 Task: Look for space in Bukit Rambai, Malaysia from 5th July, 2023 to 15th July, 2023 for 9 adults in price range Rs.15000 to Rs.25000. Place can be entire place with 5 bedrooms having 5 beds and 5 bathrooms. Property type can be house, flat, guest house. Booking option can be shelf check-in. Required host language is English.
Action: Mouse moved to (500, 101)
Screenshot: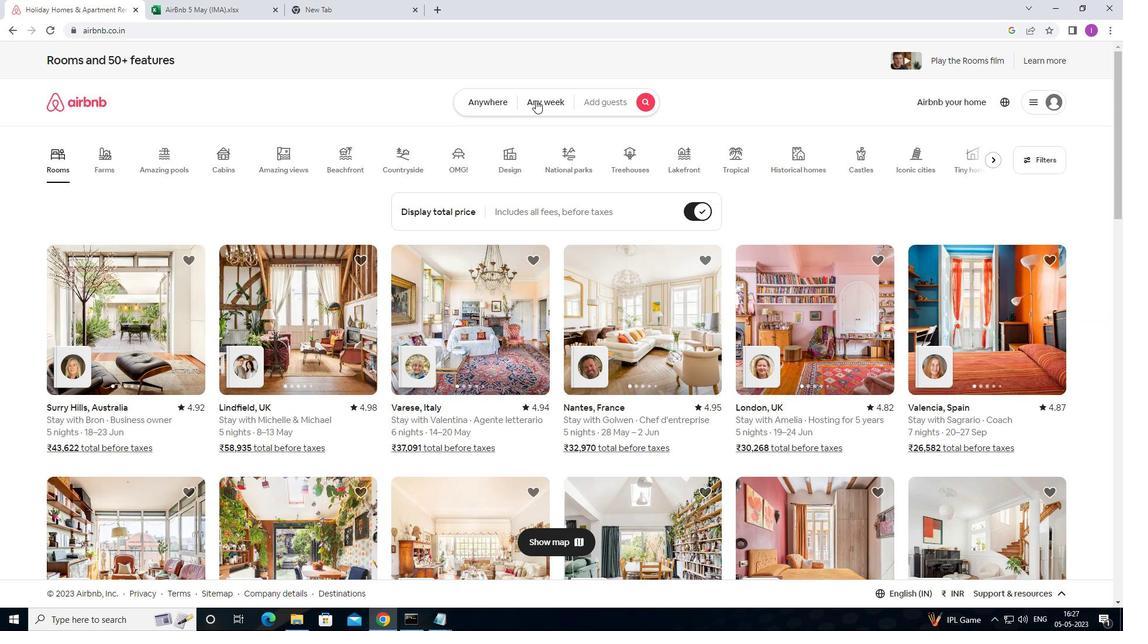 
Action: Mouse pressed left at (500, 101)
Screenshot: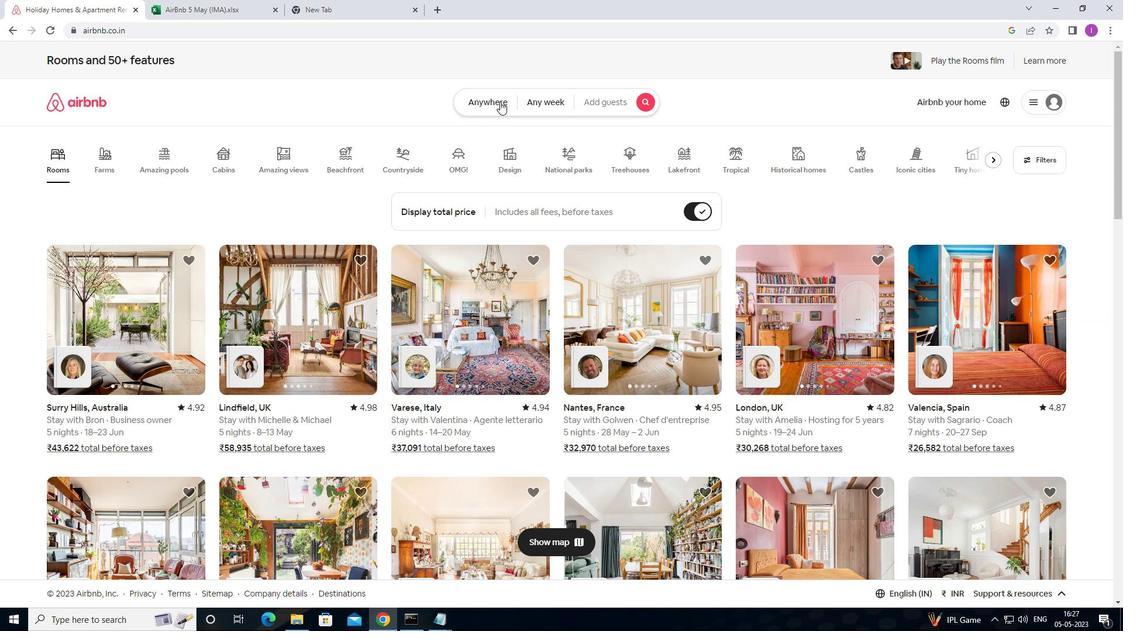 
Action: Mouse moved to (387, 134)
Screenshot: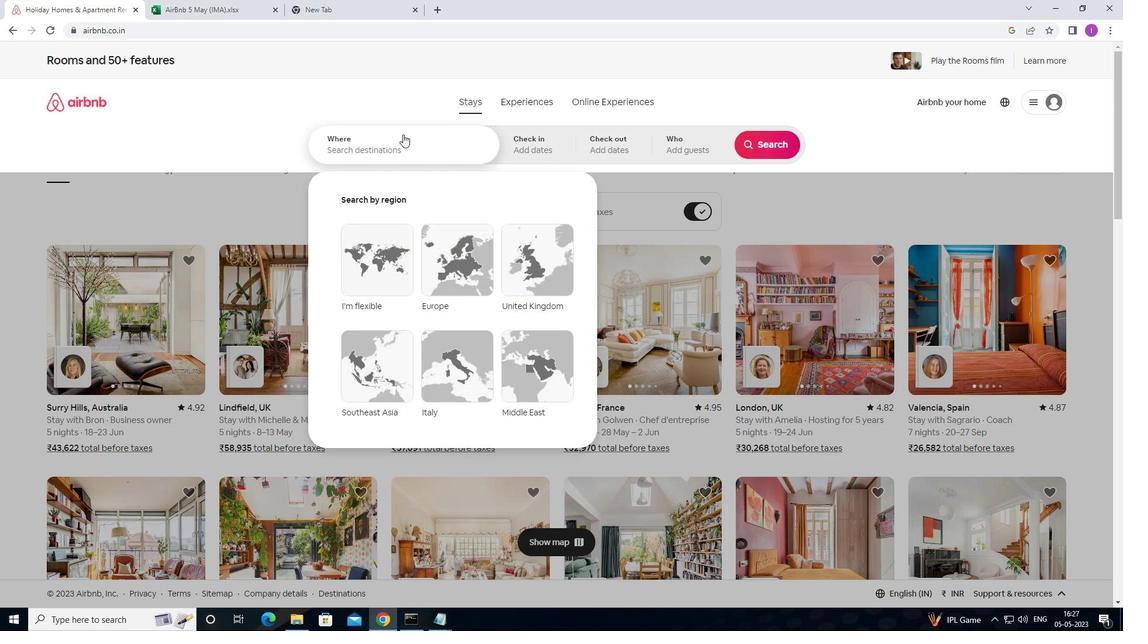 
Action: Mouse pressed left at (387, 134)
Screenshot: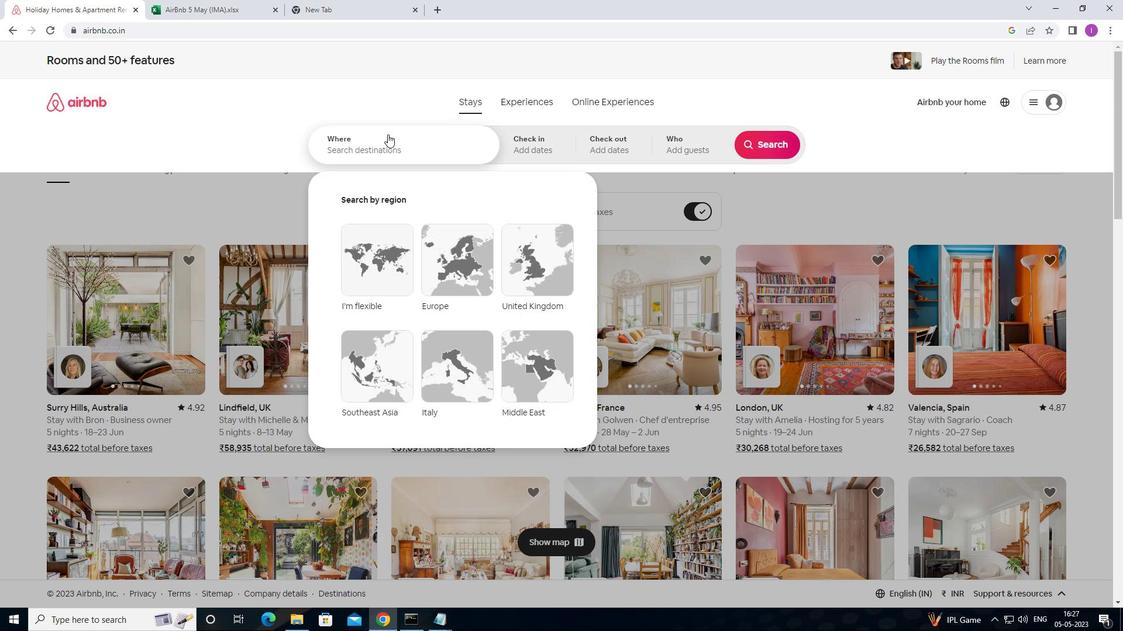 
Action: Mouse moved to (481, 135)
Screenshot: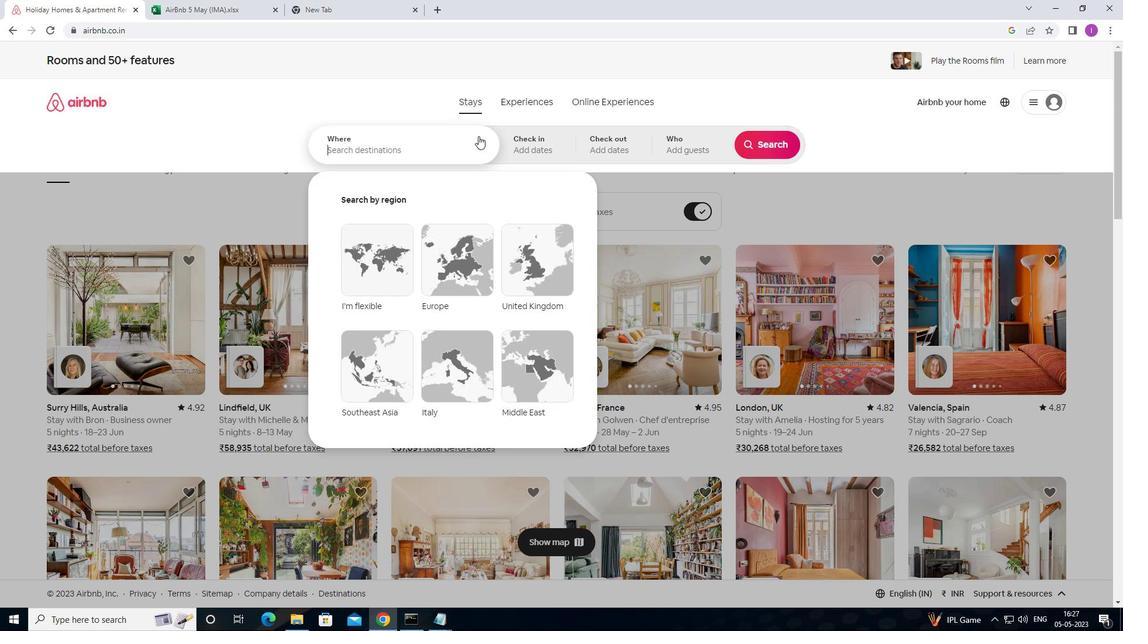 
Action: Key pressed <Key.shift>BUKIT<Key.space><Key.shift><Key.shift><Key.shift><Key.shift><Key.shift><Key.shift><Key.shift><Key.shift><Key.shift>RAMBAI,<Key.shift>MALAYSIA
Screenshot: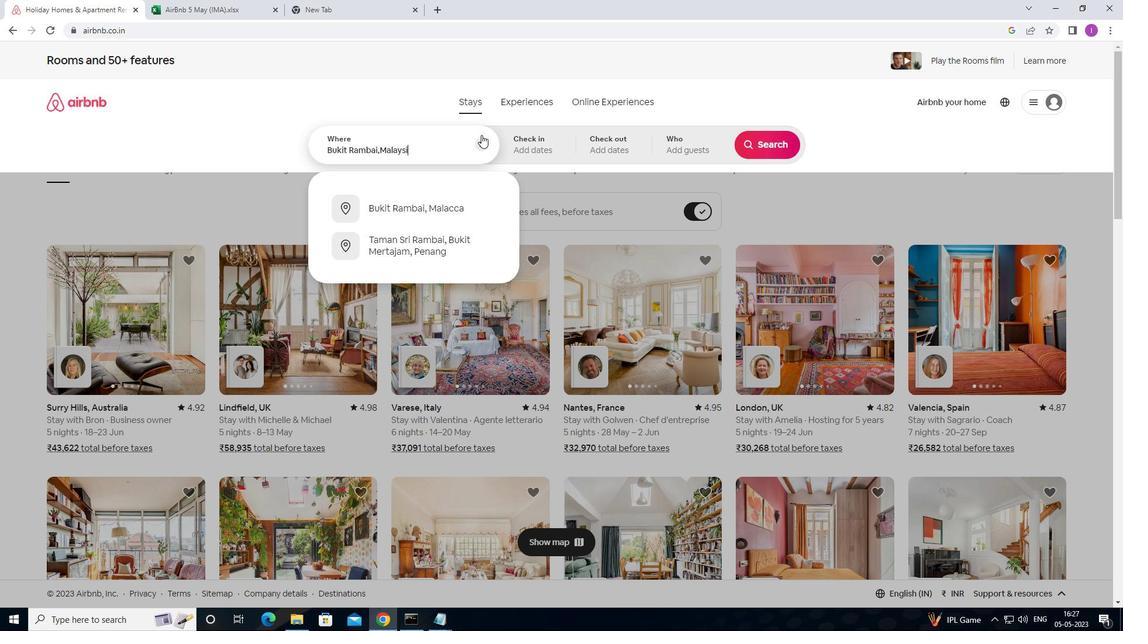 
Action: Mouse moved to (548, 143)
Screenshot: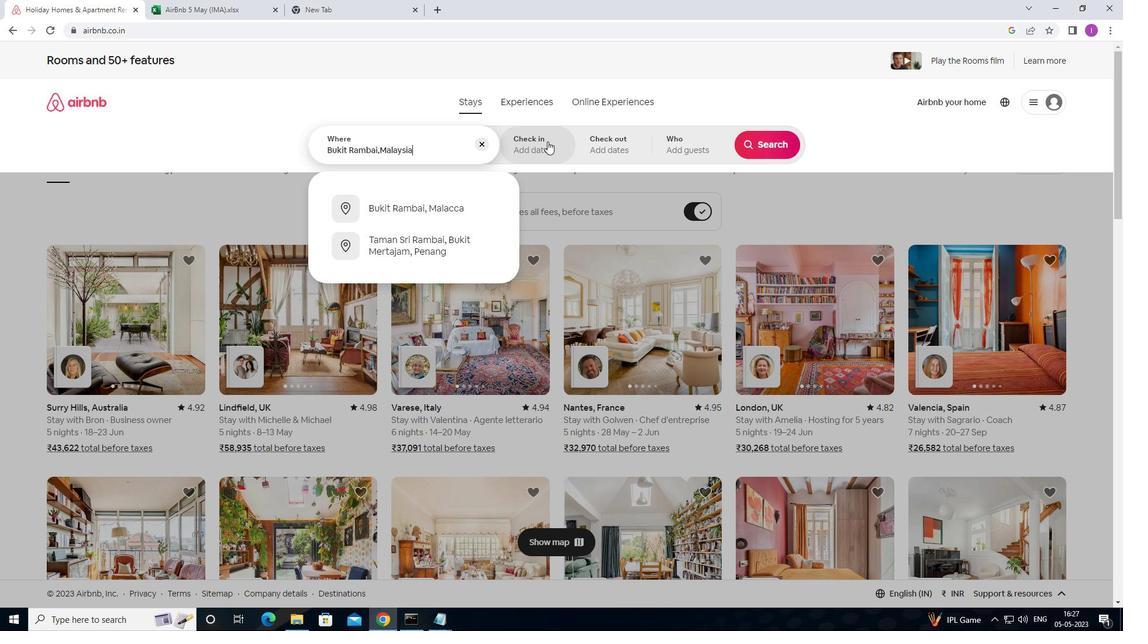 
Action: Mouse pressed left at (548, 143)
Screenshot: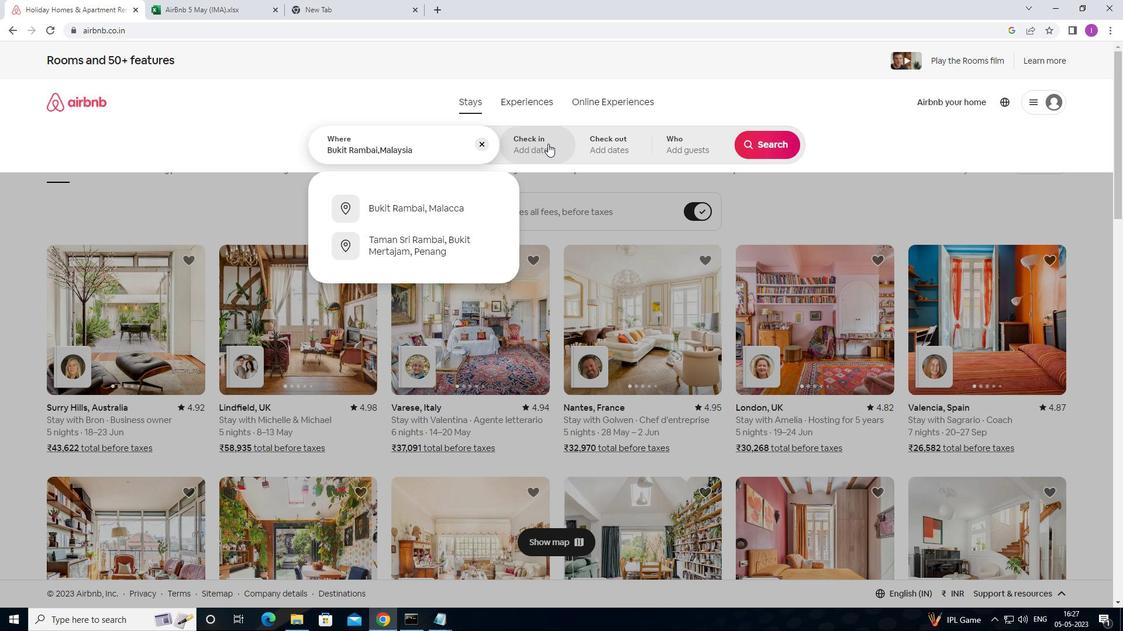 
Action: Mouse moved to (763, 237)
Screenshot: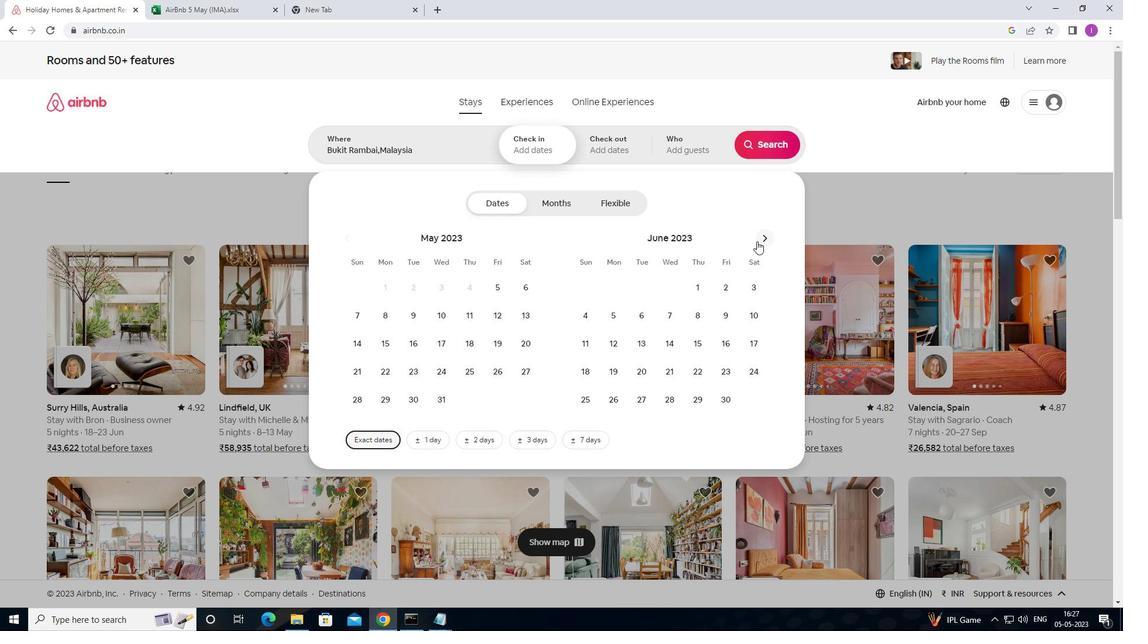 
Action: Mouse pressed left at (763, 237)
Screenshot: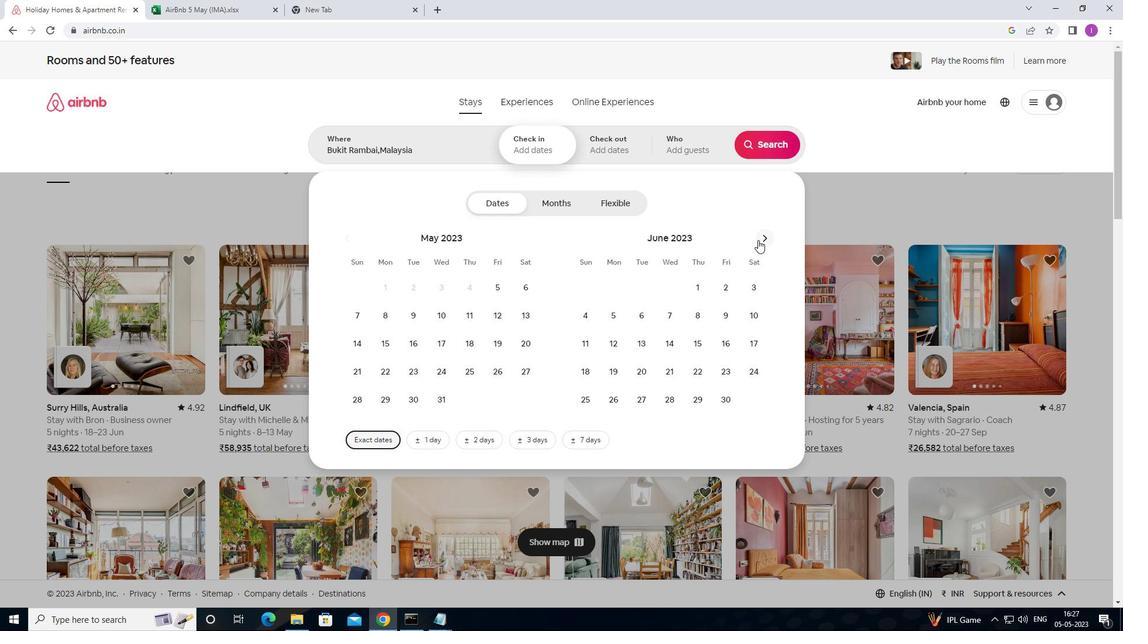 
Action: Mouse moved to (669, 313)
Screenshot: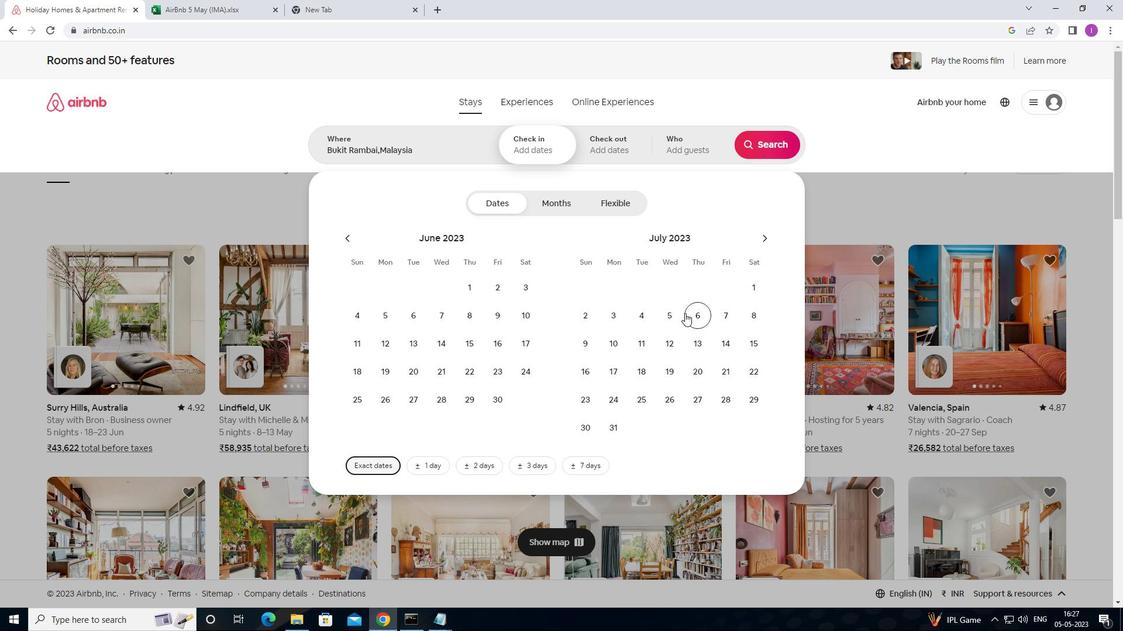 
Action: Mouse pressed left at (669, 313)
Screenshot: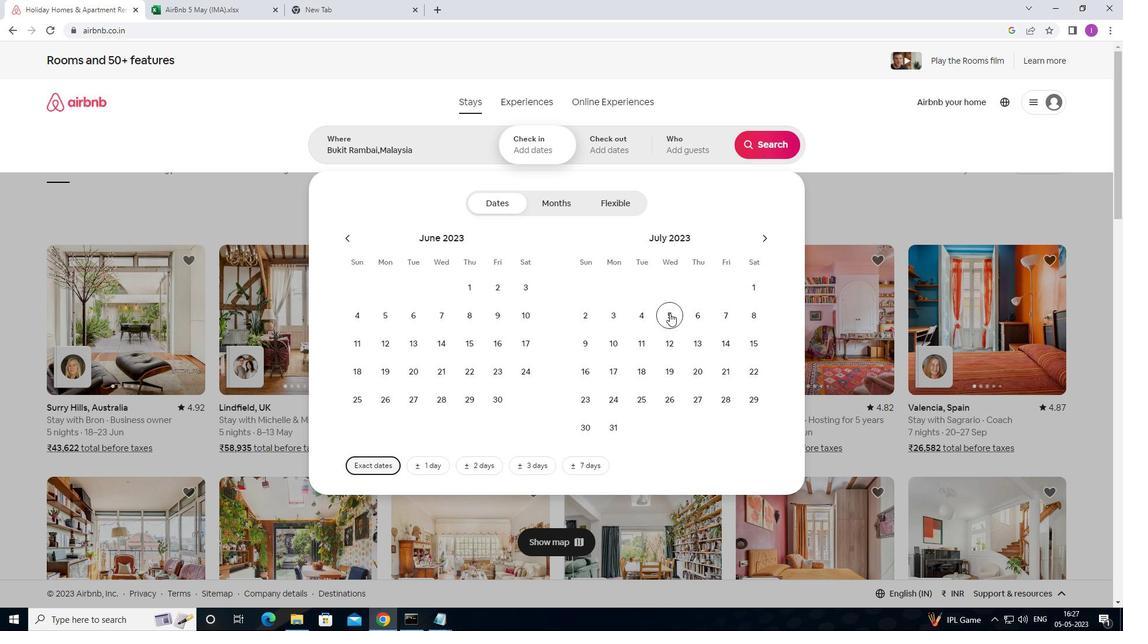 
Action: Mouse moved to (760, 345)
Screenshot: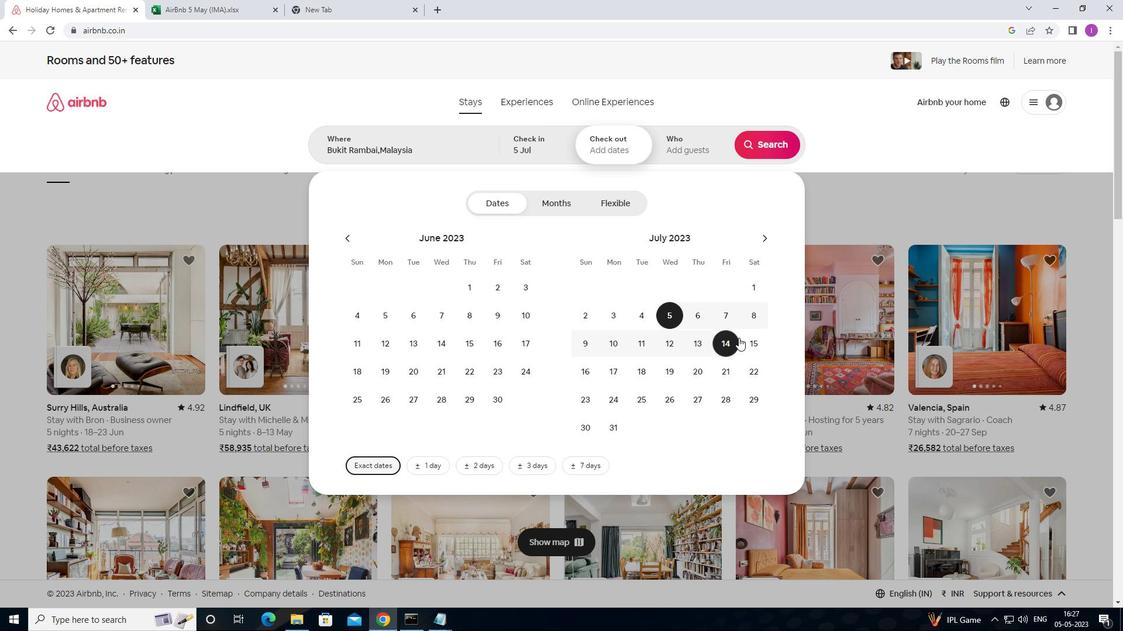 
Action: Mouse pressed left at (760, 345)
Screenshot: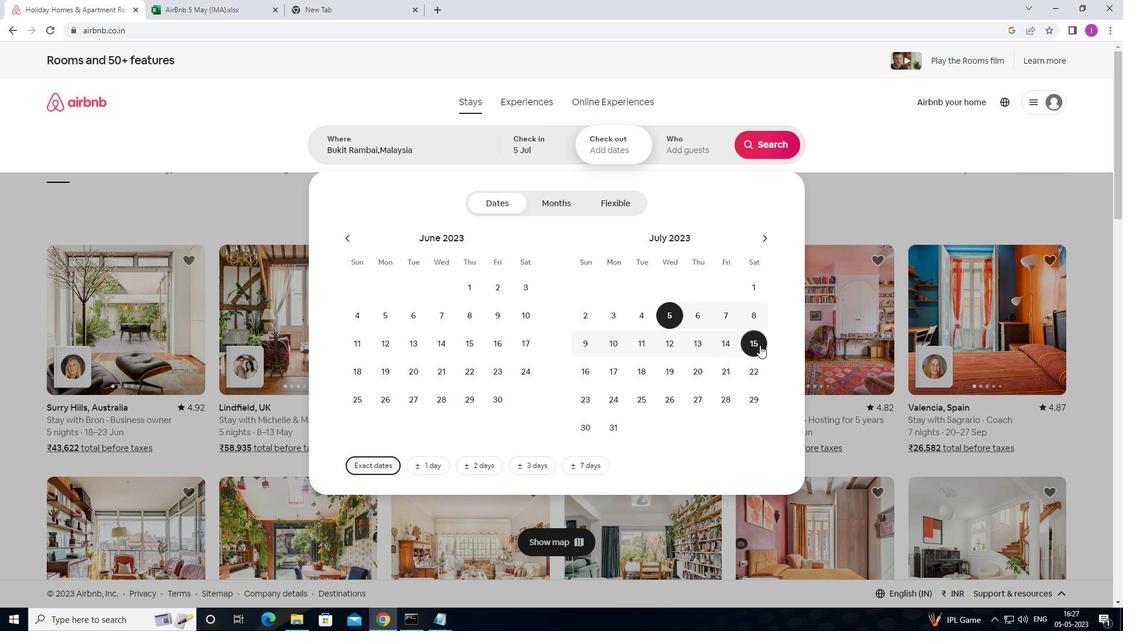 
Action: Mouse moved to (708, 153)
Screenshot: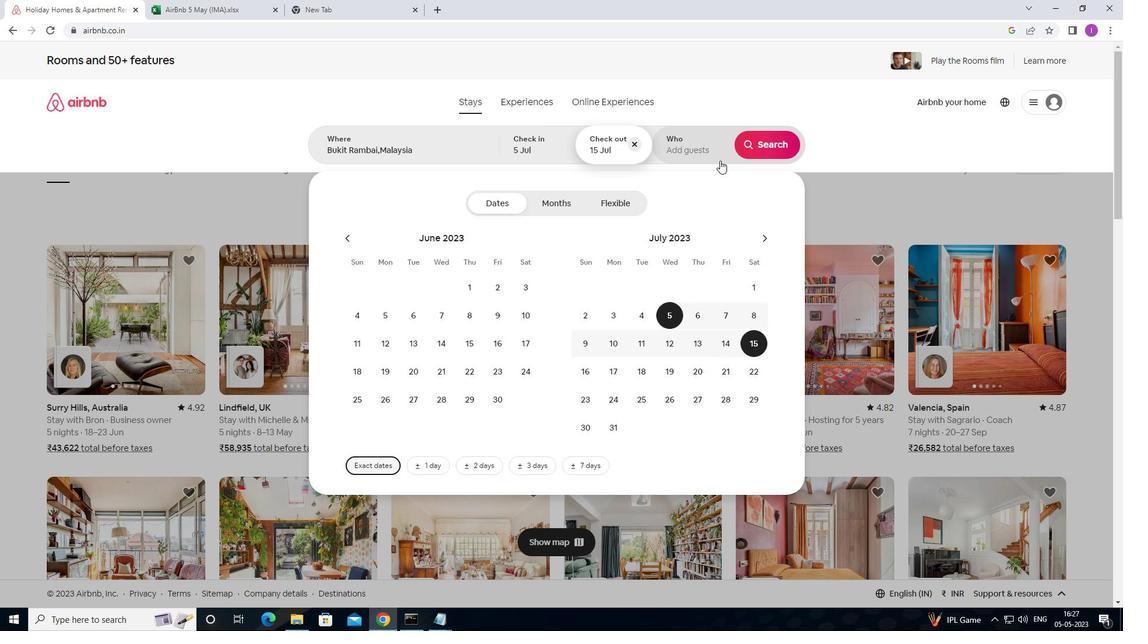 
Action: Mouse pressed left at (708, 153)
Screenshot: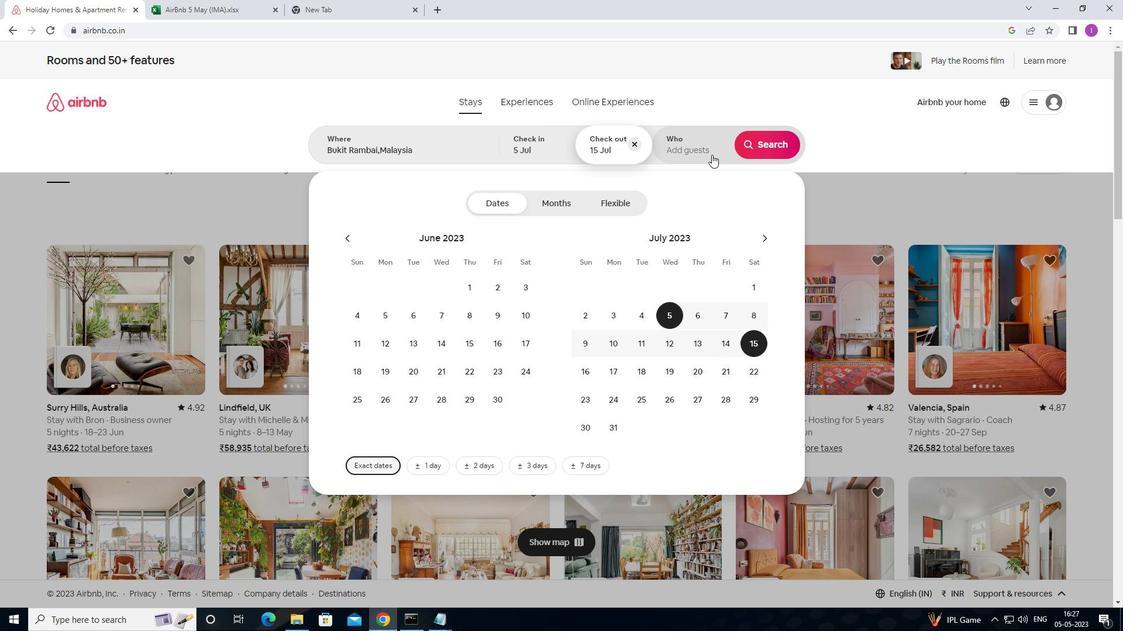 
Action: Mouse moved to (774, 204)
Screenshot: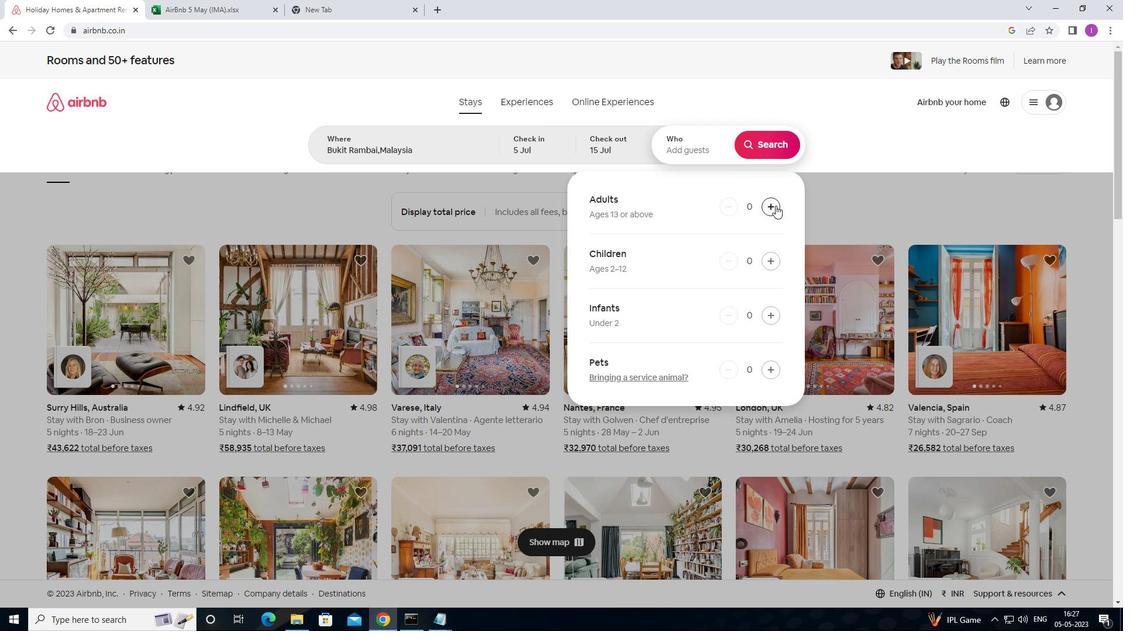 
Action: Mouse pressed left at (774, 204)
Screenshot: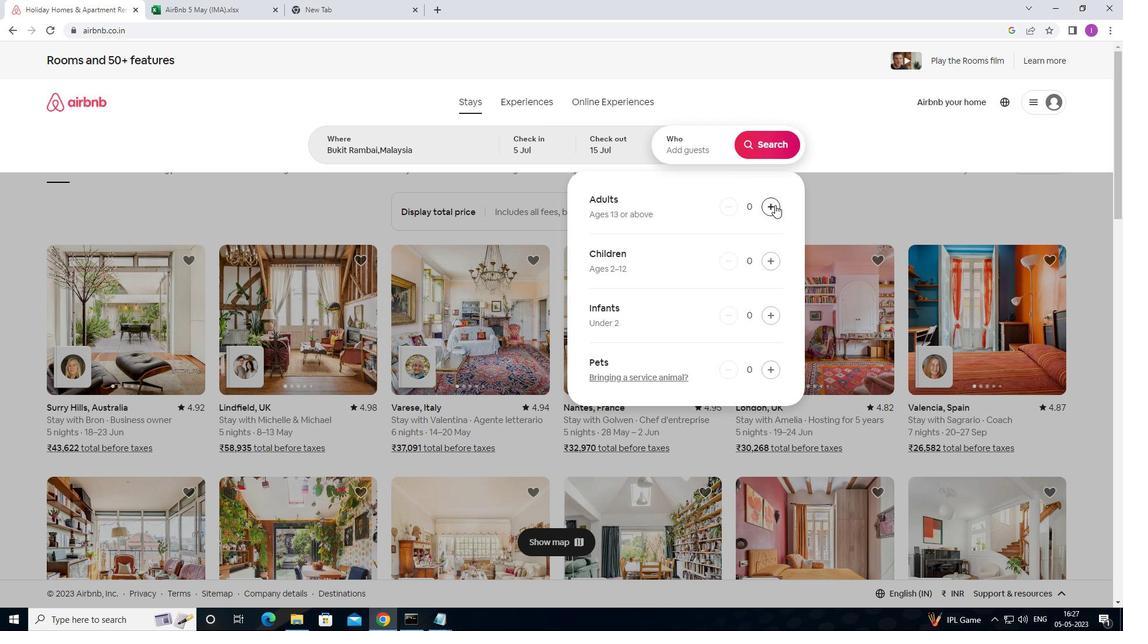 
Action: Mouse pressed left at (774, 204)
Screenshot: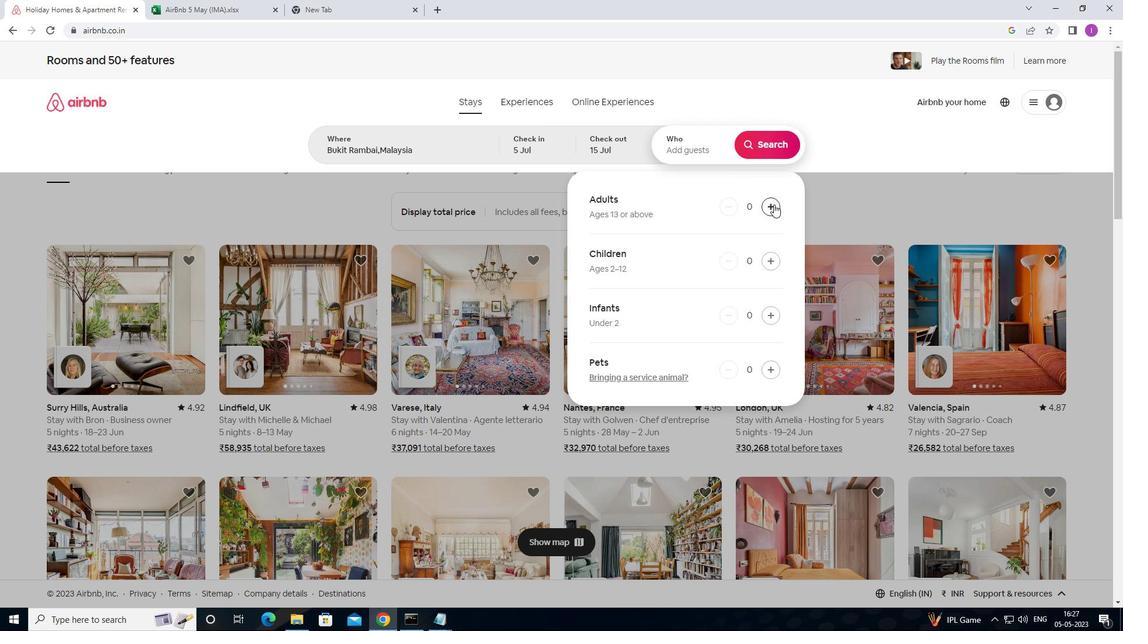 
Action: Mouse pressed left at (774, 204)
Screenshot: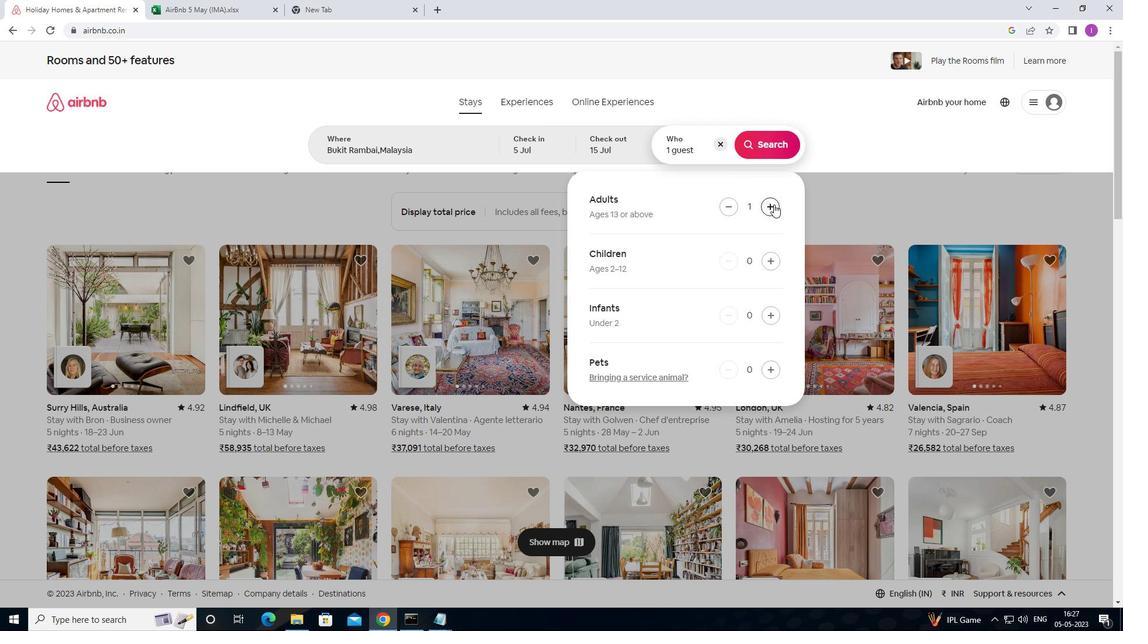 
Action: Mouse pressed left at (774, 204)
Screenshot: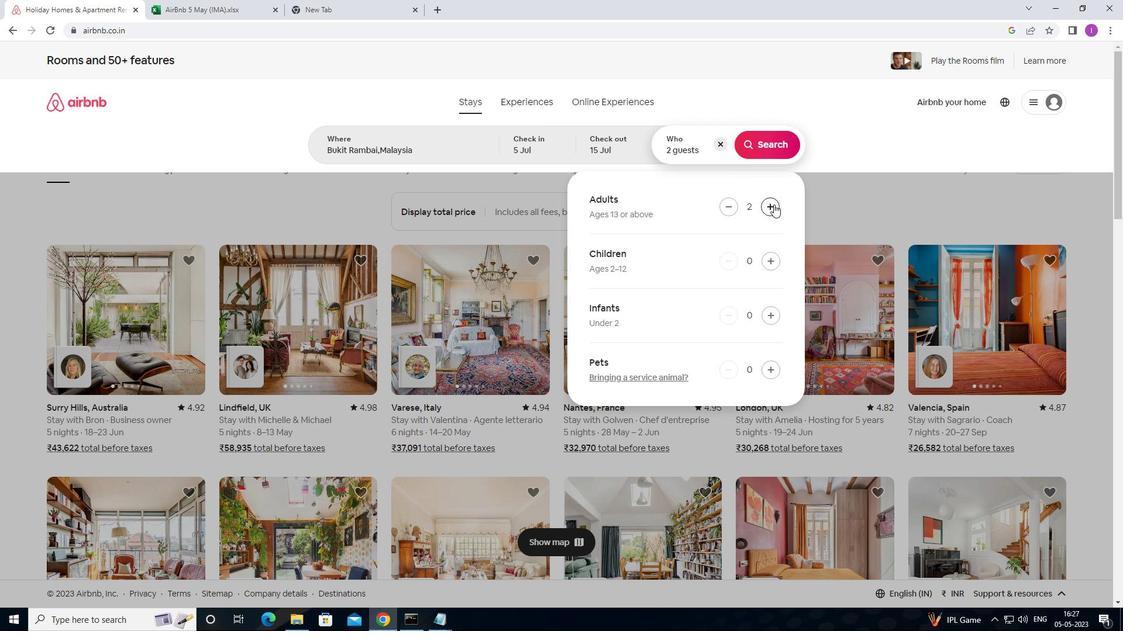 
Action: Mouse moved to (773, 204)
Screenshot: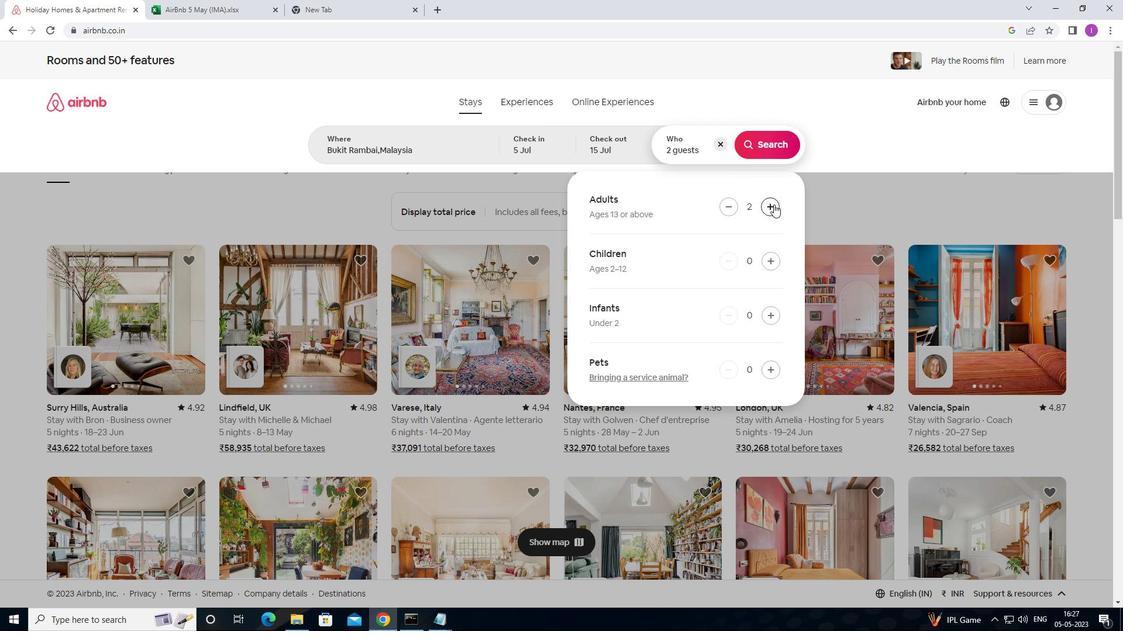 
Action: Mouse pressed left at (773, 204)
Screenshot: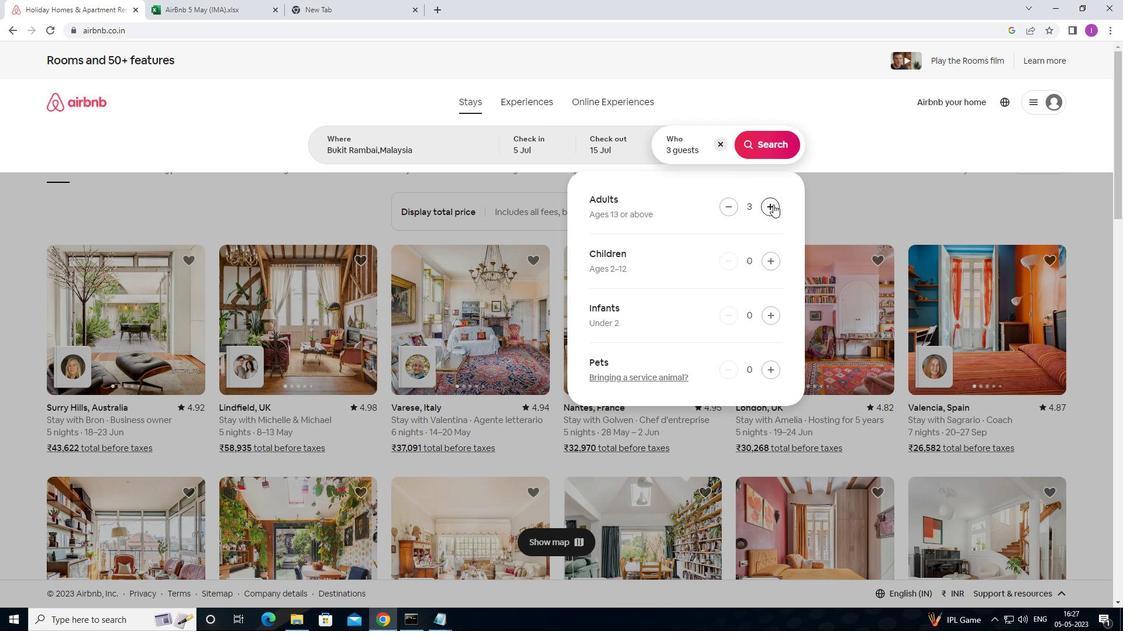 
Action: Mouse pressed left at (773, 204)
Screenshot: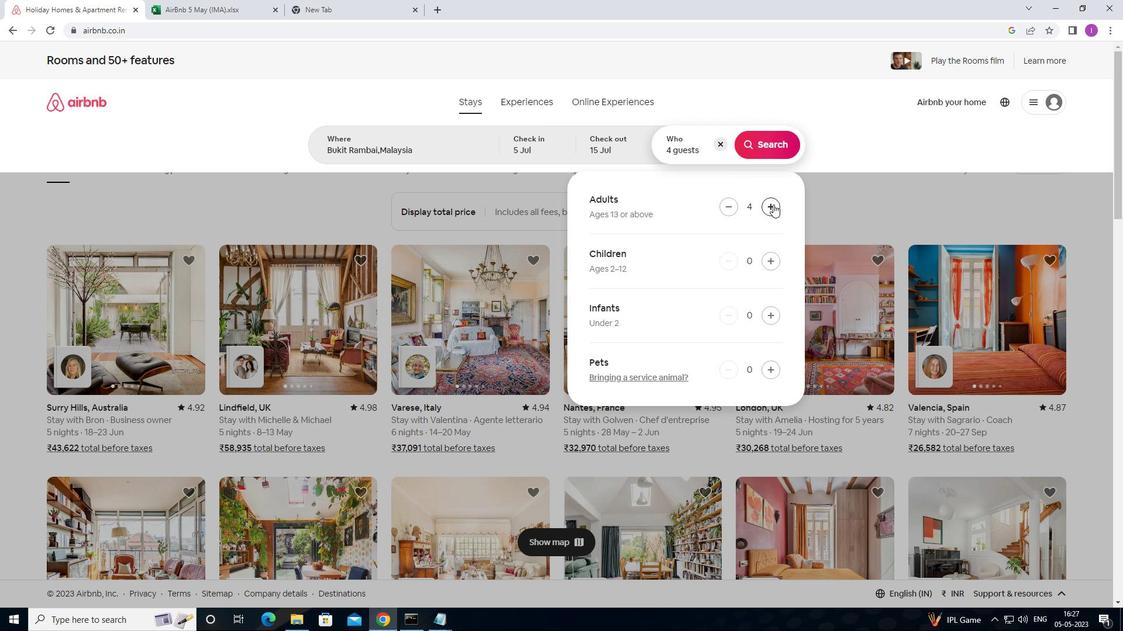 
Action: Mouse pressed left at (773, 204)
Screenshot: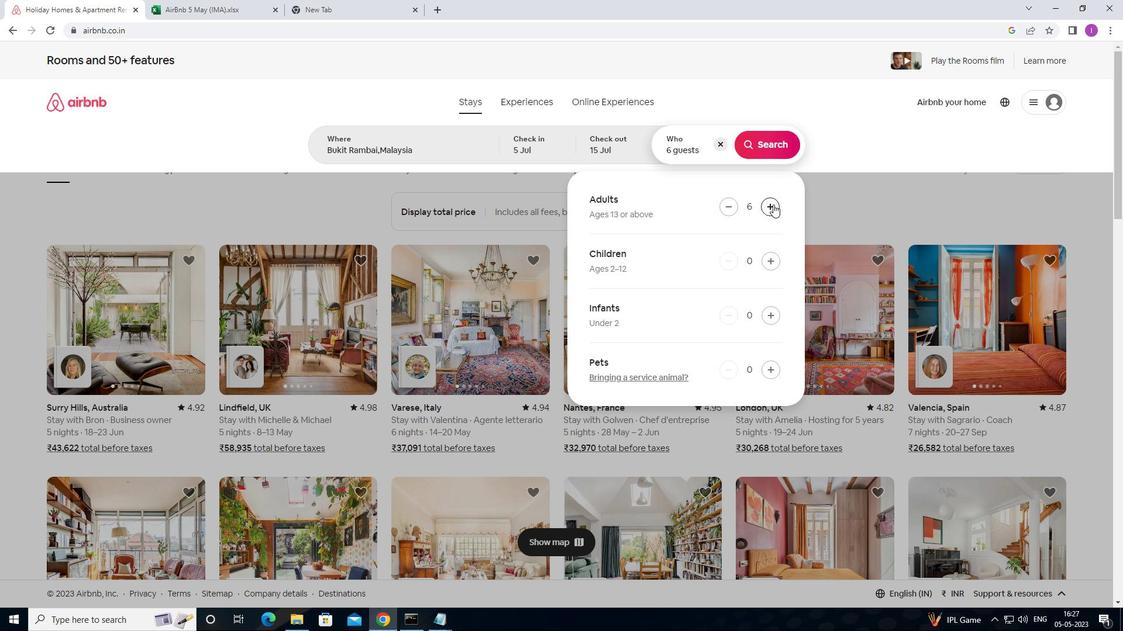 
Action: Mouse pressed left at (773, 204)
Screenshot: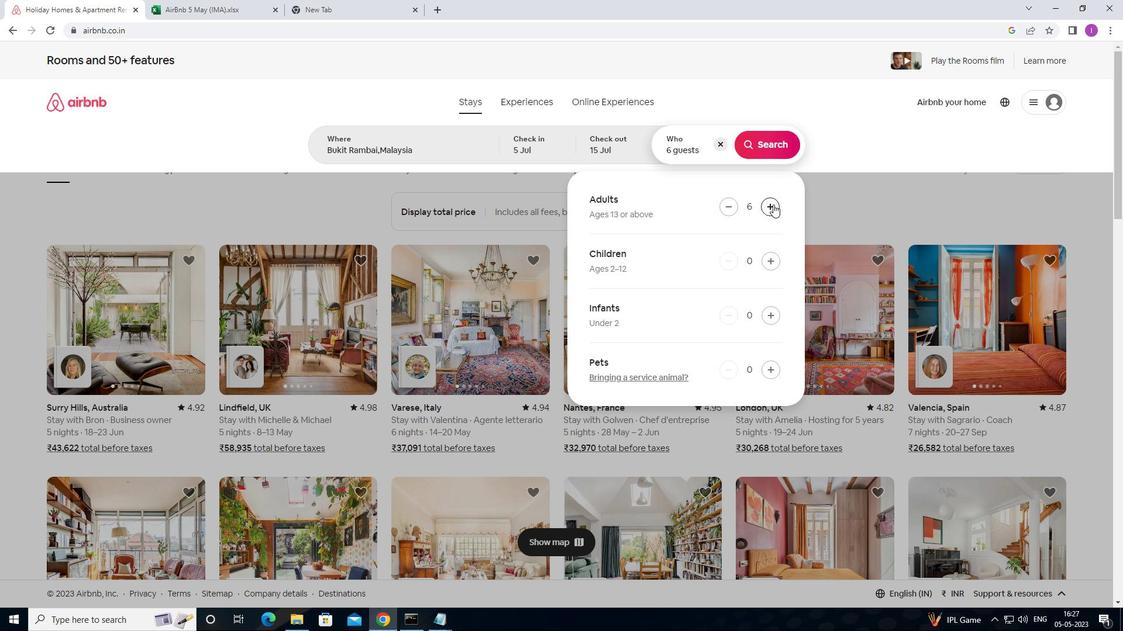 
Action: Mouse pressed left at (773, 204)
Screenshot: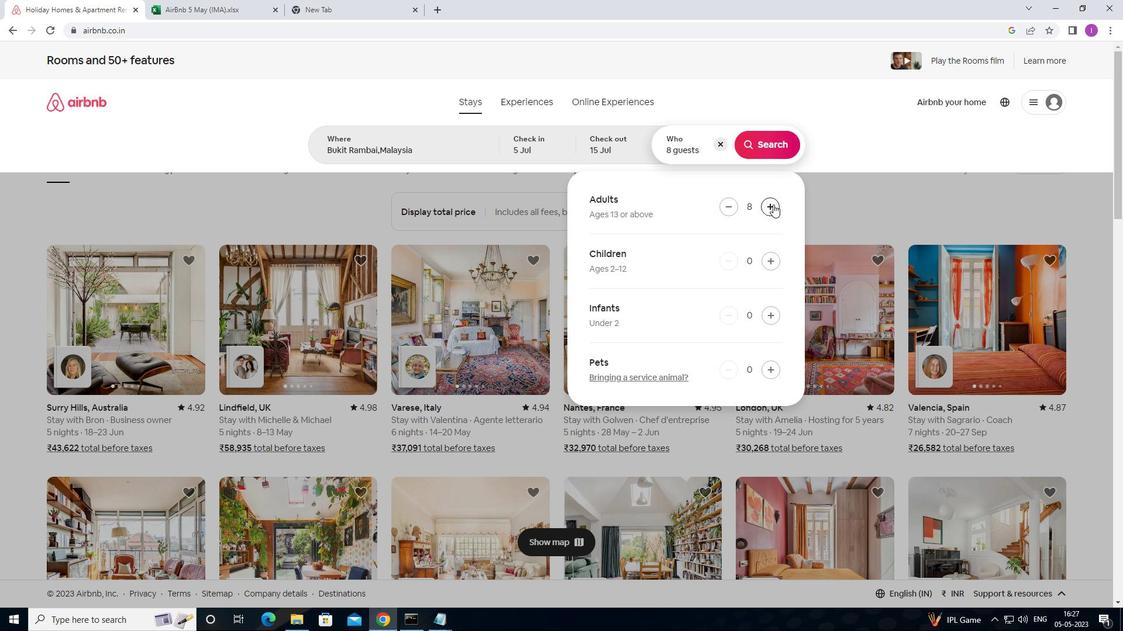 
Action: Mouse moved to (763, 147)
Screenshot: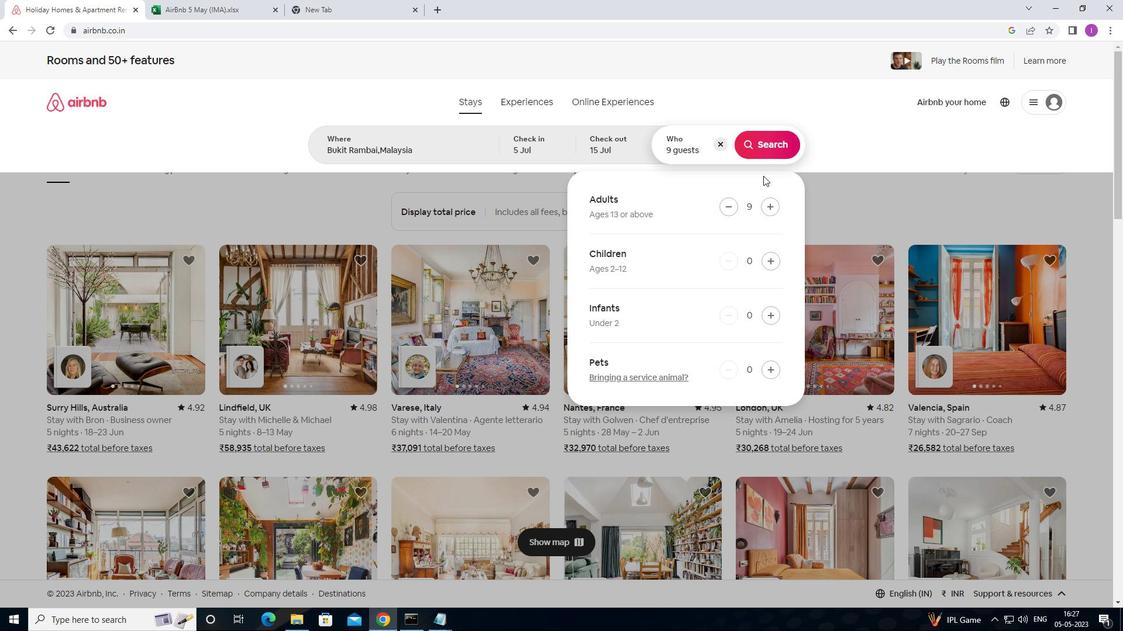 
Action: Mouse pressed left at (763, 147)
Screenshot: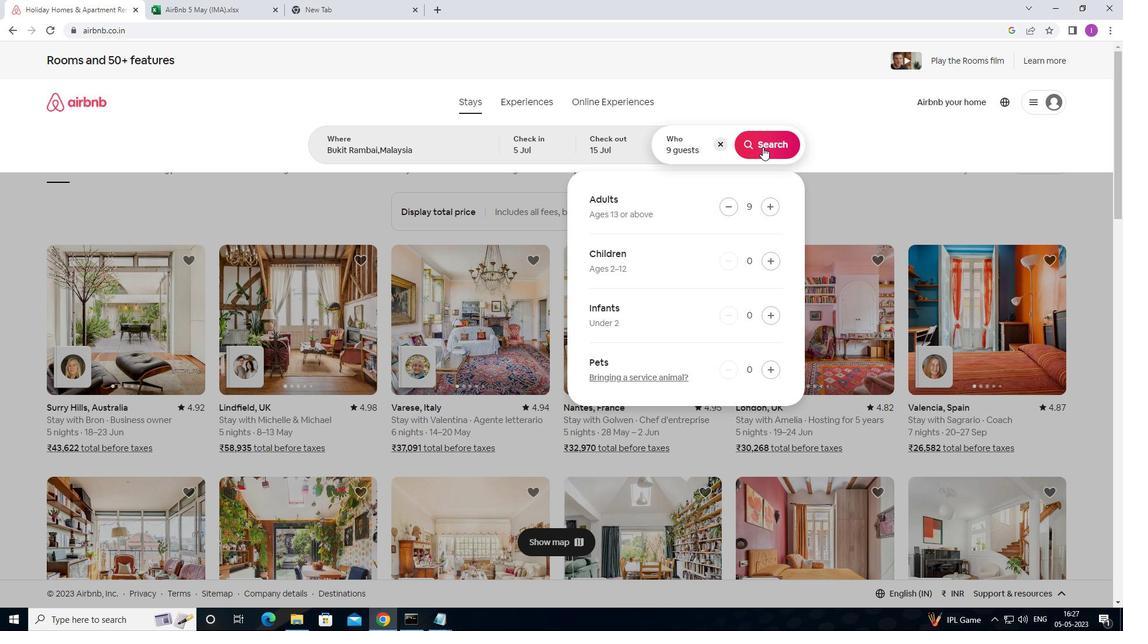 
Action: Mouse moved to (1081, 110)
Screenshot: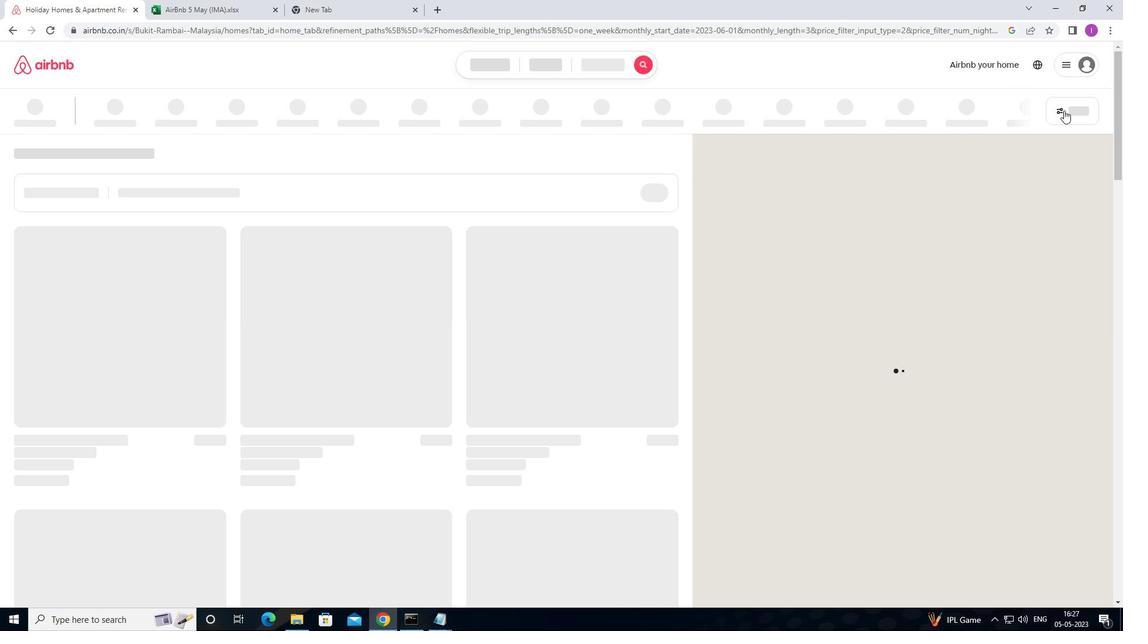 
Action: Mouse pressed left at (1081, 110)
Screenshot: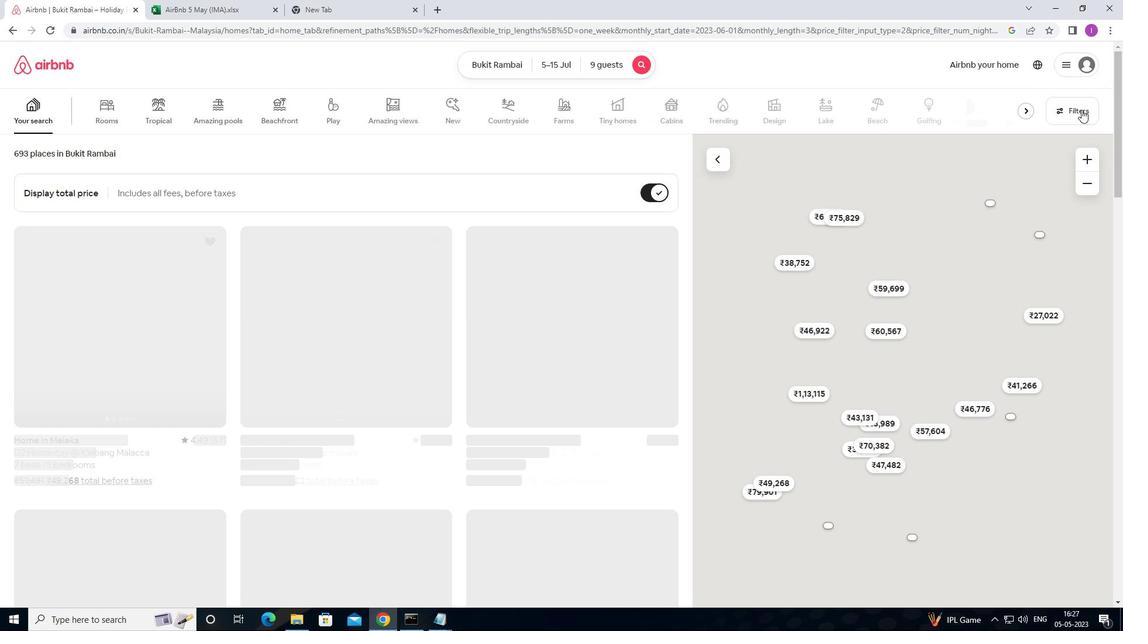 
Action: Mouse moved to (410, 399)
Screenshot: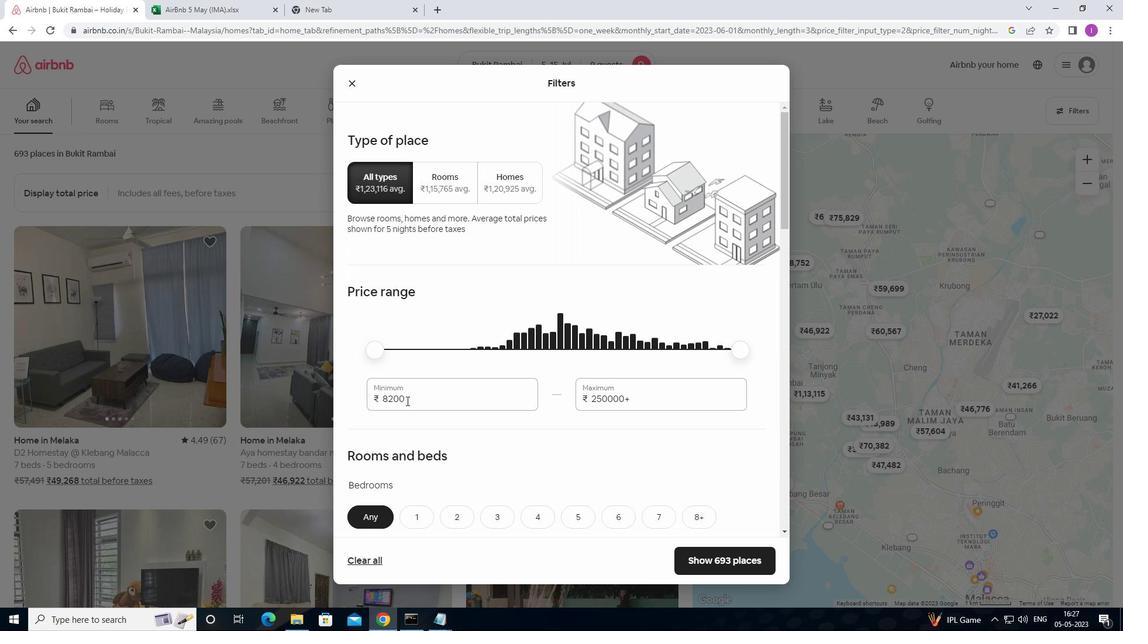
Action: Mouse pressed left at (410, 399)
Screenshot: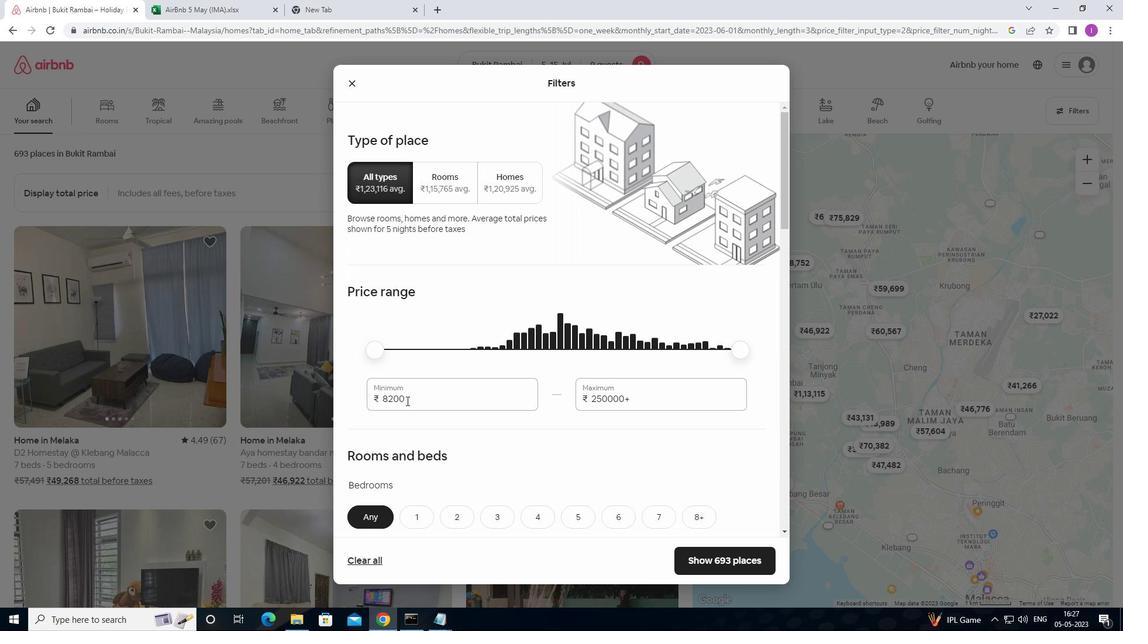 
Action: Mouse moved to (494, 392)
Screenshot: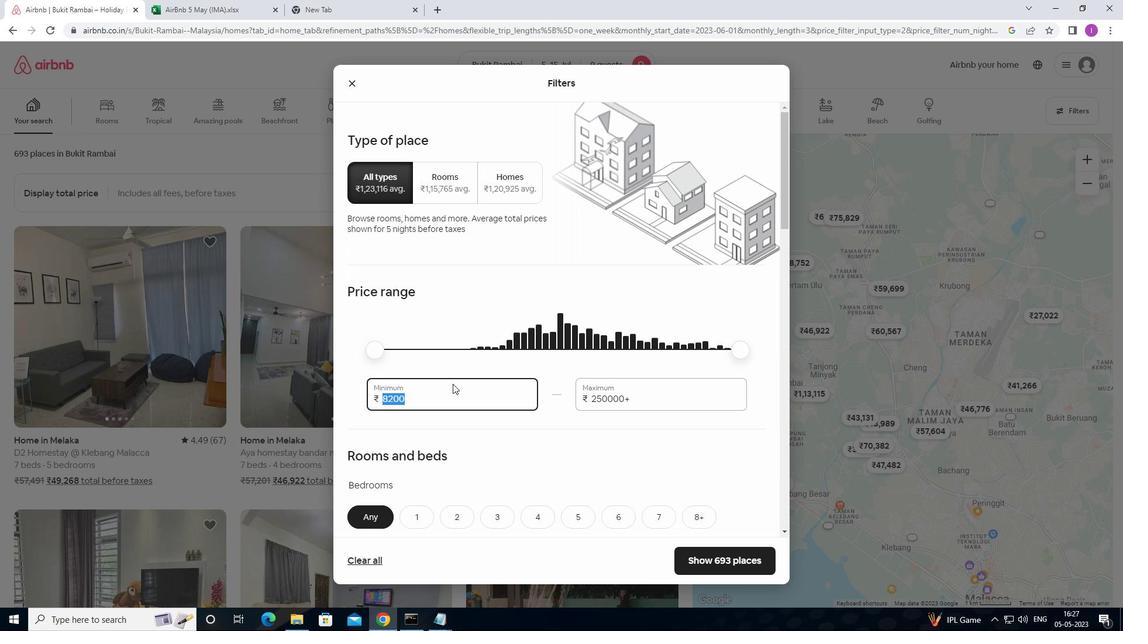 
Action: Key pressed 15000
Screenshot: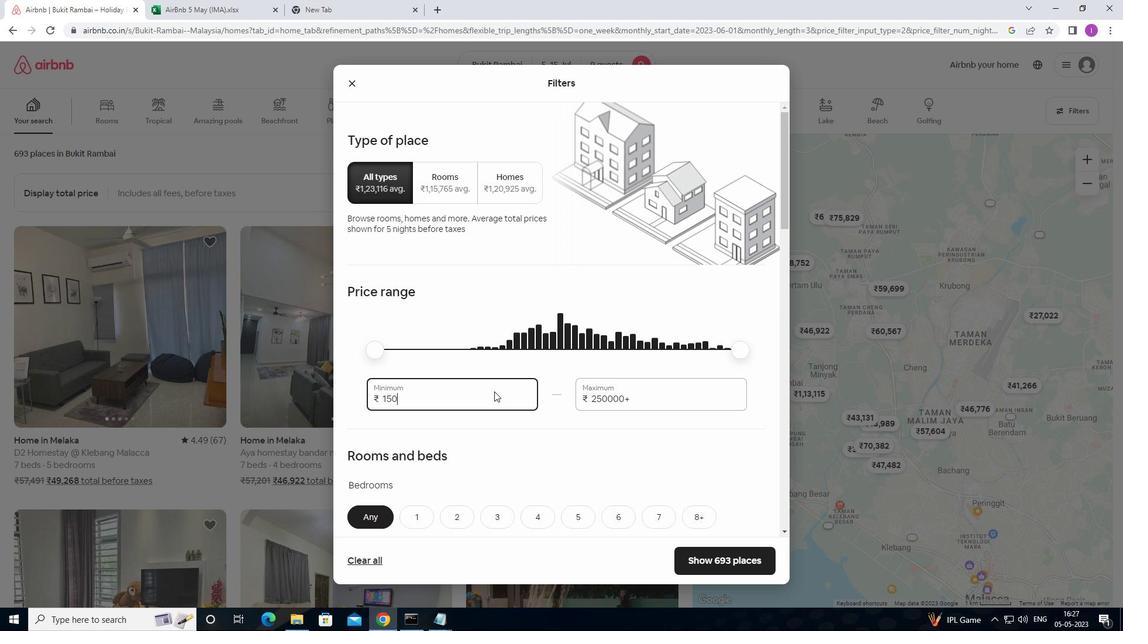 
Action: Mouse moved to (648, 401)
Screenshot: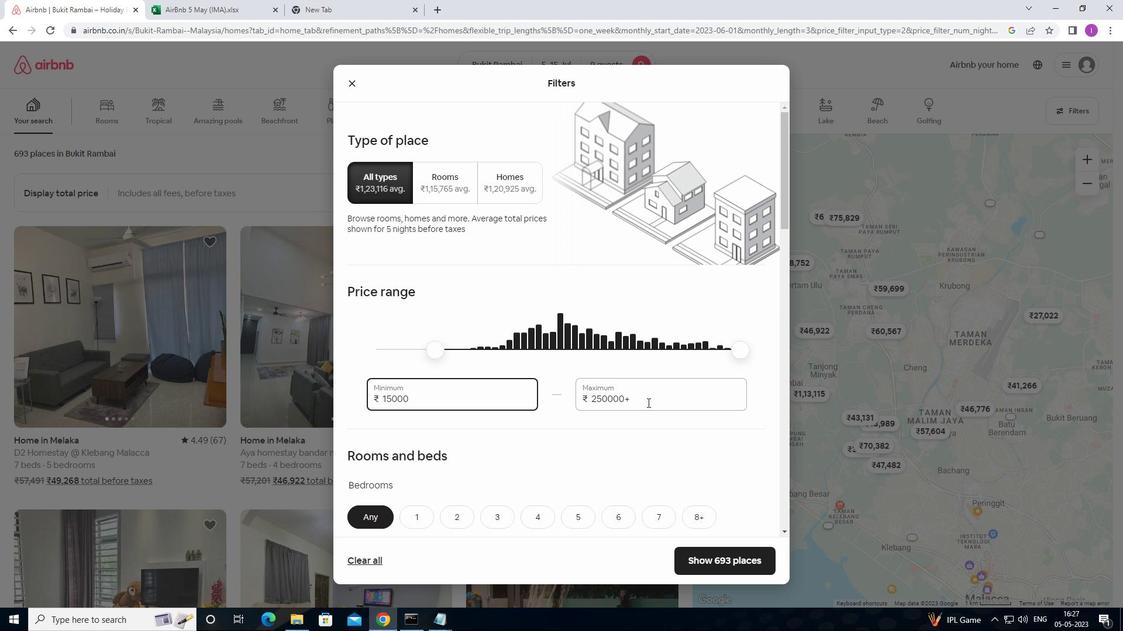 
Action: Mouse pressed left at (648, 401)
Screenshot: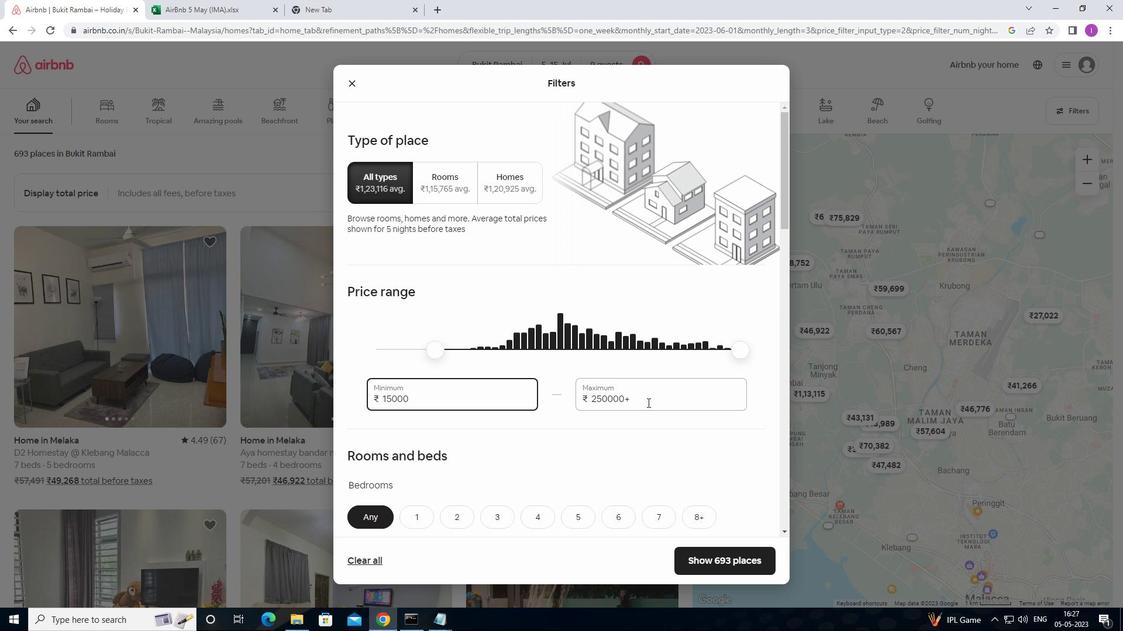 
Action: Mouse moved to (575, 406)
Screenshot: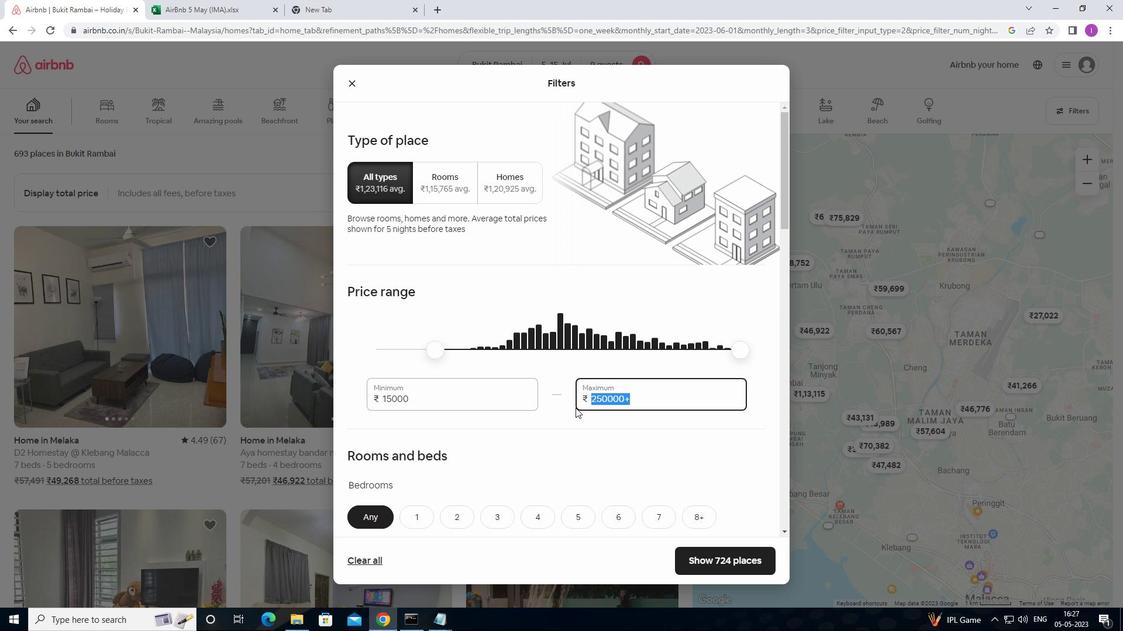 
Action: Key pressed 2500
Screenshot: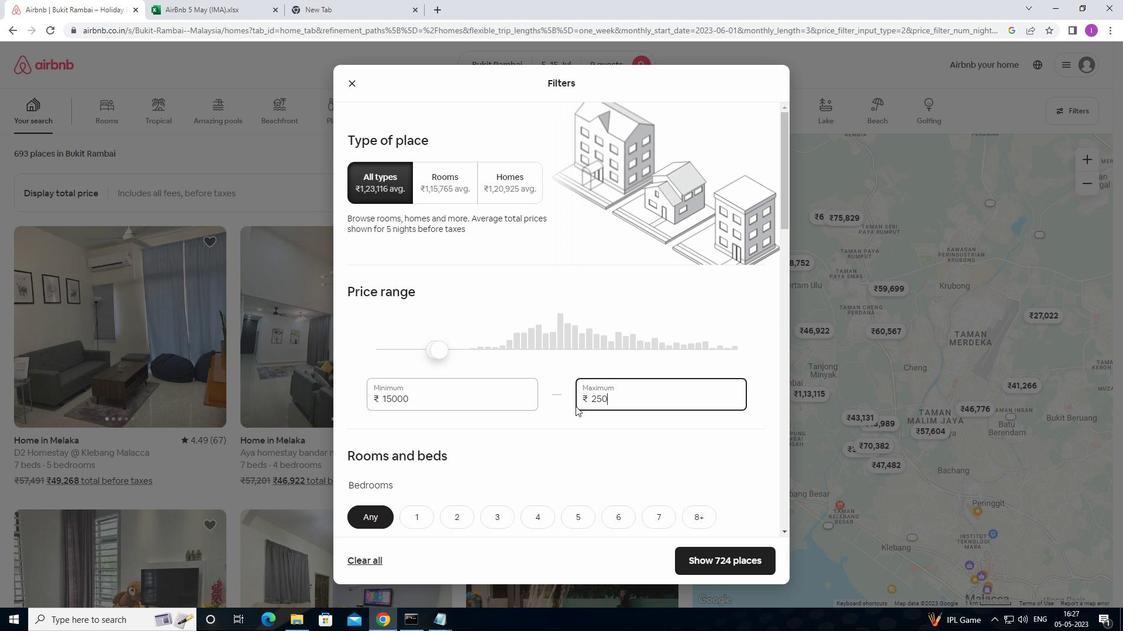 
Action: Mouse moved to (575, 405)
Screenshot: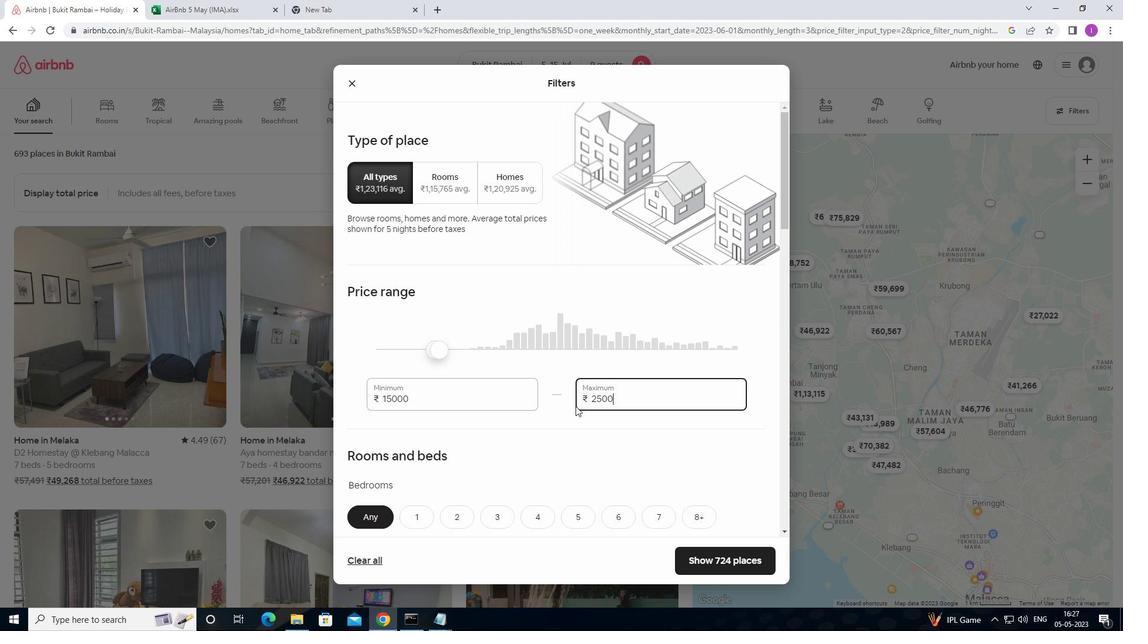 
Action: Key pressed 0
Screenshot: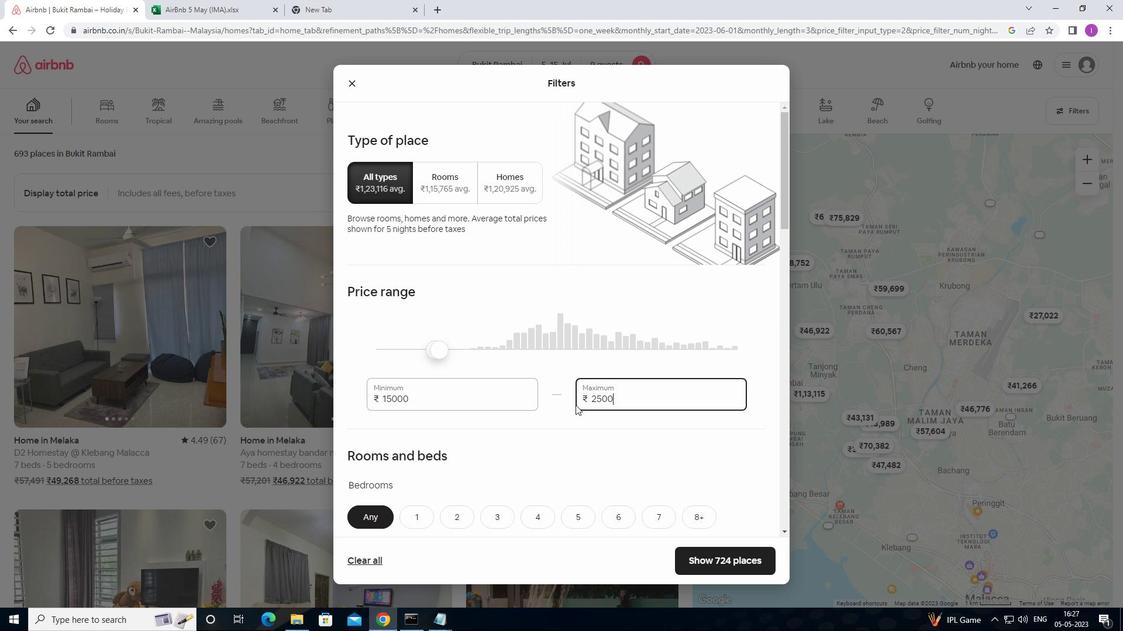 
Action: Mouse moved to (593, 423)
Screenshot: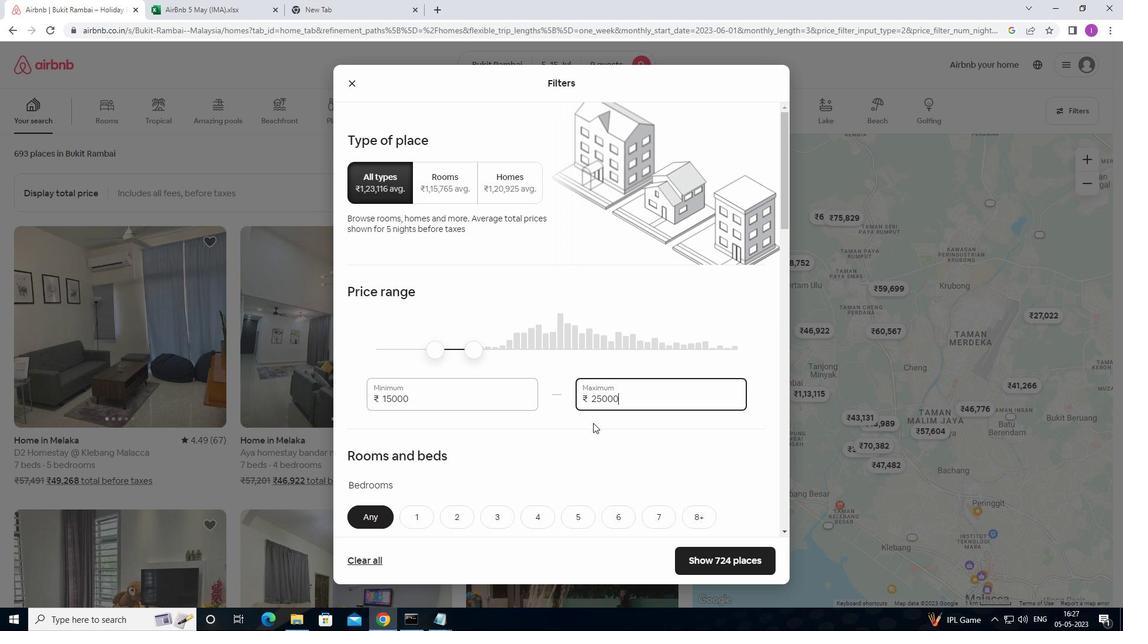 
Action: Mouse scrolled (593, 423) with delta (0, 0)
Screenshot: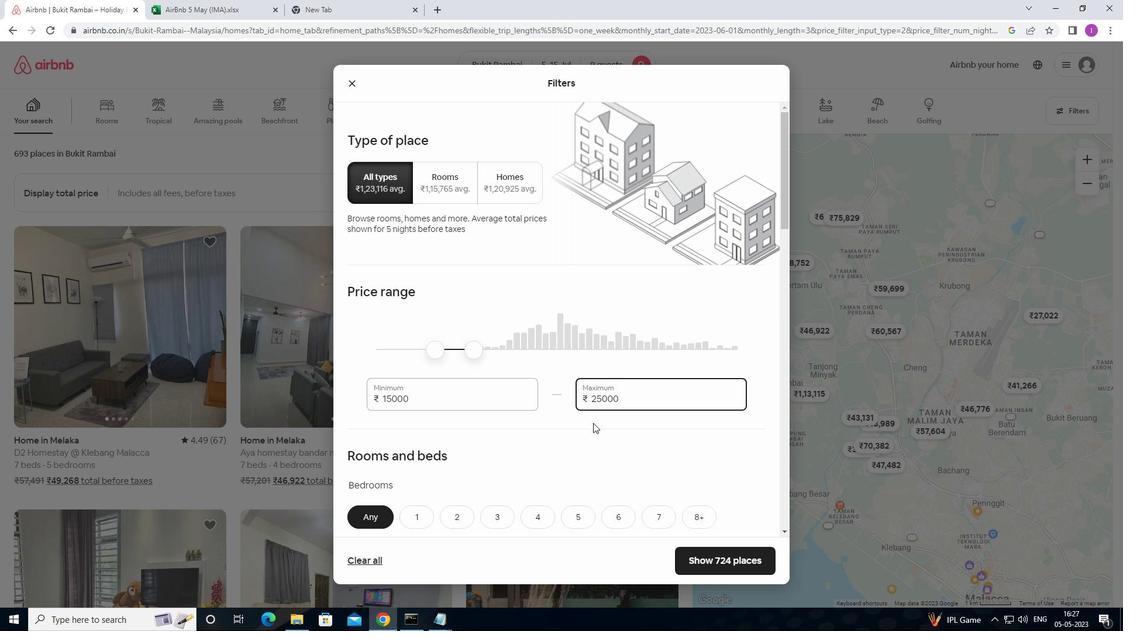 
Action: Mouse scrolled (593, 423) with delta (0, 0)
Screenshot: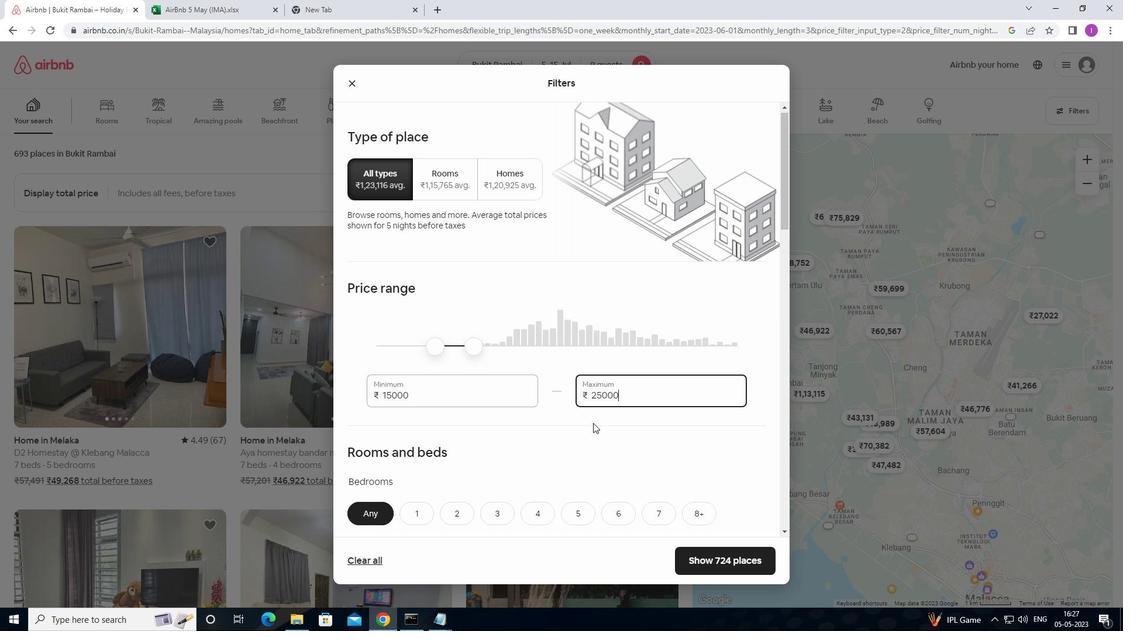
Action: Mouse moved to (577, 397)
Screenshot: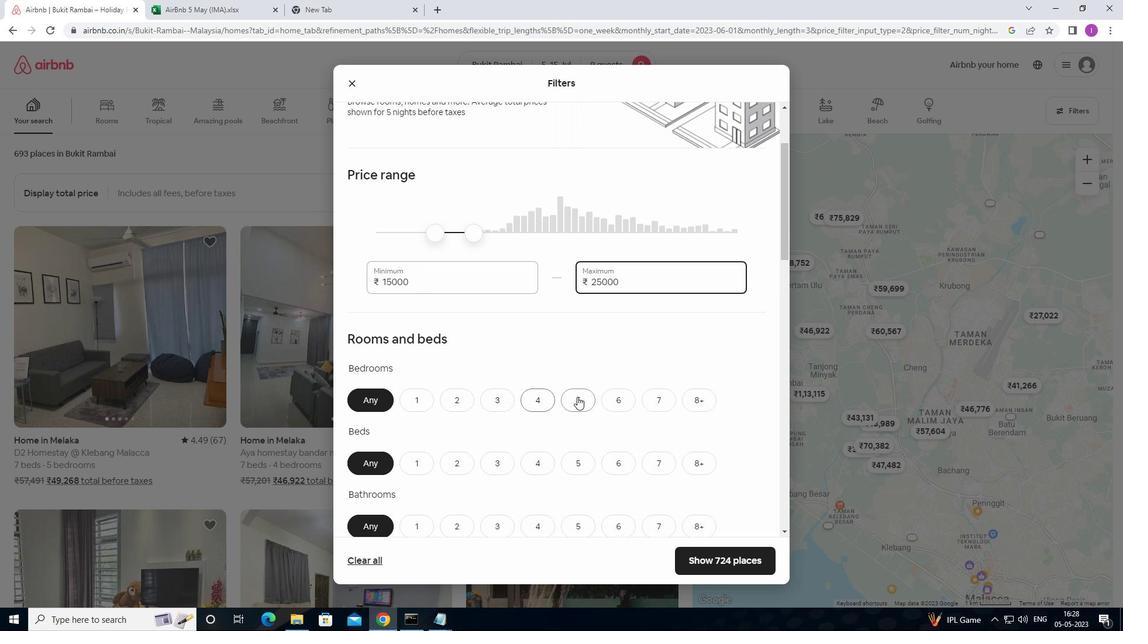 
Action: Mouse pressed left at (577, 397)
Screenshot: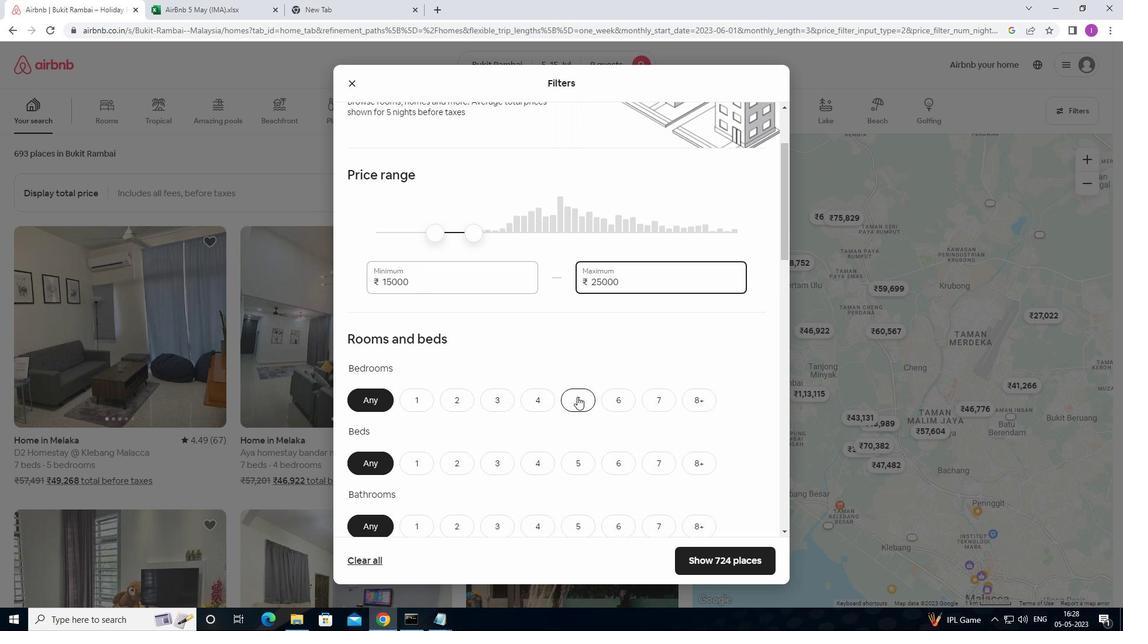 
Action: Mouse moved to (576, 423)
Screenshot: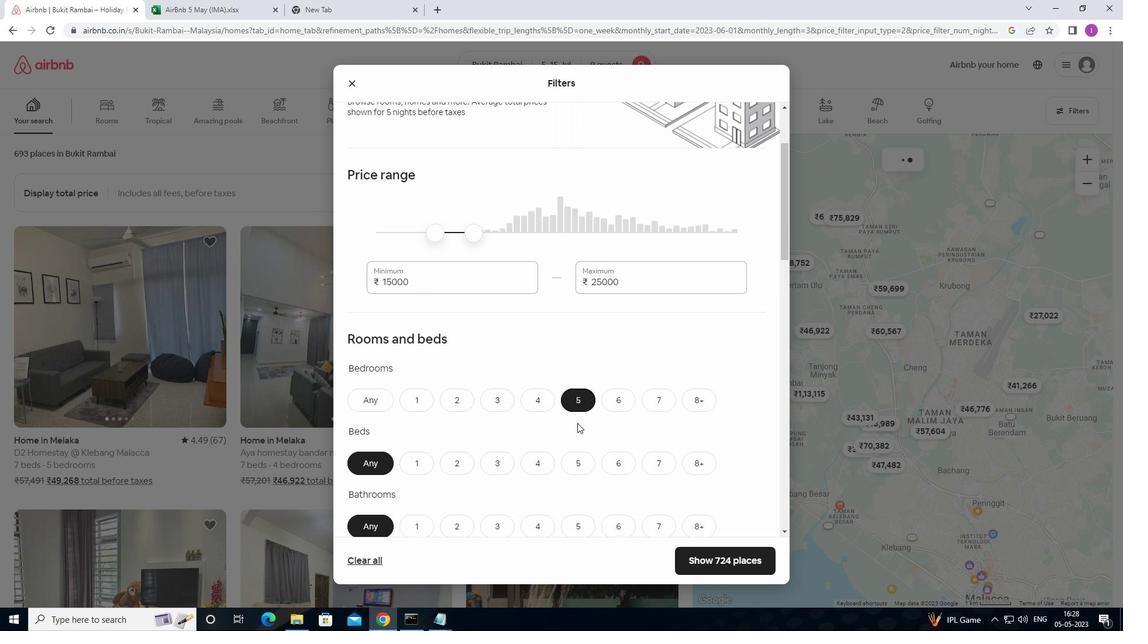 
Action: Mouse scrolled (576, 423) with delta (0, 0)
Screenshot: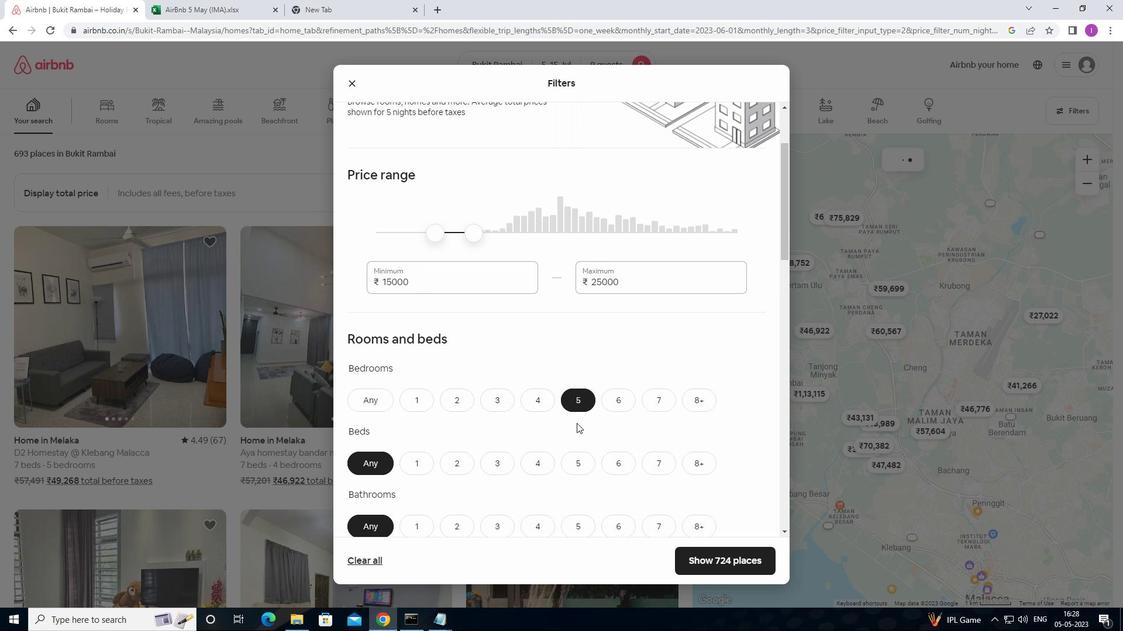 
Action: Mouse scrolled (576, 423) with delta (0, 0)
Screenshot: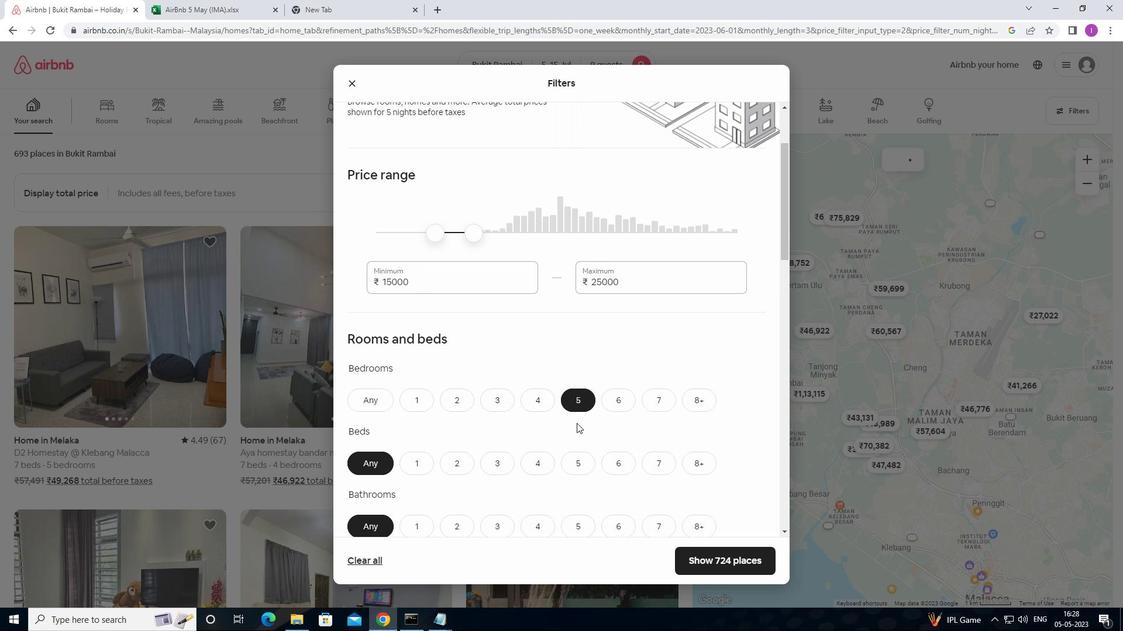 
Action: Mouse moved to (574, 352)
Screenshot: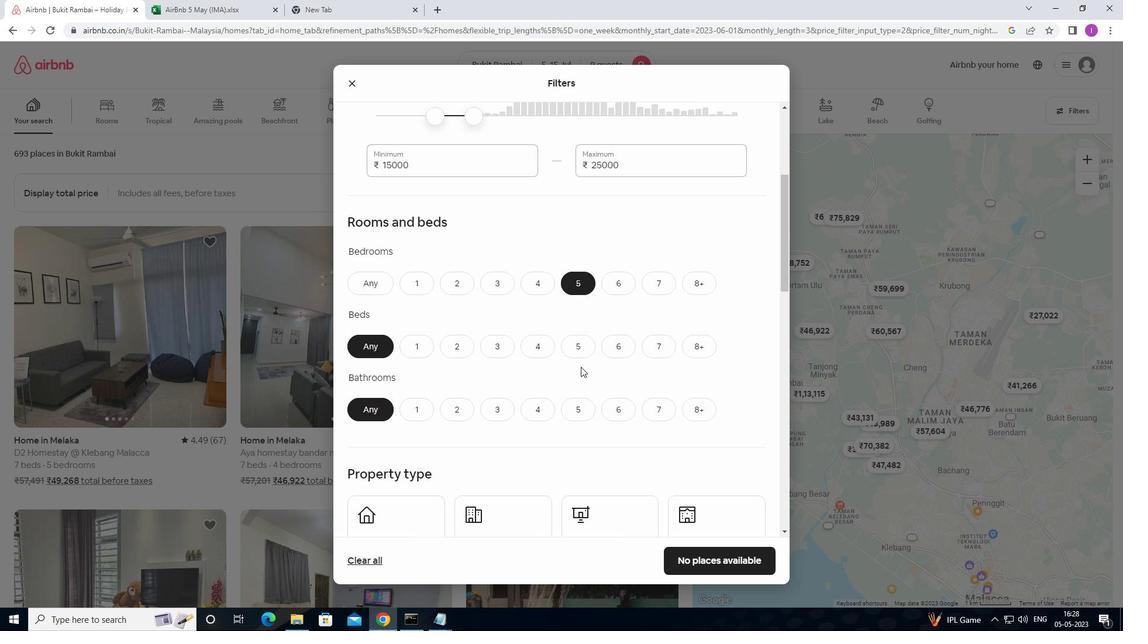 
Action: Mouse pressed left at (574, 352)
Screenshot: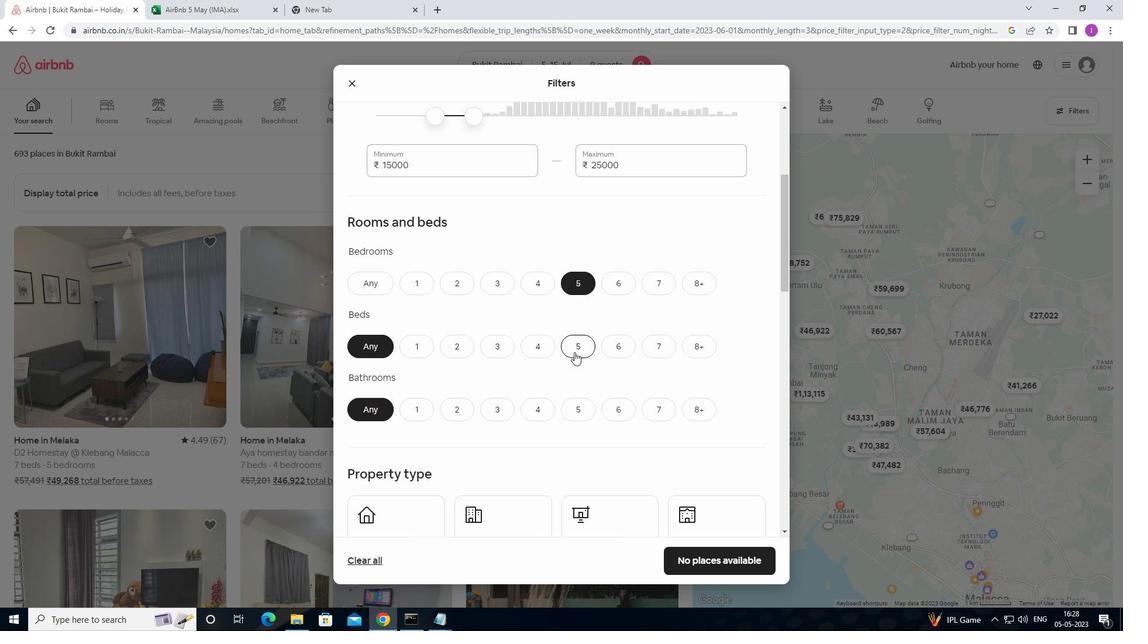 
Action: Mouse moved to (573, 399)
Screenshot: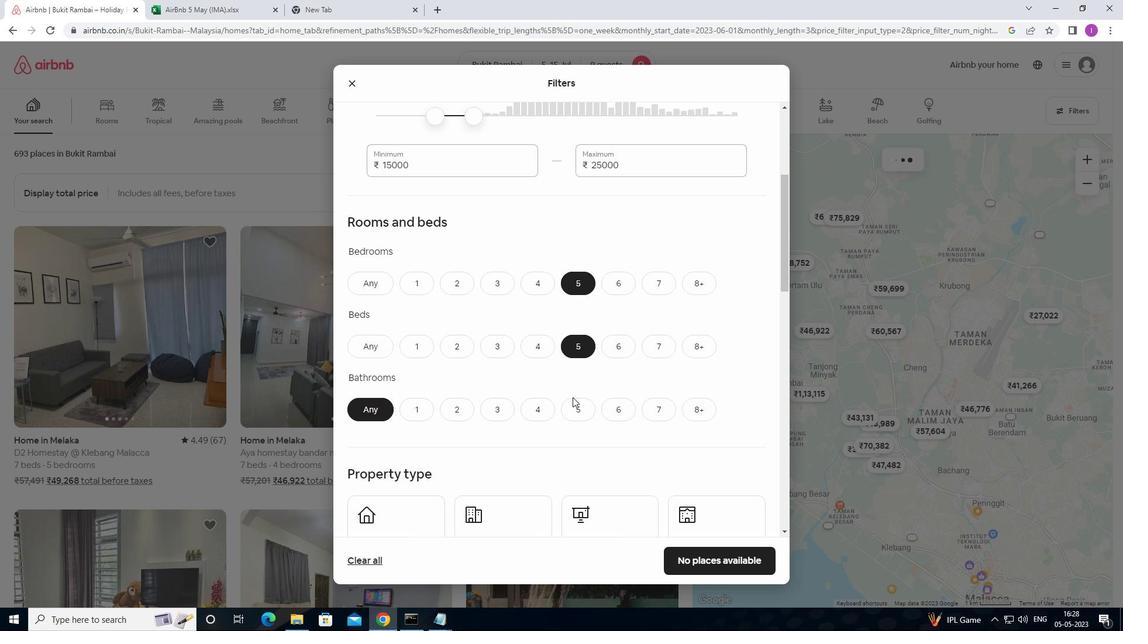 
Action: Mouse pressed left at (573, 399)
Screenshot: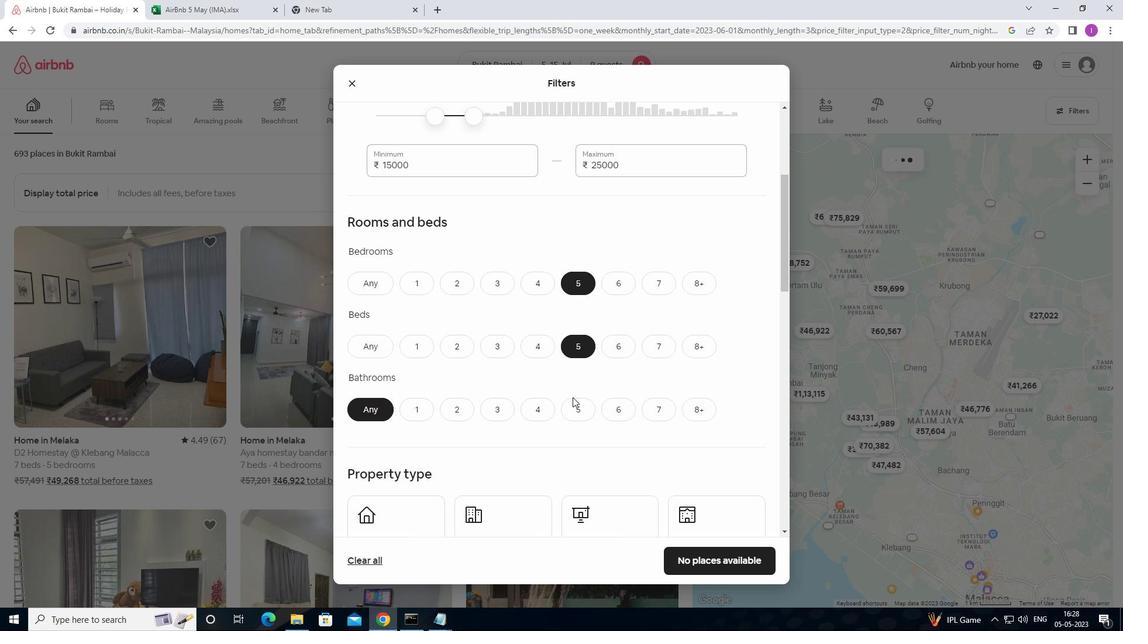 
Action: Mouse moved to (490, 457)
Screenshot: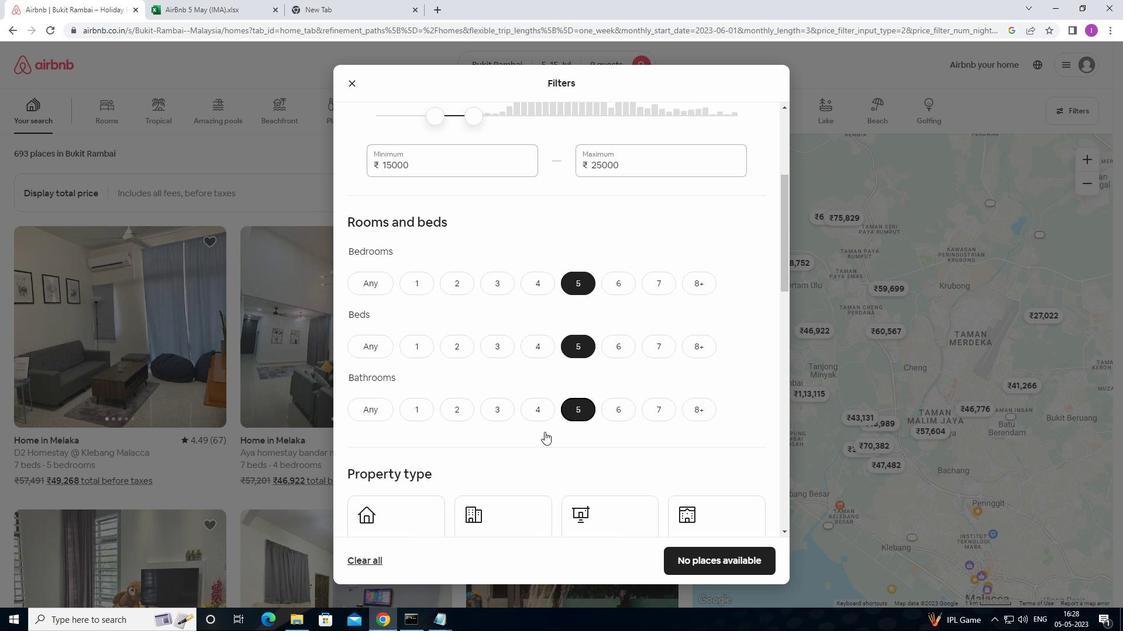 
Action: Mouse scrolled (490, 456) with delta (0, 0)
Screenshot: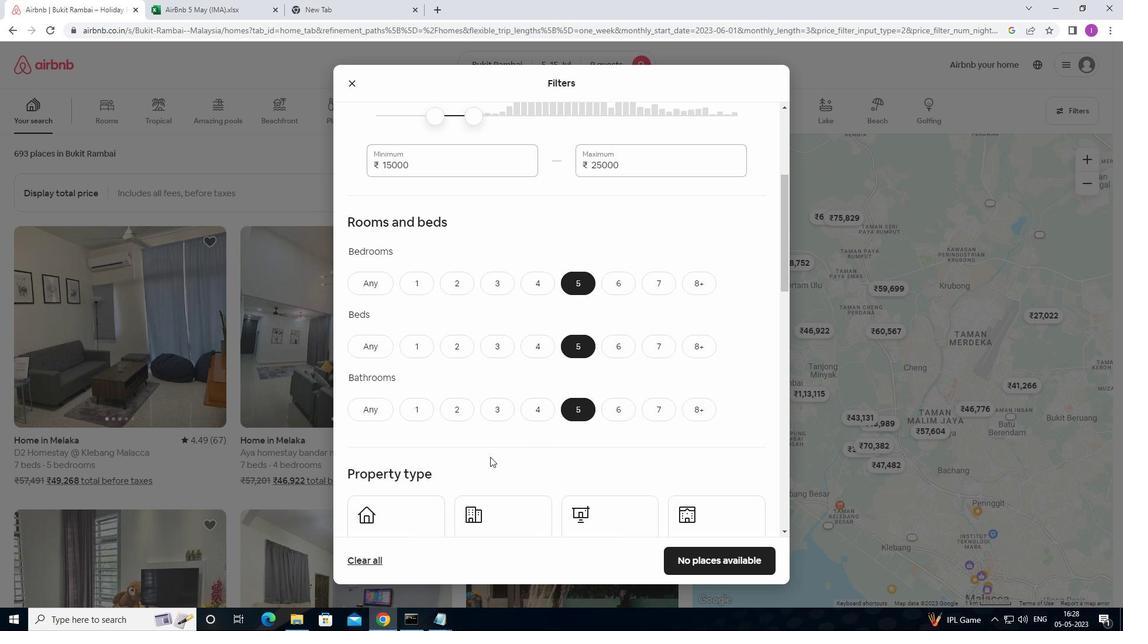 
Action: Mouse scrolled (490, 456) with delta (0, 0)
Screenshot: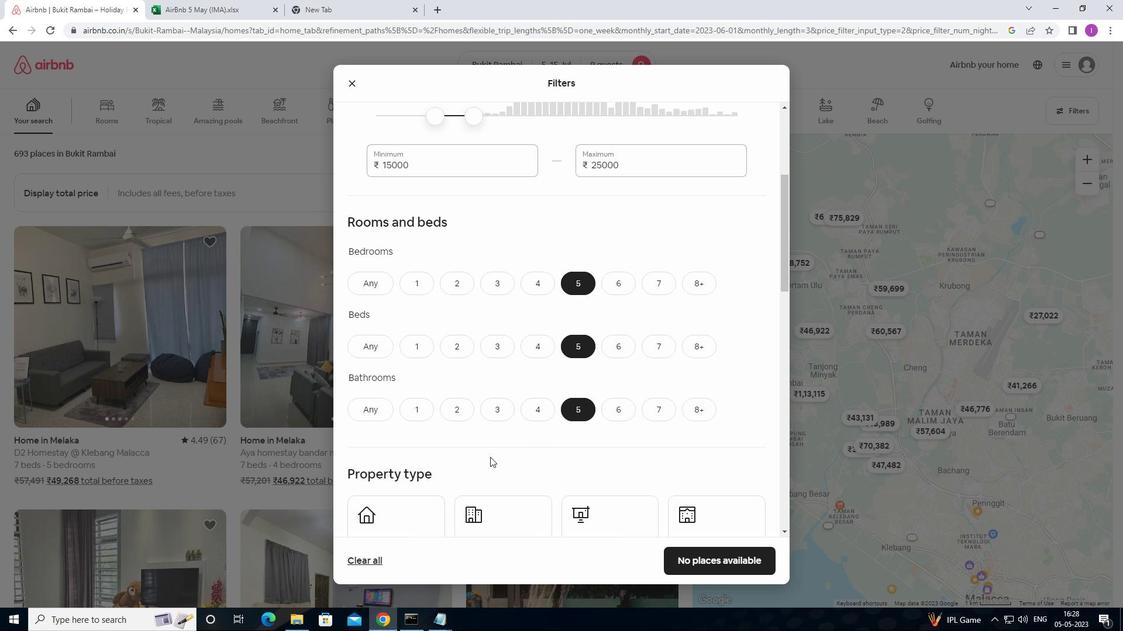 
Action: Mouse moved to (410, 411)
Screenshot: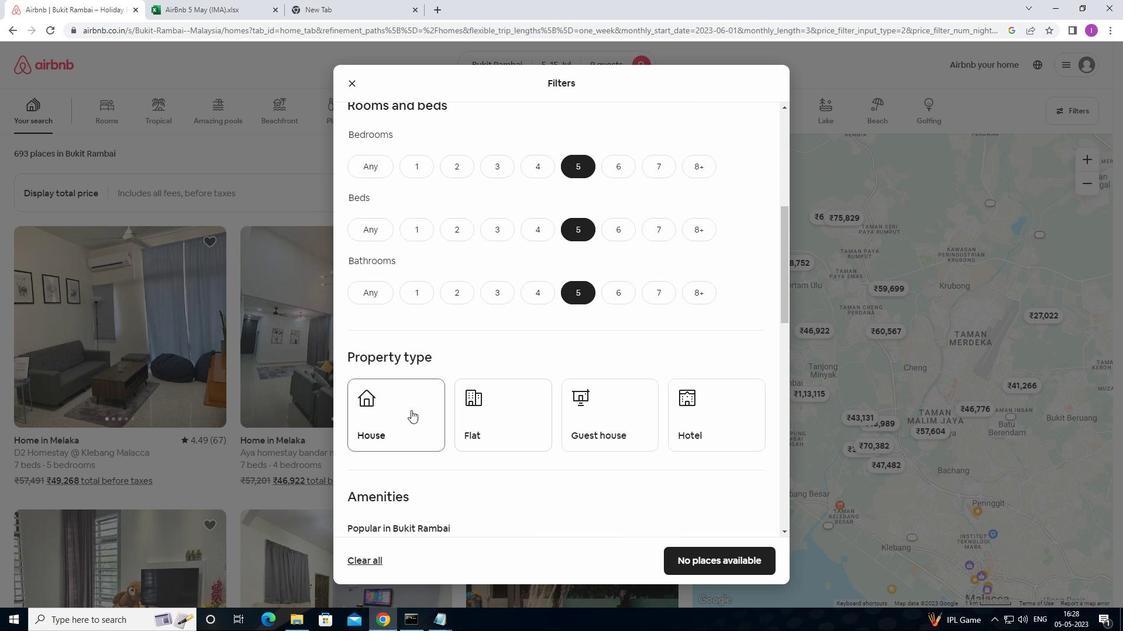 
Action: Mouse pressed left at (410, 411)
Screenshot: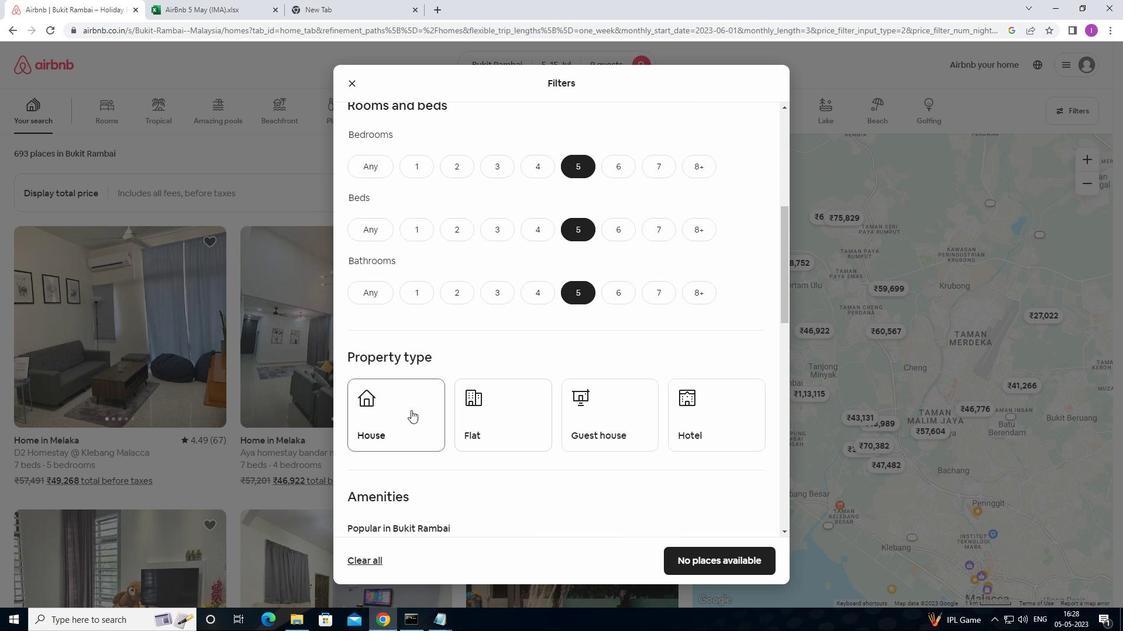 
Action: Mouse moved to (540, 428)
Screenshot: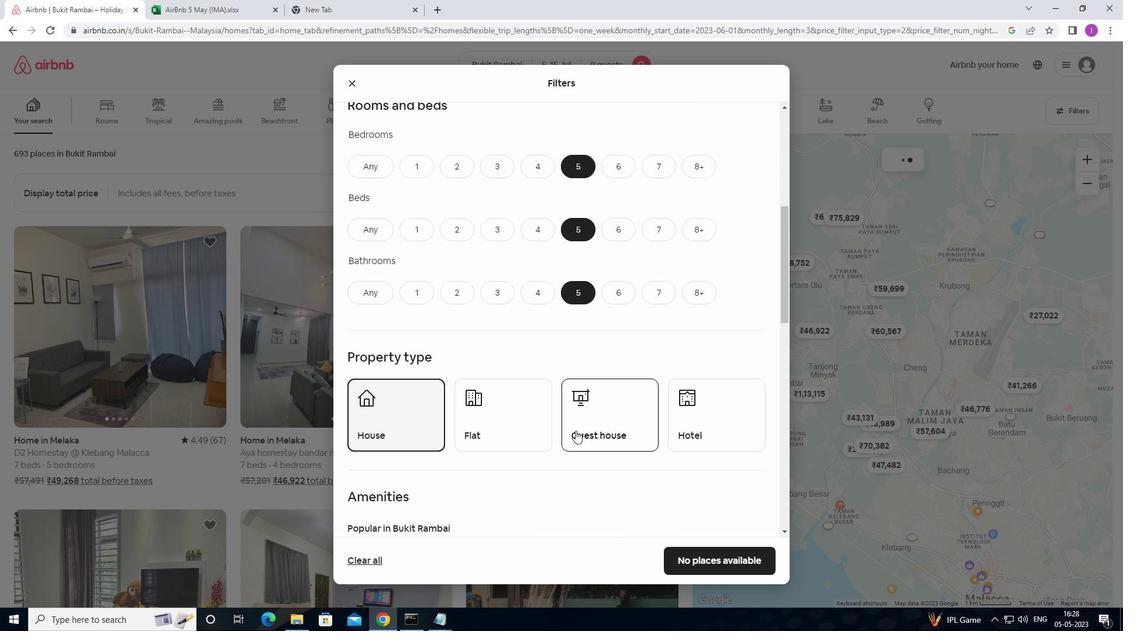 
Action: Mouse pressed left at (540, 428)
Screenshot: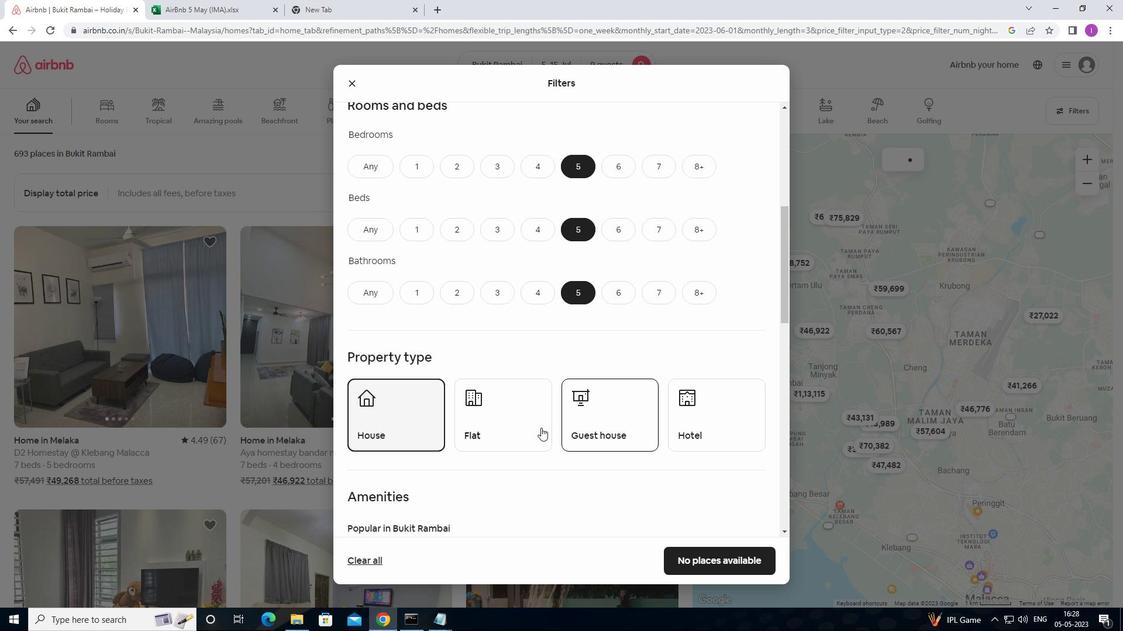 
Action: Mouse moved to (633, 428)
Screenshot: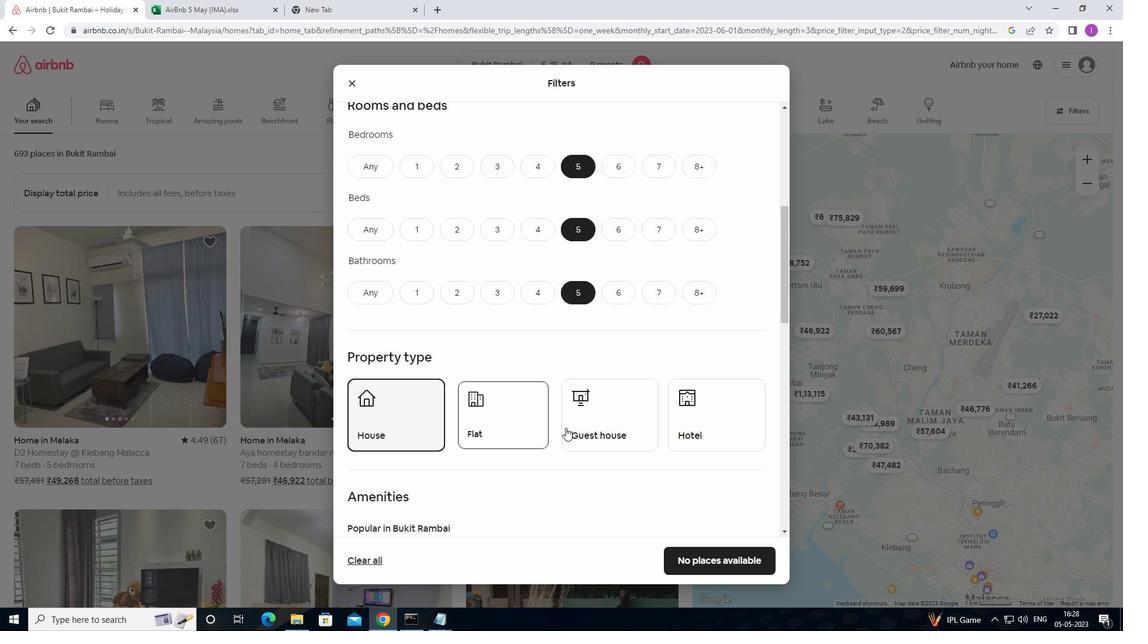 
Action: Mouse pressed left at (633, 428)
Screenshot: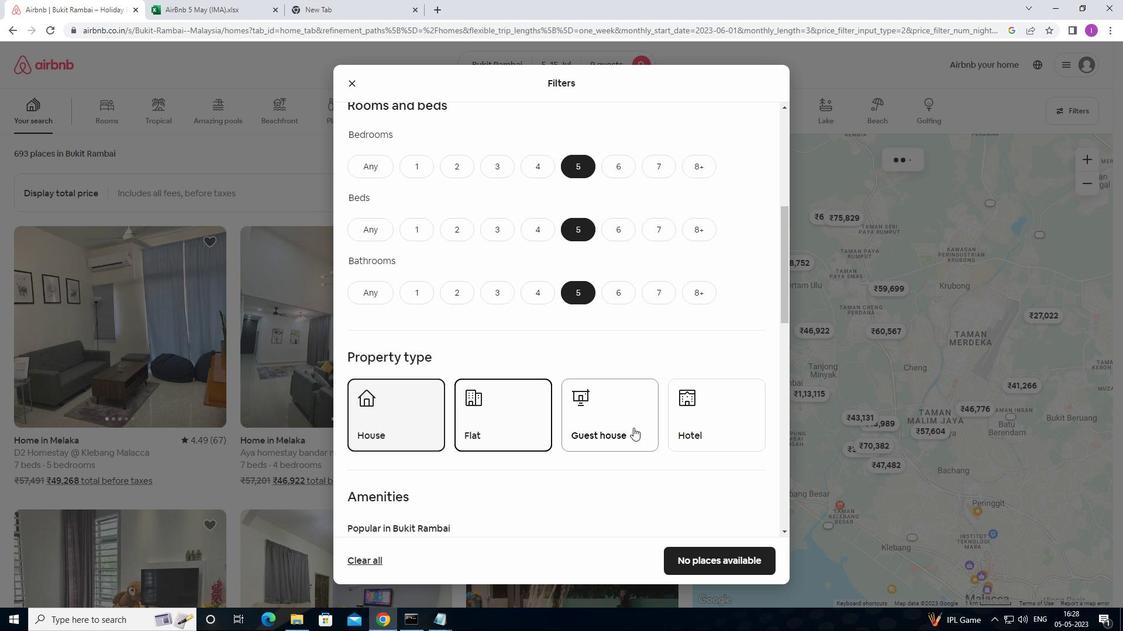 
Action: Mouse moved to (544, 487)
Screenshot: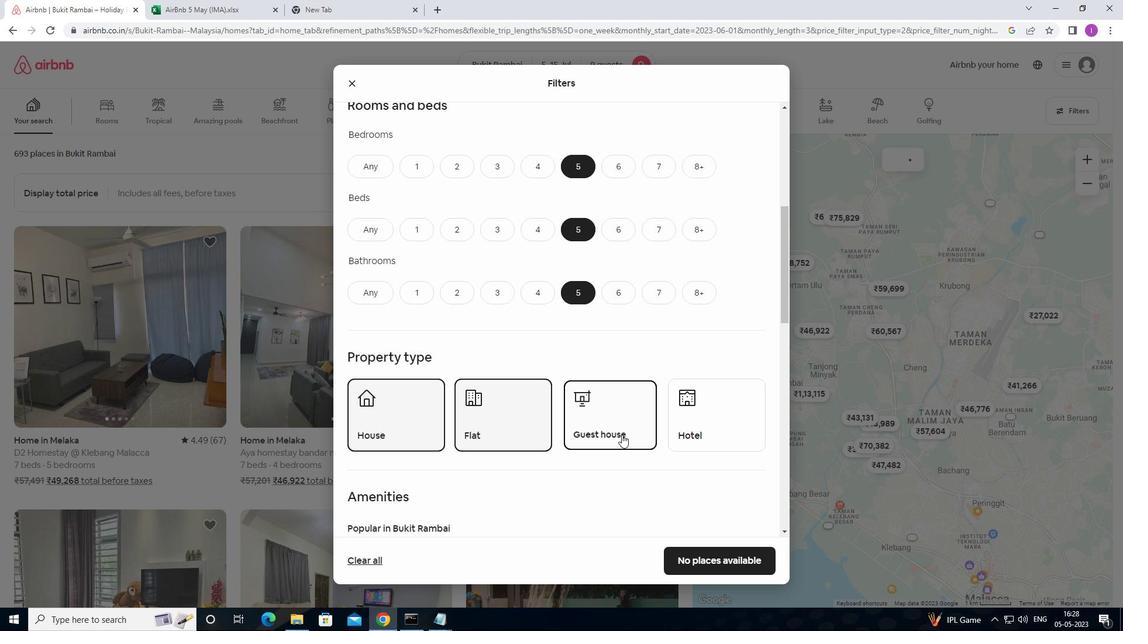 
Action: Mouse scrolled (544, 486) with delta (0, 0)
Screenshot: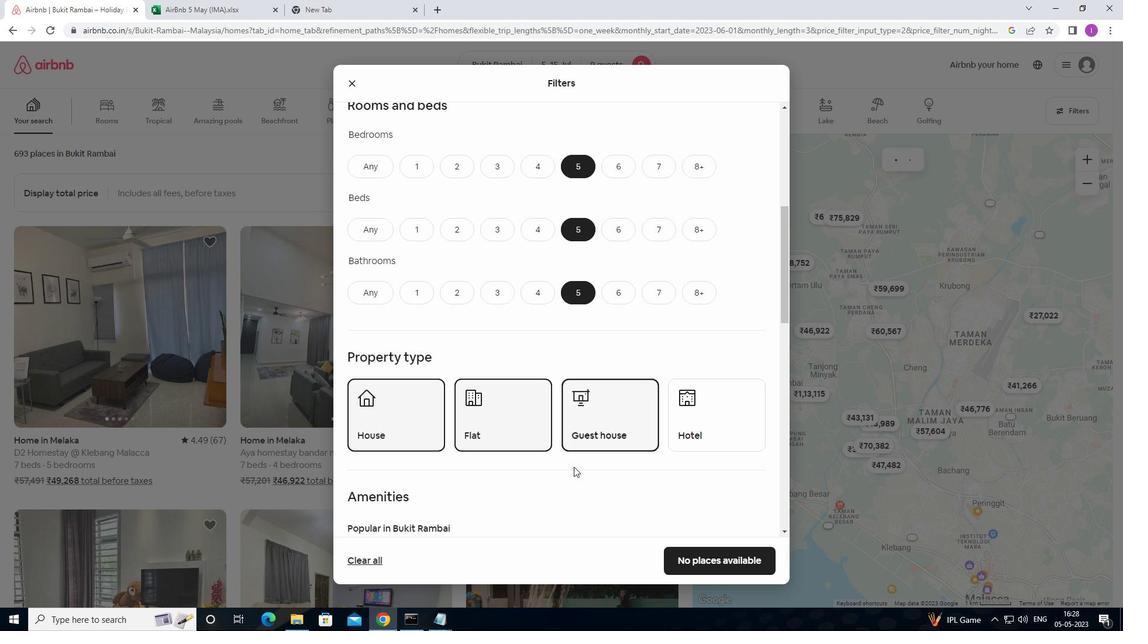 
Action: Mouse scrolled (544, 486) with delta (0, 0)
Screenshot: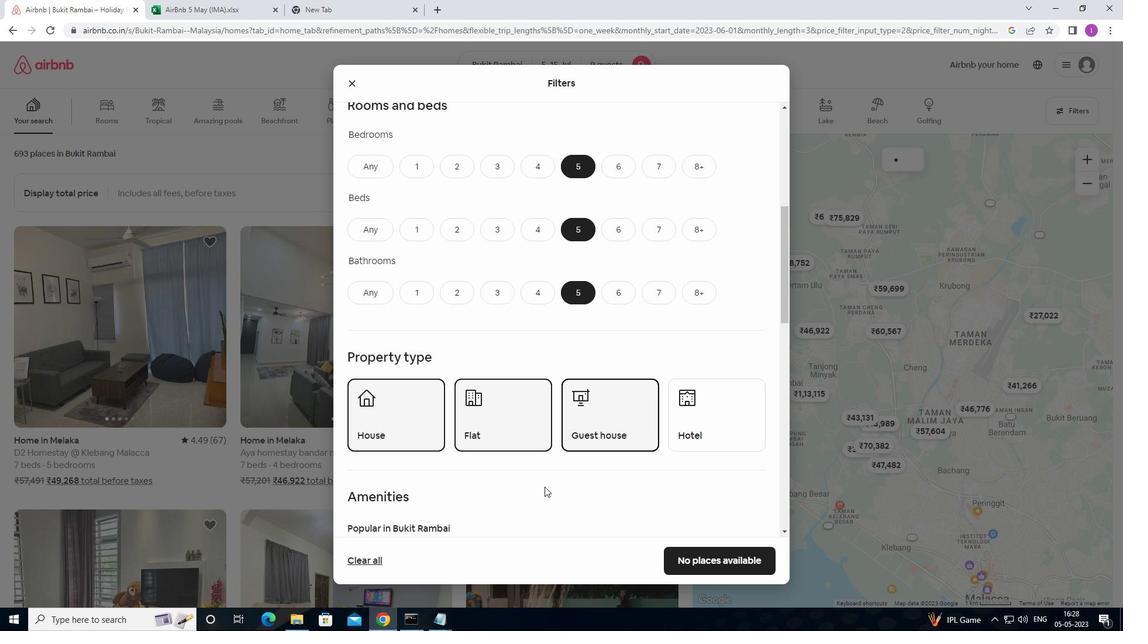 
Action: Mouse scrolled (544, 486) with delta (0, 0)
Screenshot: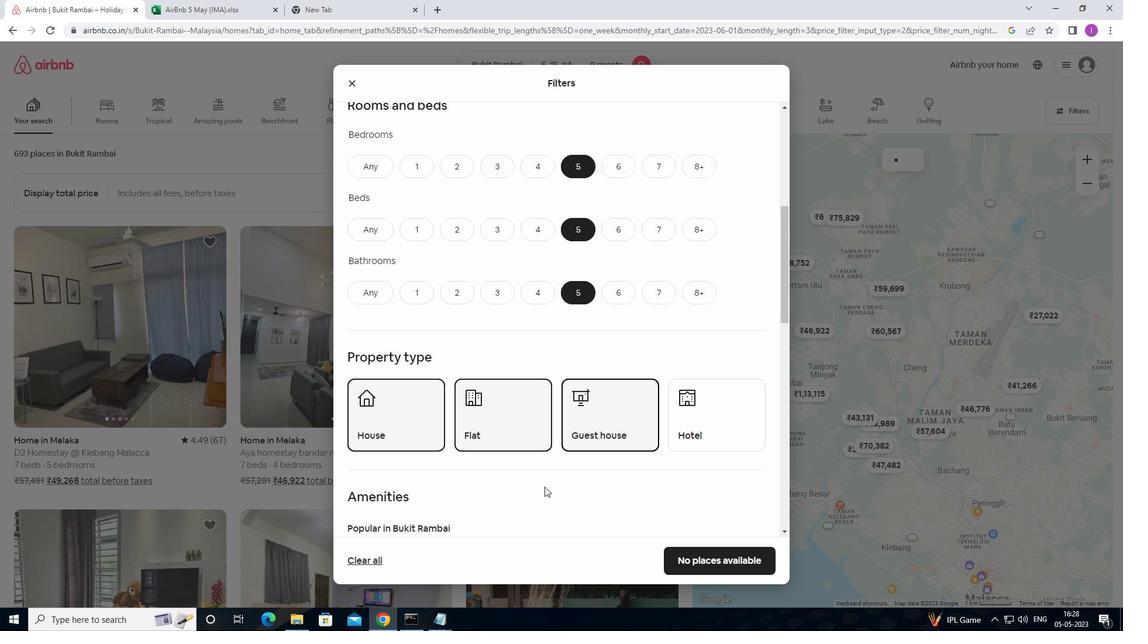 
Action: Mouse moved to (544, 487)
Screenshot: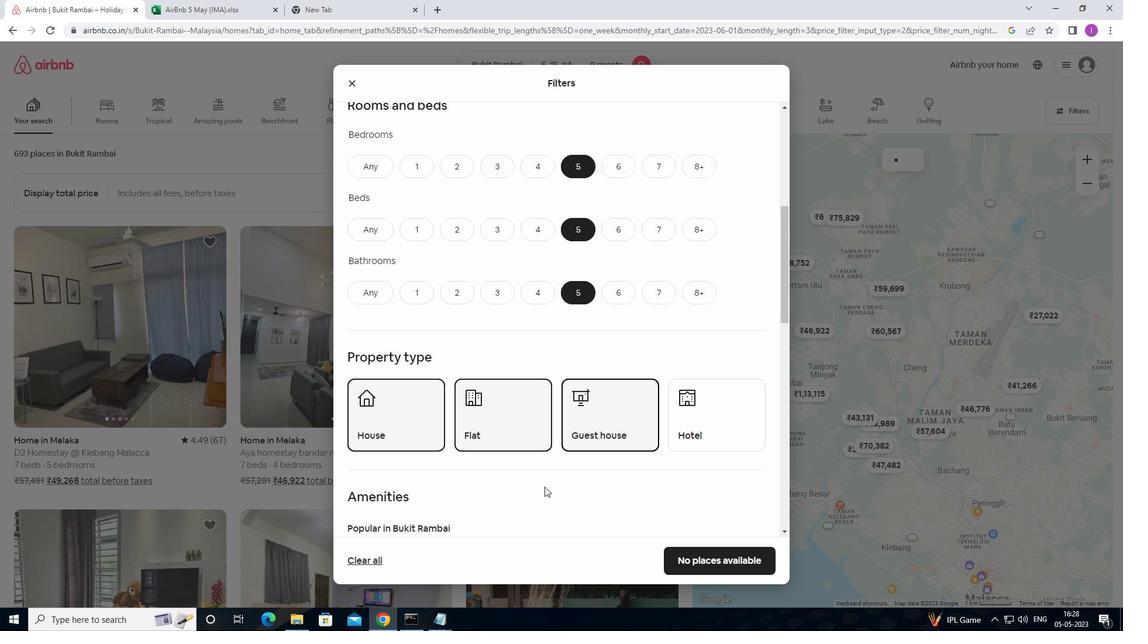 
Action: Mouse scrolled (544, 487) with delta (0, 0)
Screenshot: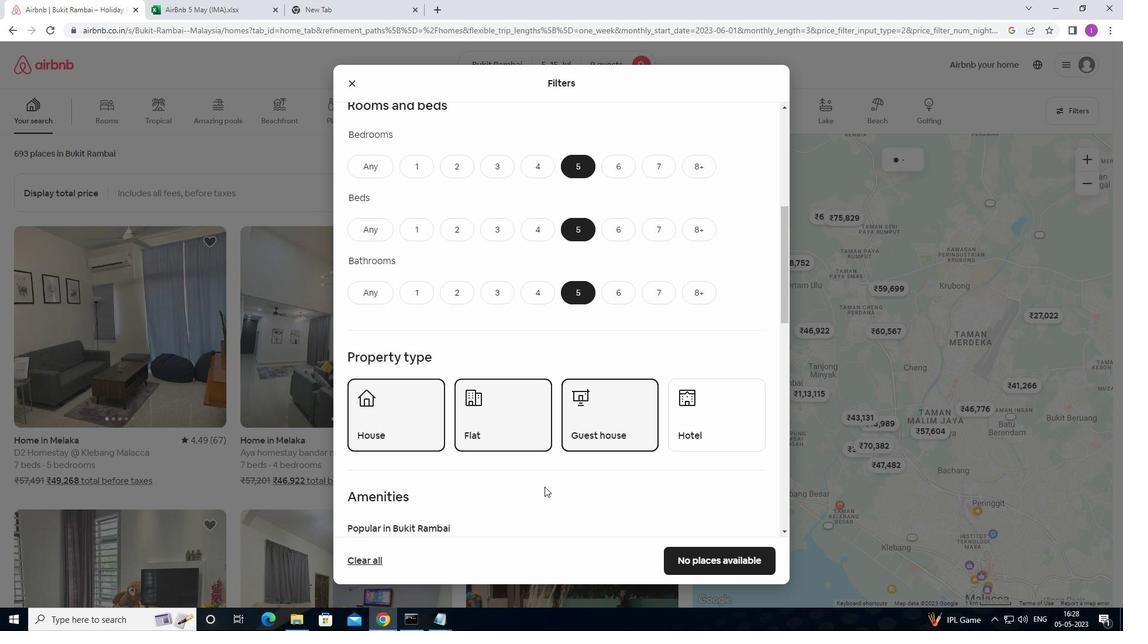 
Action: Mouse scrolled (544, 487) with delta (0, 0)
Screenshot: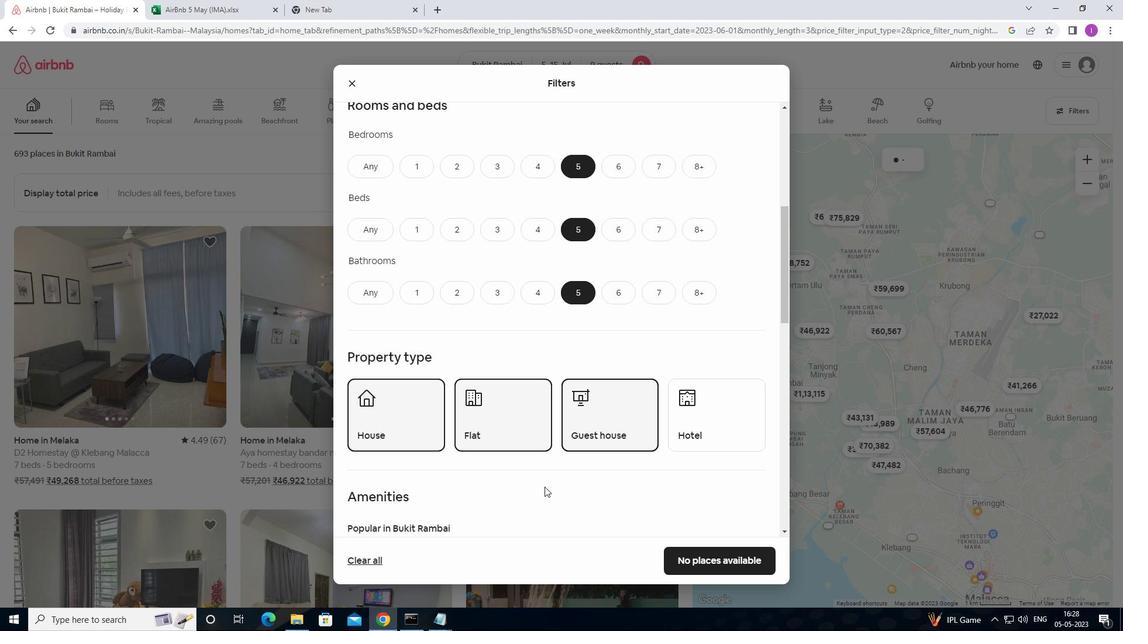 
Action: Mouse moved to (565, 468)
Screenshot: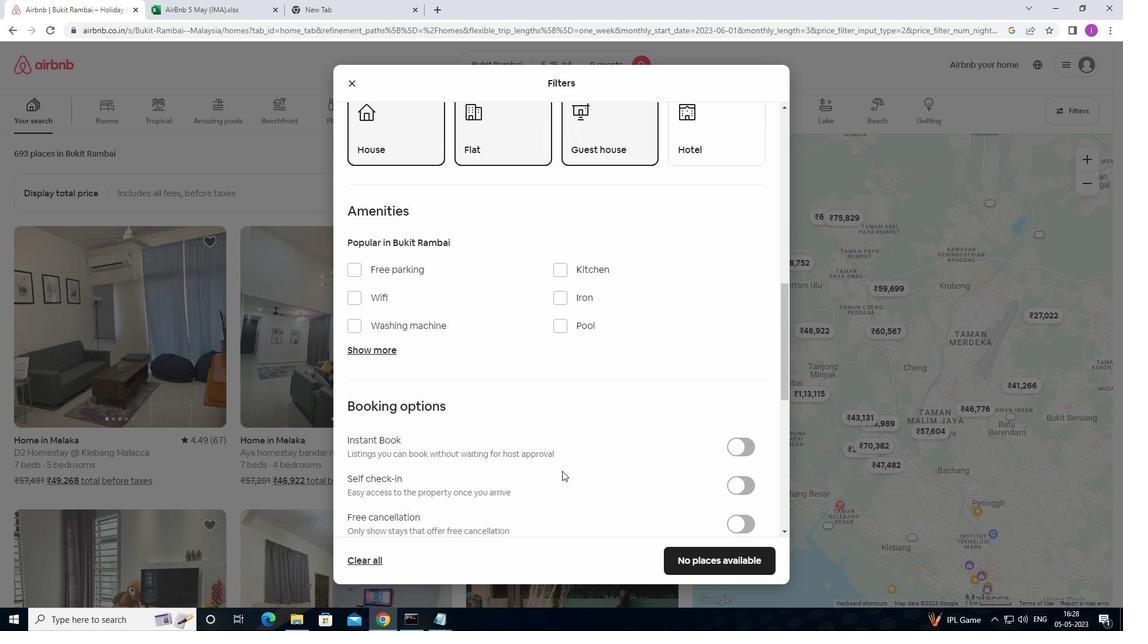
Action: Mouse scrolled (565, 468) with delta (0, 0)
Screenshot: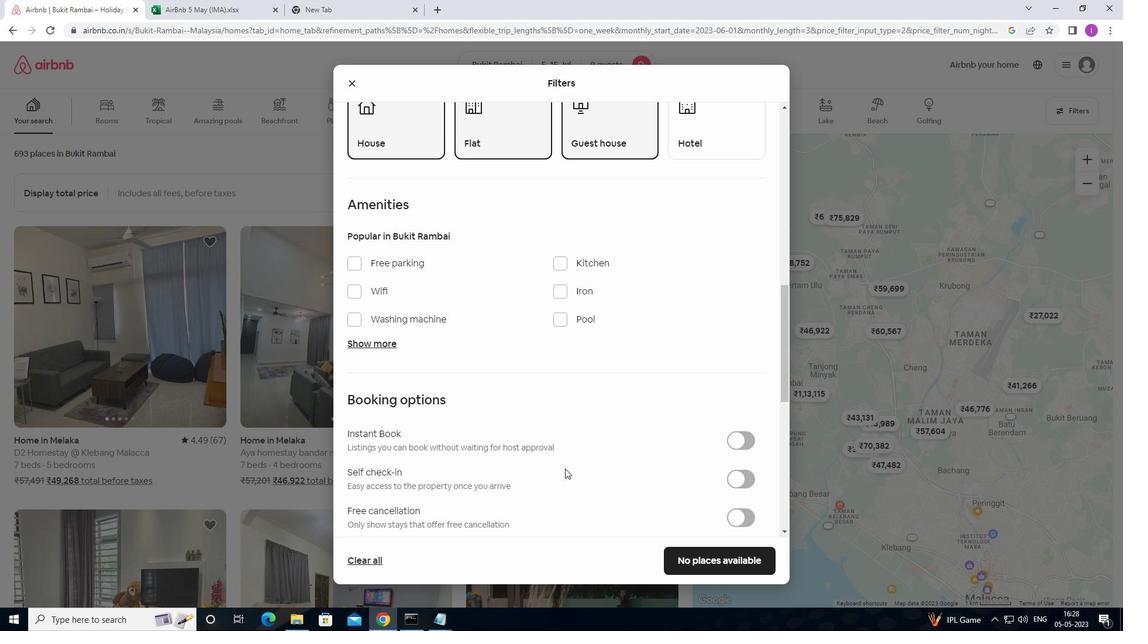 
Action: Mouse scrolled (565, 468) with delta (0, 0)
Screenshot: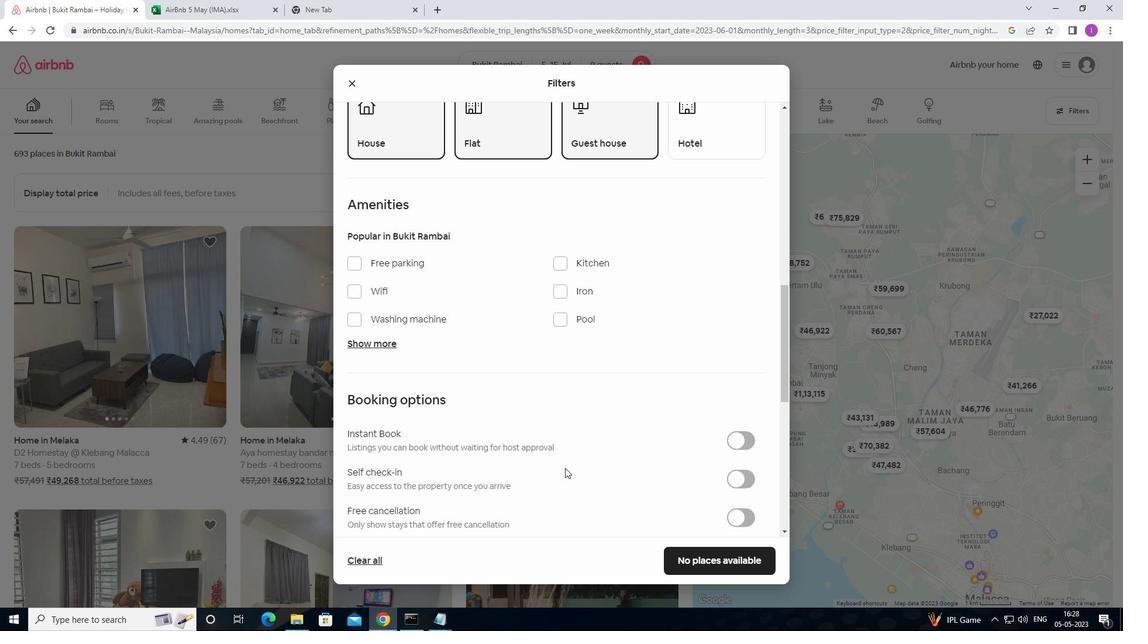 
Action: Mouse moved to (640, 377)
Screenshot: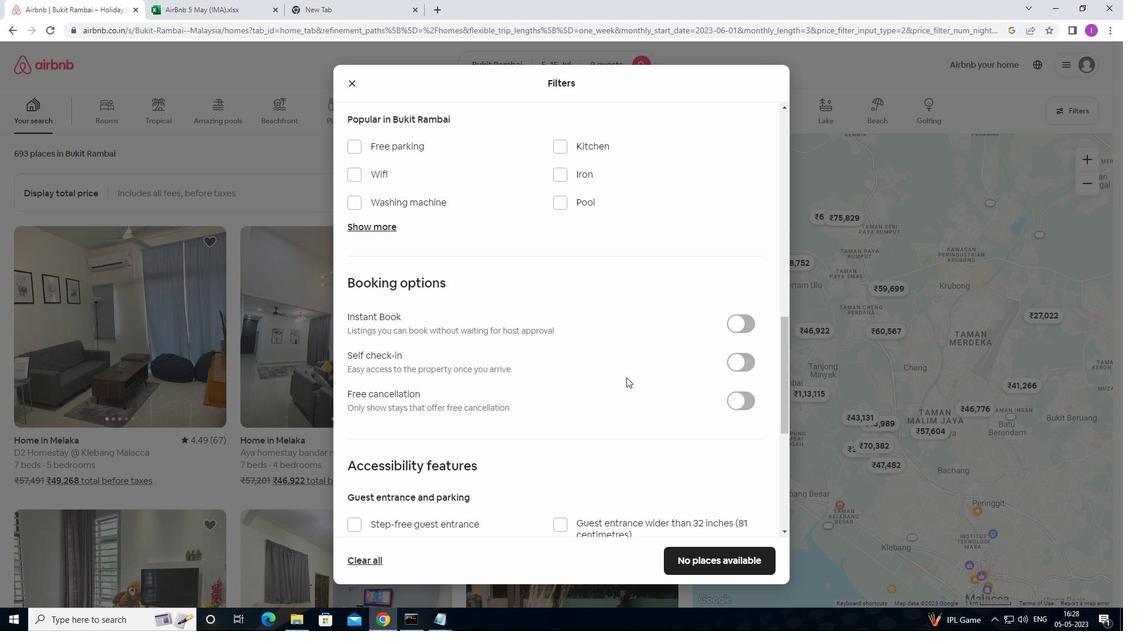 
Action: Mouse scrolled (640, 377) with delta (0, 0)
Screenshot: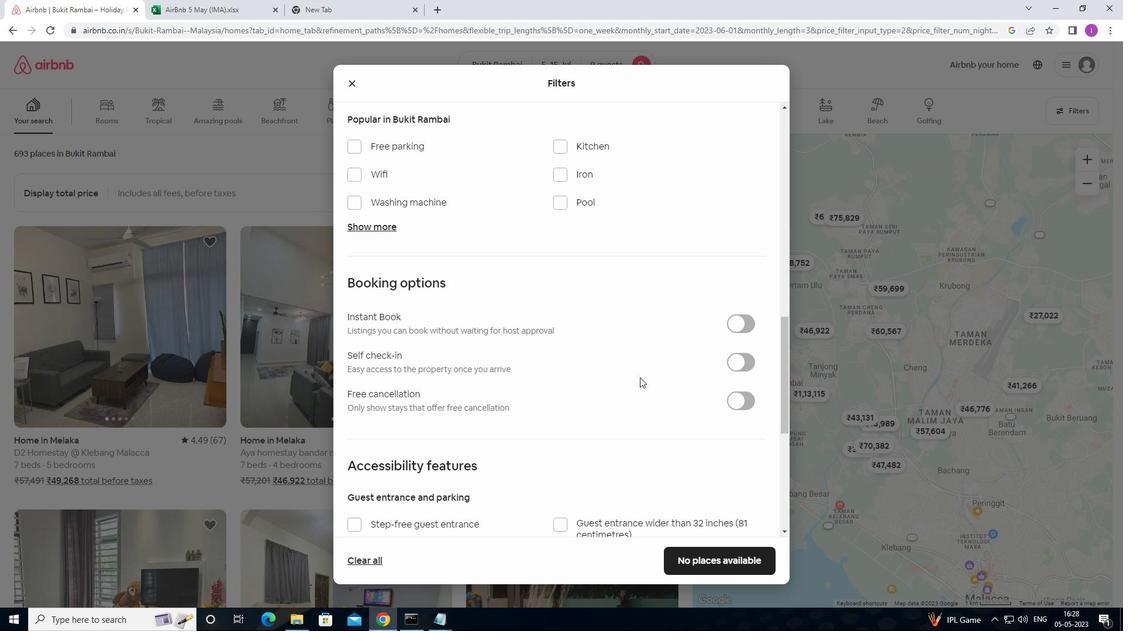 
Action: Mouse moved to (745, 301)
Screenshot: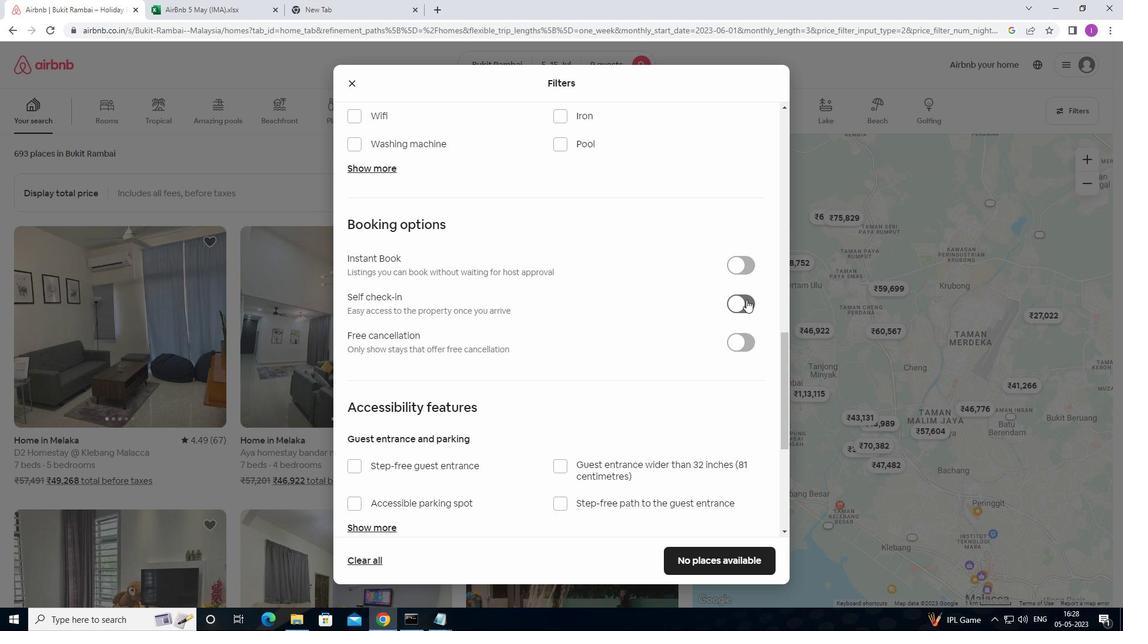 
Action: Mouse pressed left at (745, 301)
Screenshot: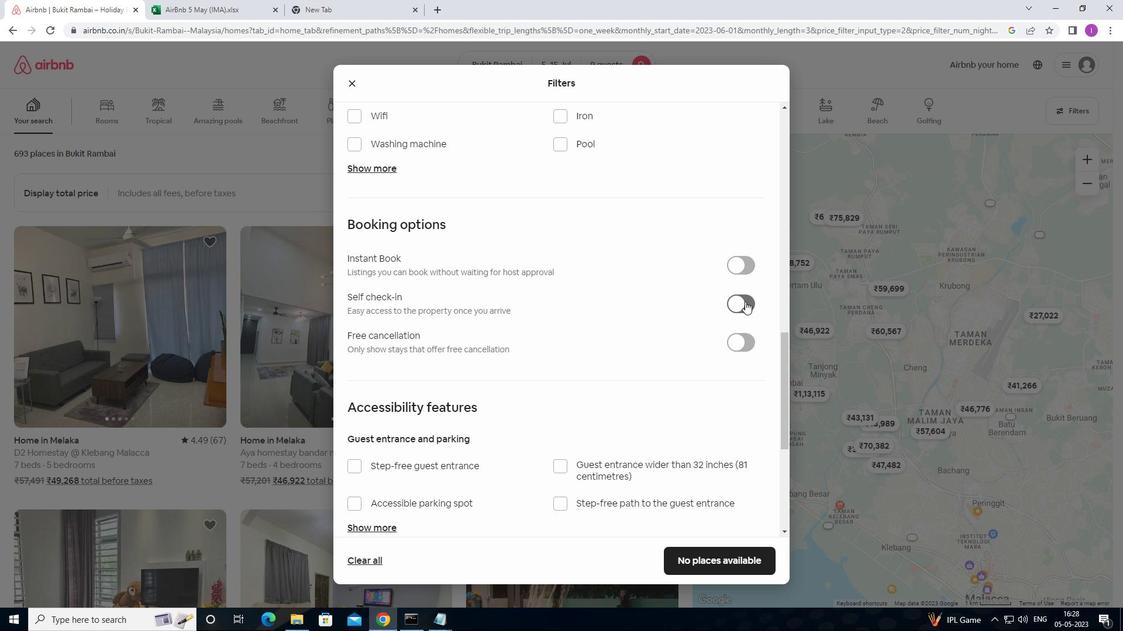 
Action: Mouse moved to (542, 410)
Screenshot: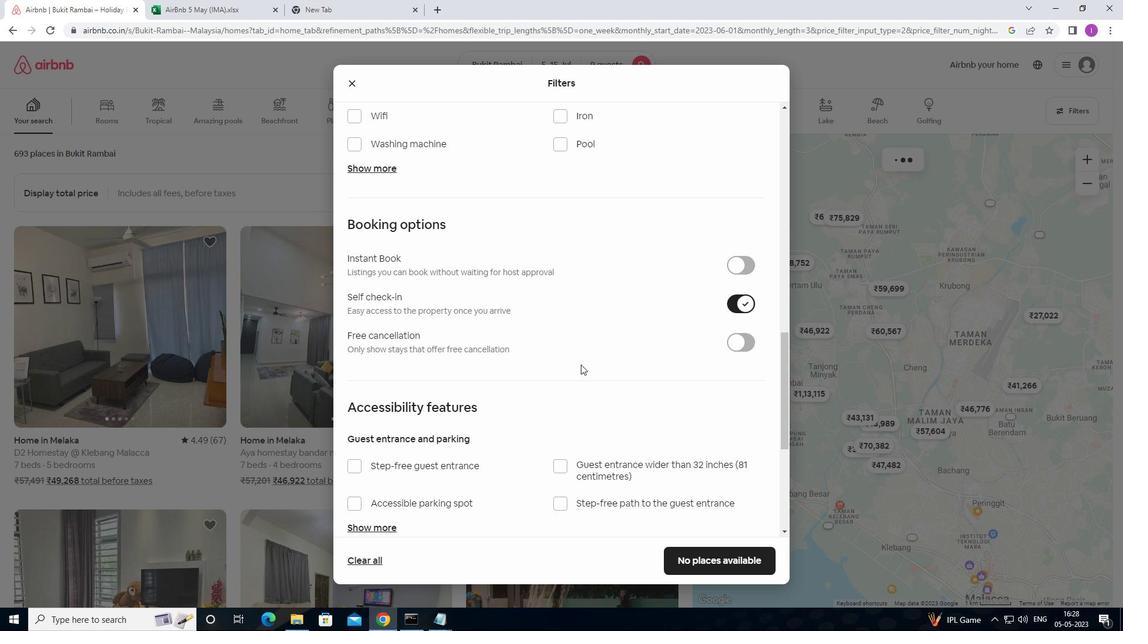 
Action: Mouse scrolled (542, 410) with delta (0, 0)
Screenshot: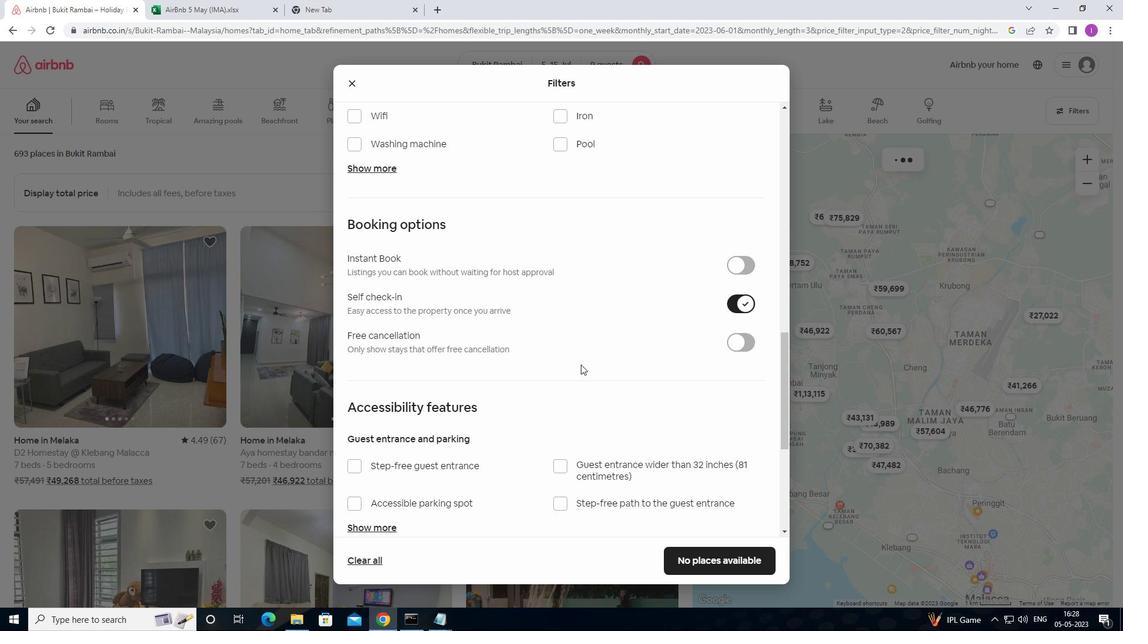
Action: Mouse moved to (541, 420)
Screenshot: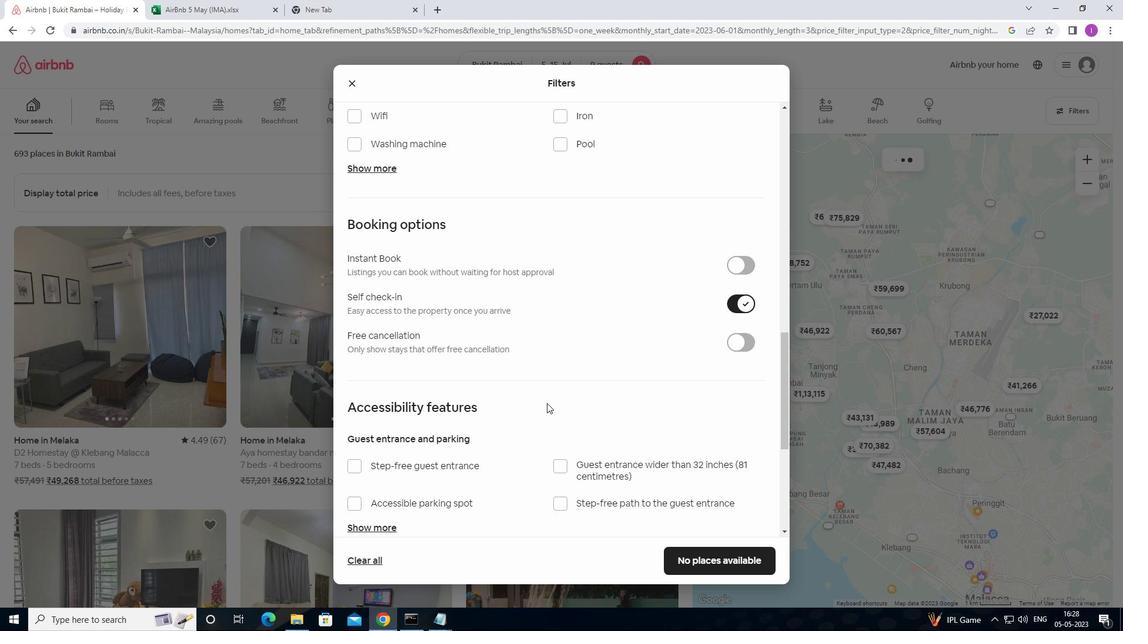 
Action: Mouse scrolled (541, 420) with delta (0, 0)
Screenshot: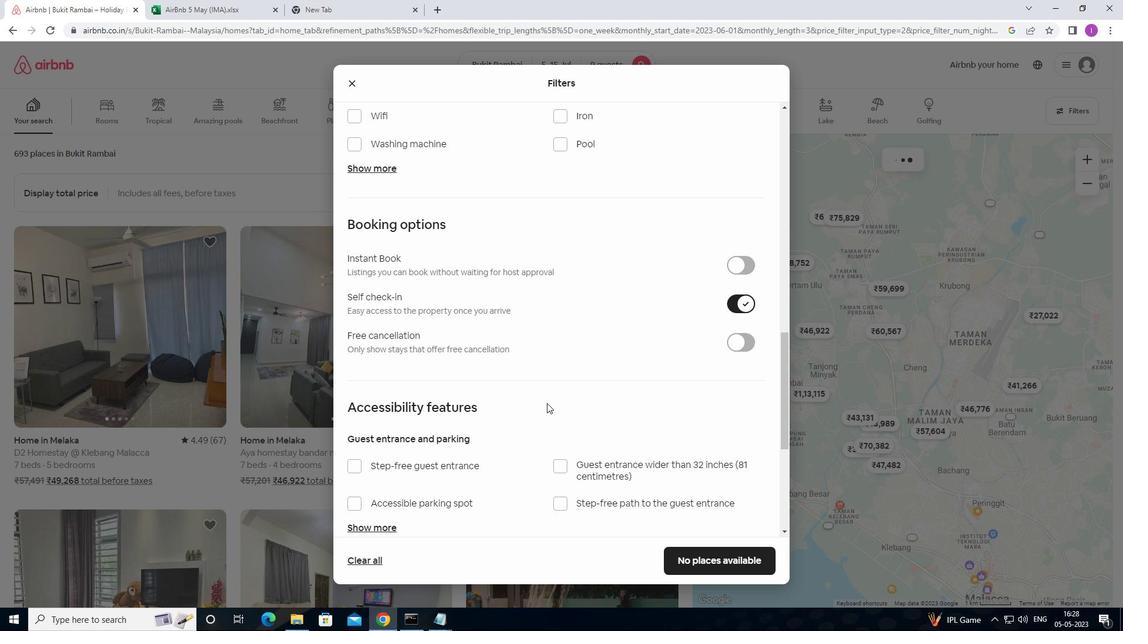 
Action: Mouse moved to (541, 422)
Screenshot: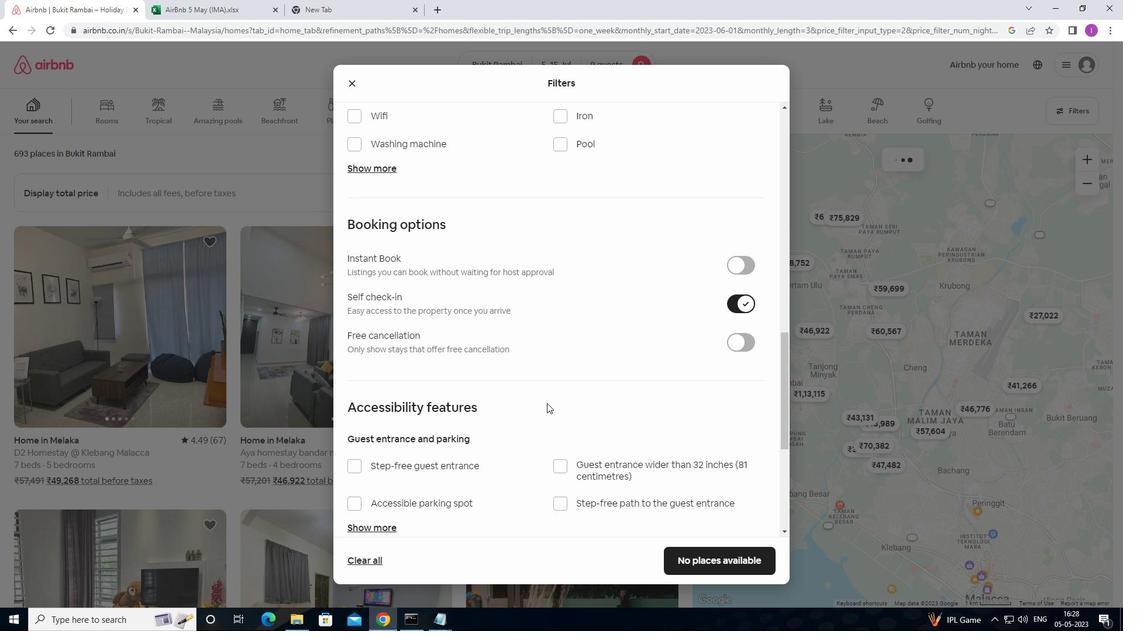 
Action: Mouse scrolled (541, 421) with delta (0, 0)
Screenshot: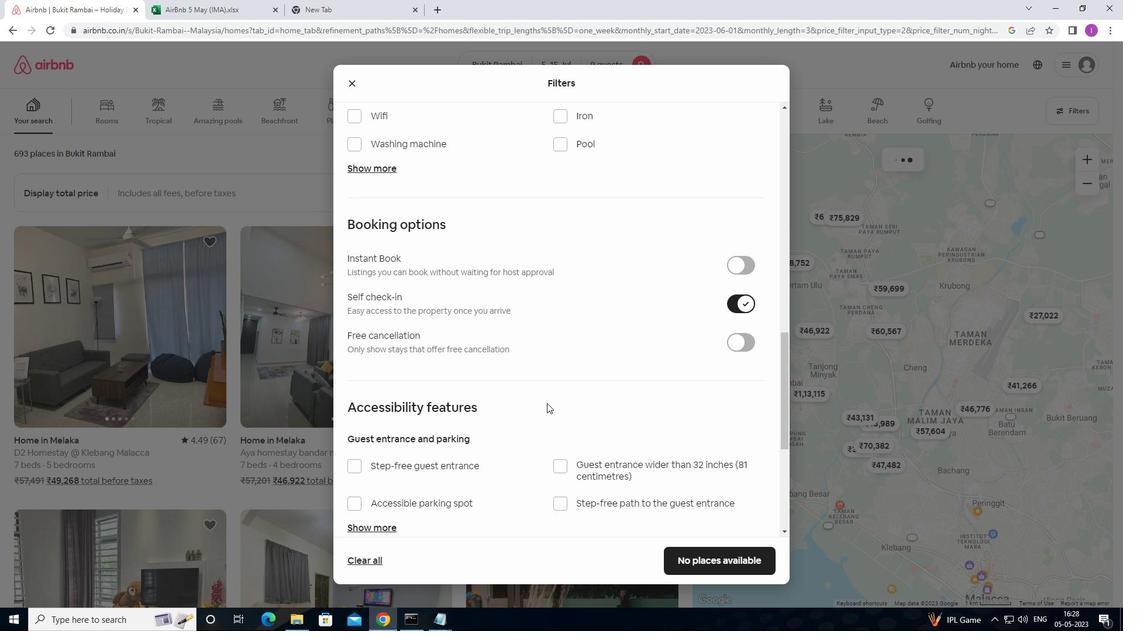 
Action: Mouse moved to (541, 424)
Screenshot: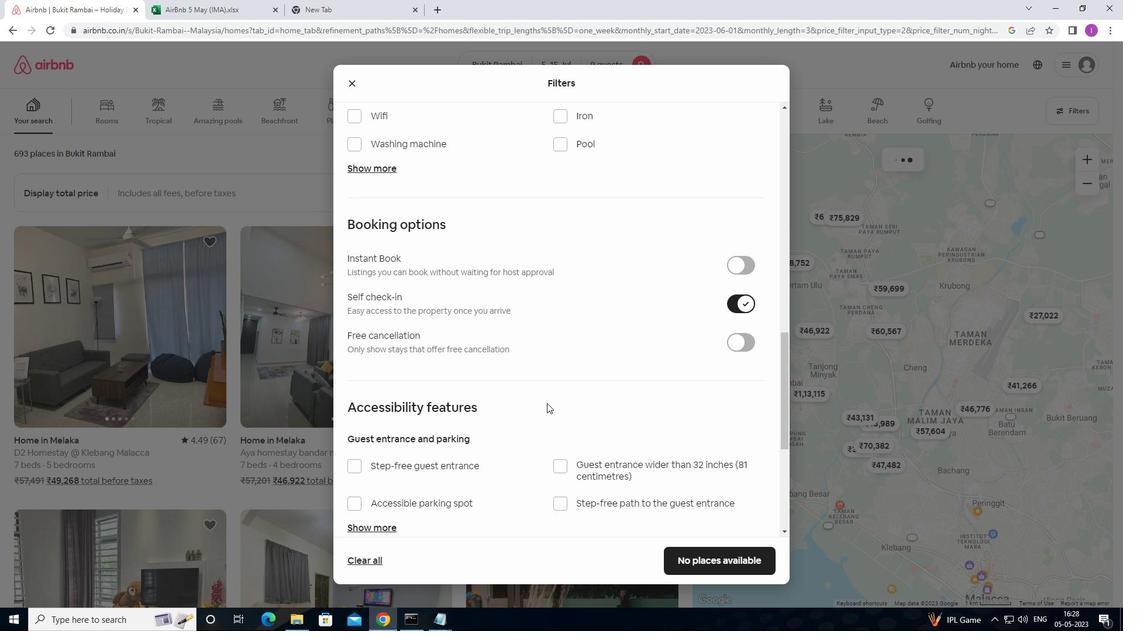 
Action: Mouse scrolled (541, 423) with delta (0, 0)
Screenshot: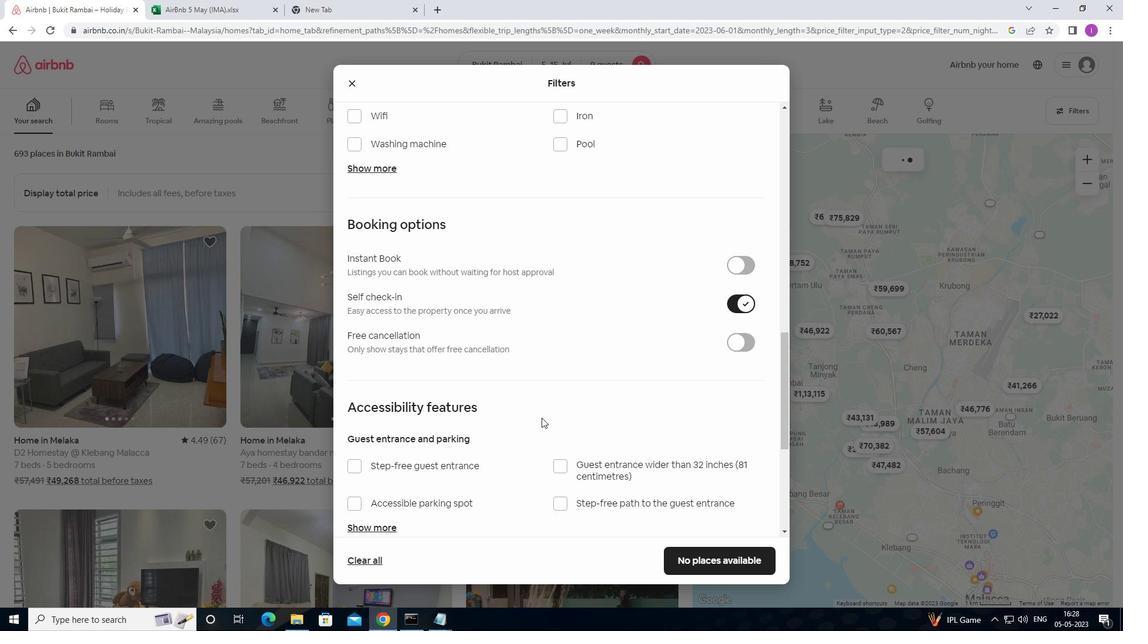 
Action: Mouse moved to (541, 424)
Screenshot: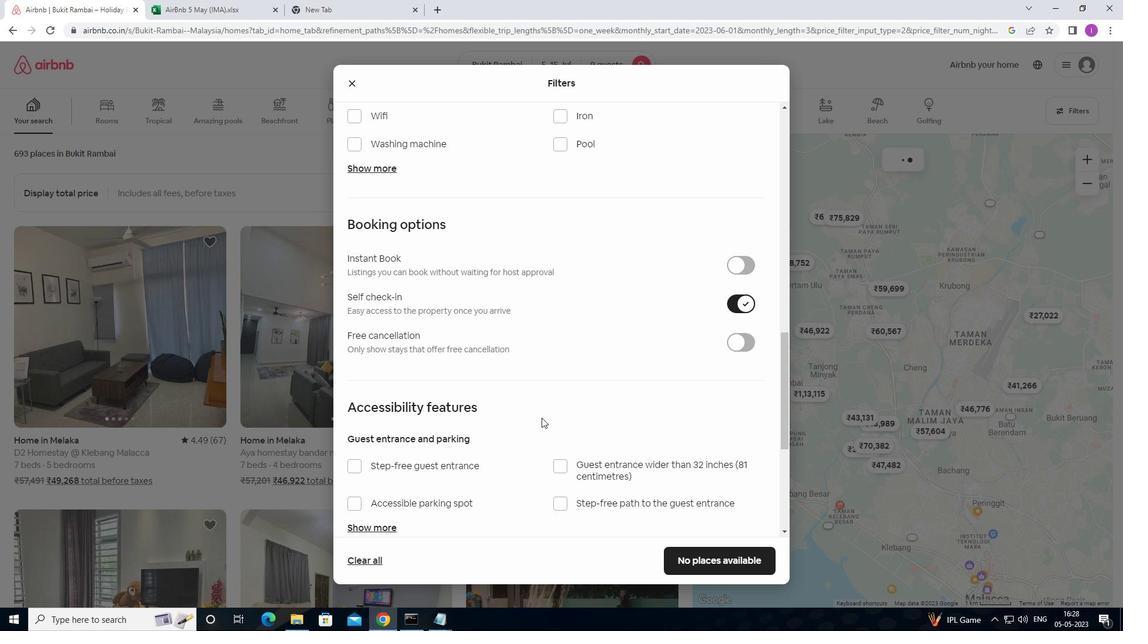 
Action: Mouse scrolled (541, 424) with delta (0, 0)
Screenshot: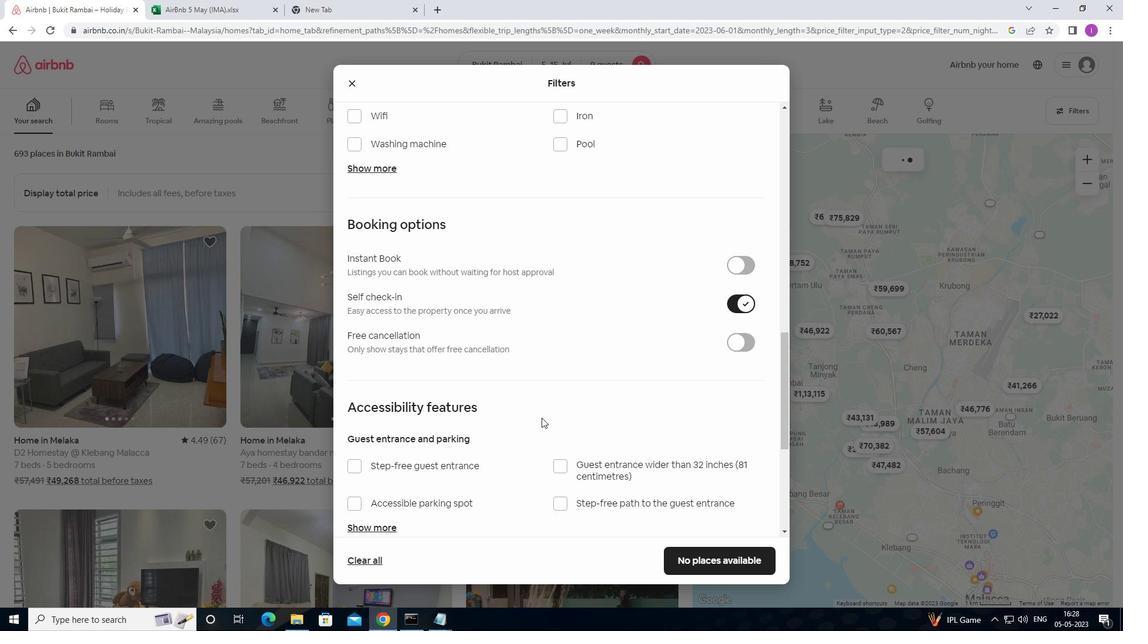 
Action: Mouse moved to (541, 425)
Screenshot: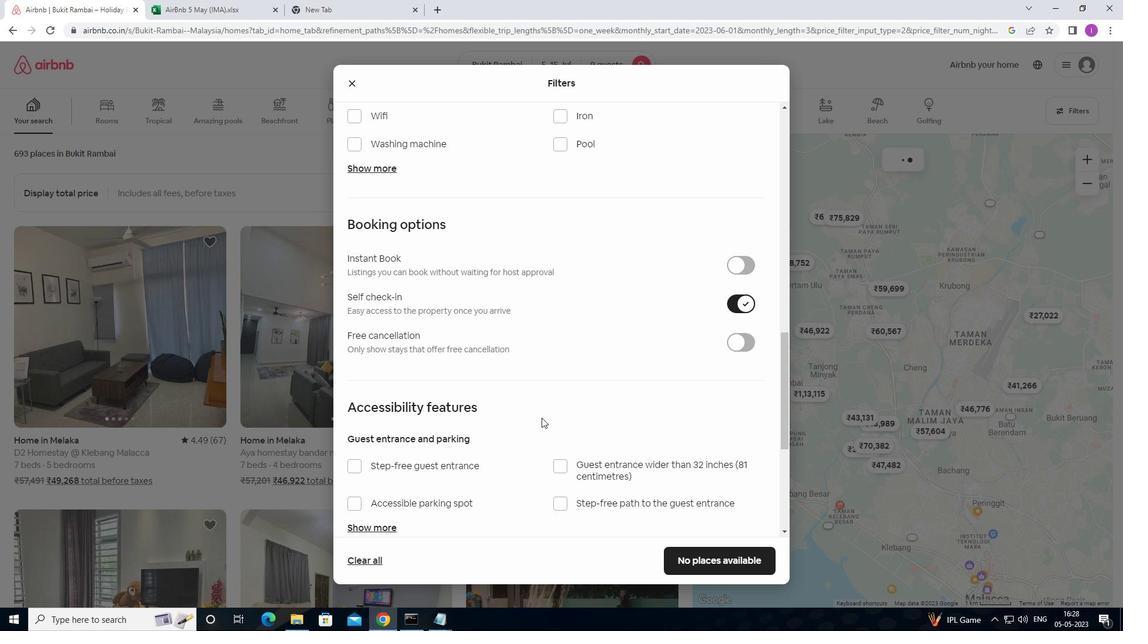 
Action: Mouse scrolled (541, 424) with delta (0, 0)
Screenshot: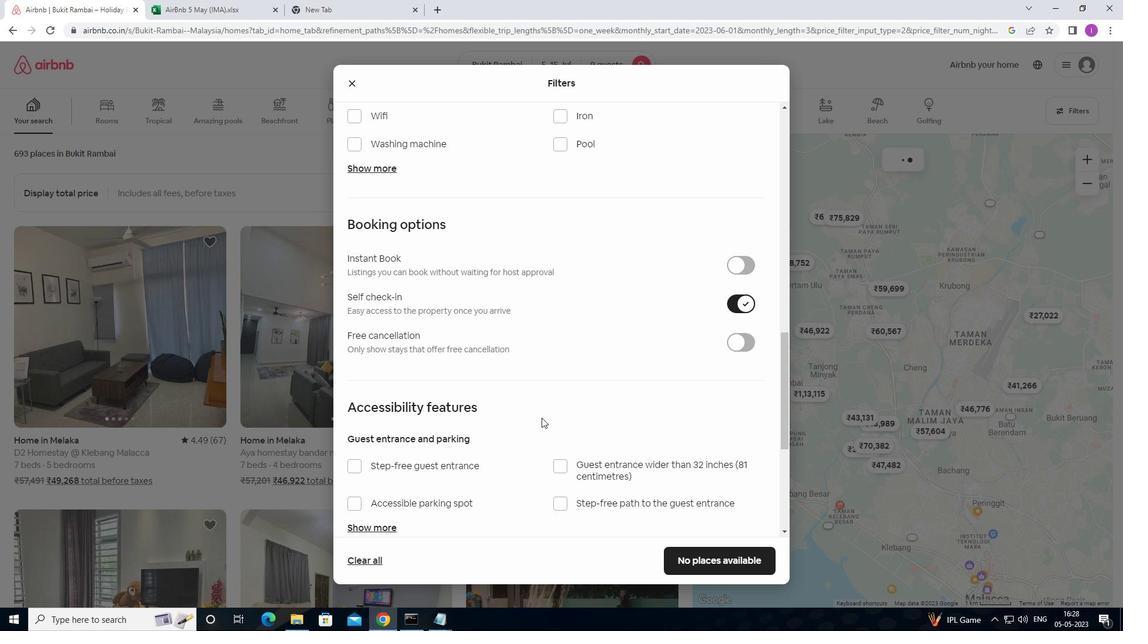 
Action: Mouse moved to (541, 431)
Screenshot: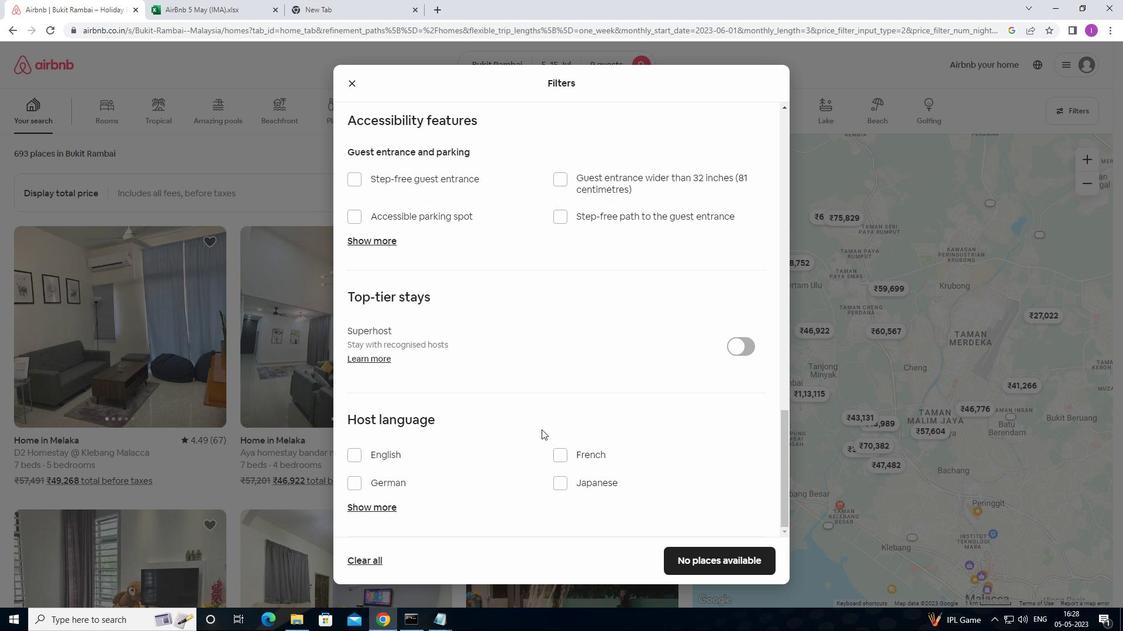
Action: Mouse scrolled (541, 431) with delta (0, 0)
Screenshot: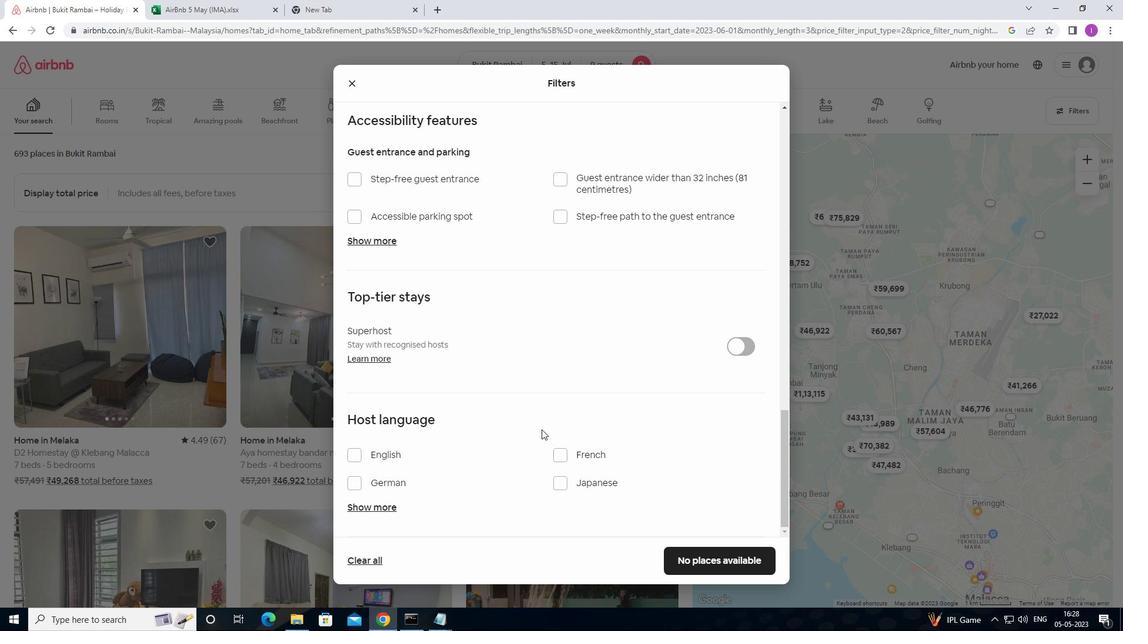 
Action: Mouse moved to (541, 432)
Screenshot: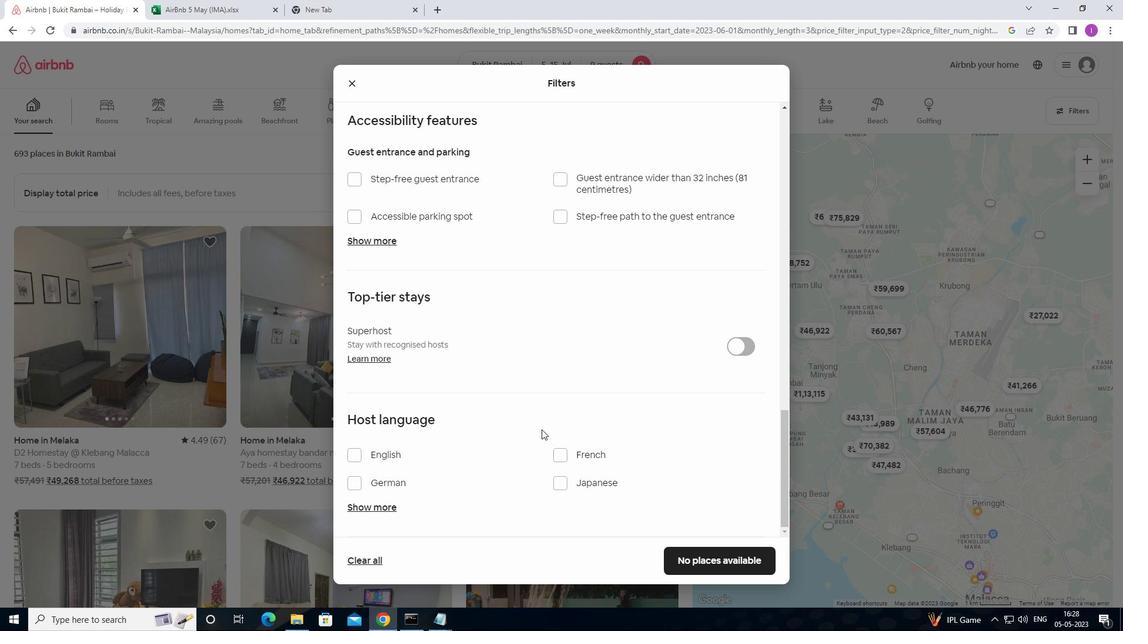 
Action: Mouse scrolled (541, 432) with delta (0, 0)
Screenshot: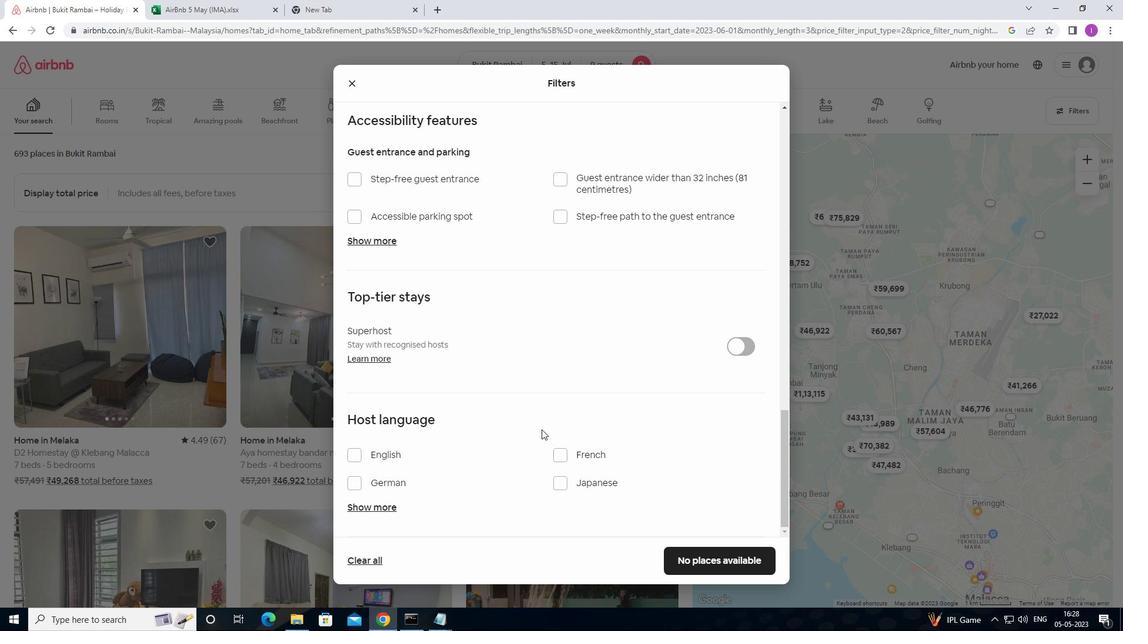 
Action: Mouse scrolled (541, 432) with delta (0, 0)
Screenshot: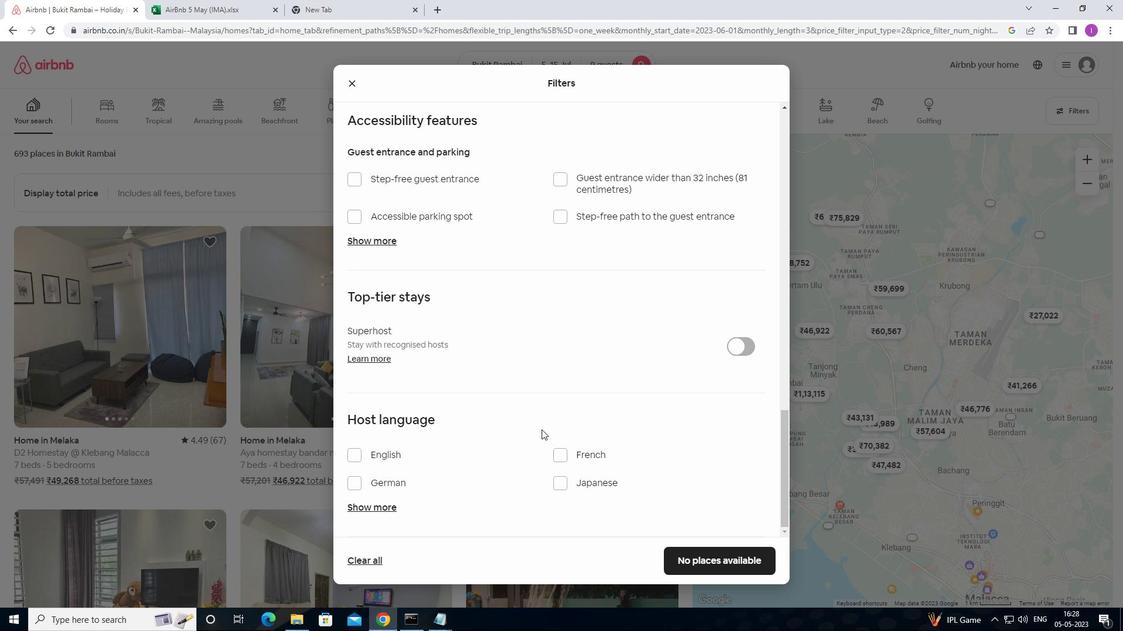 
Action: Mouse moved to (356, 451)
Screenshot: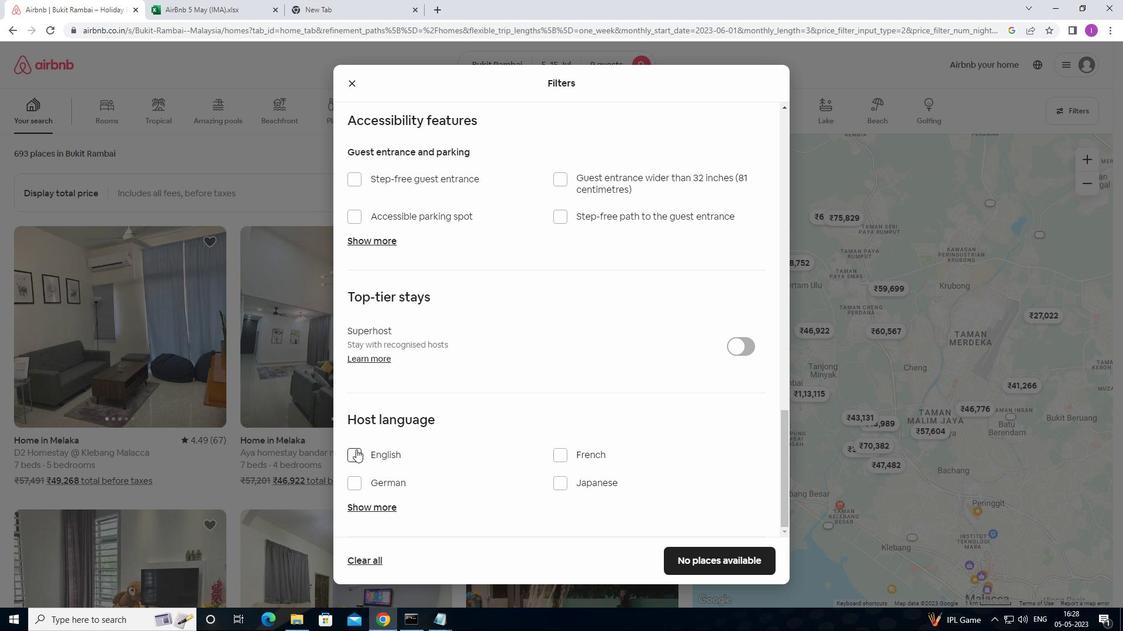 
Action: Mouse pressed left at (356, 451)
Screenshot: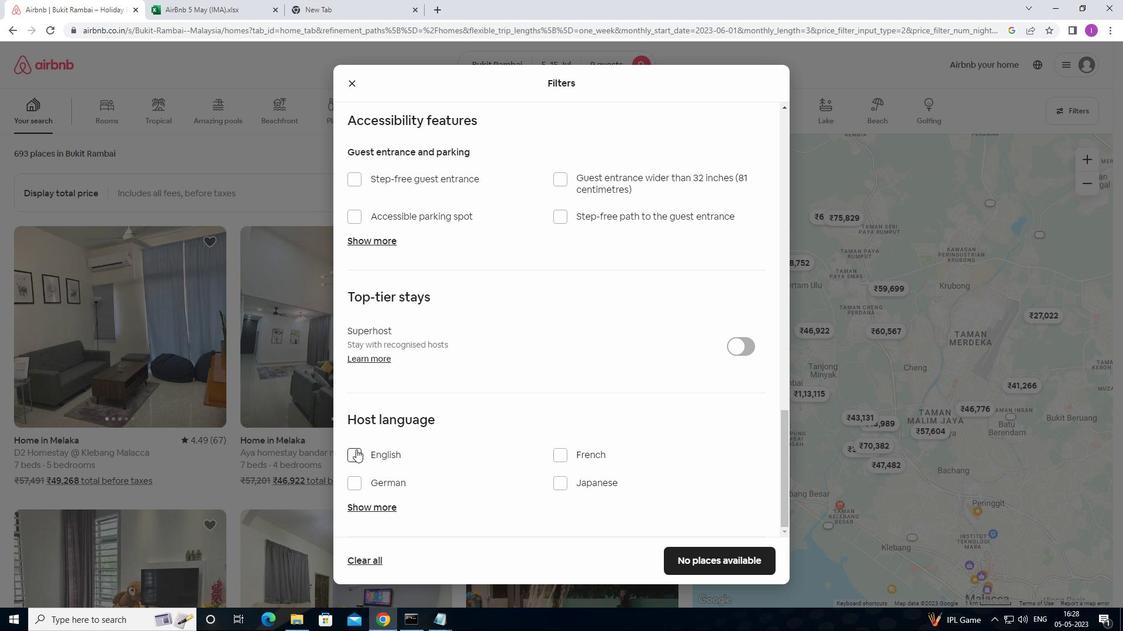 
Action: Mouse moved to (724, 564)
Screenshot: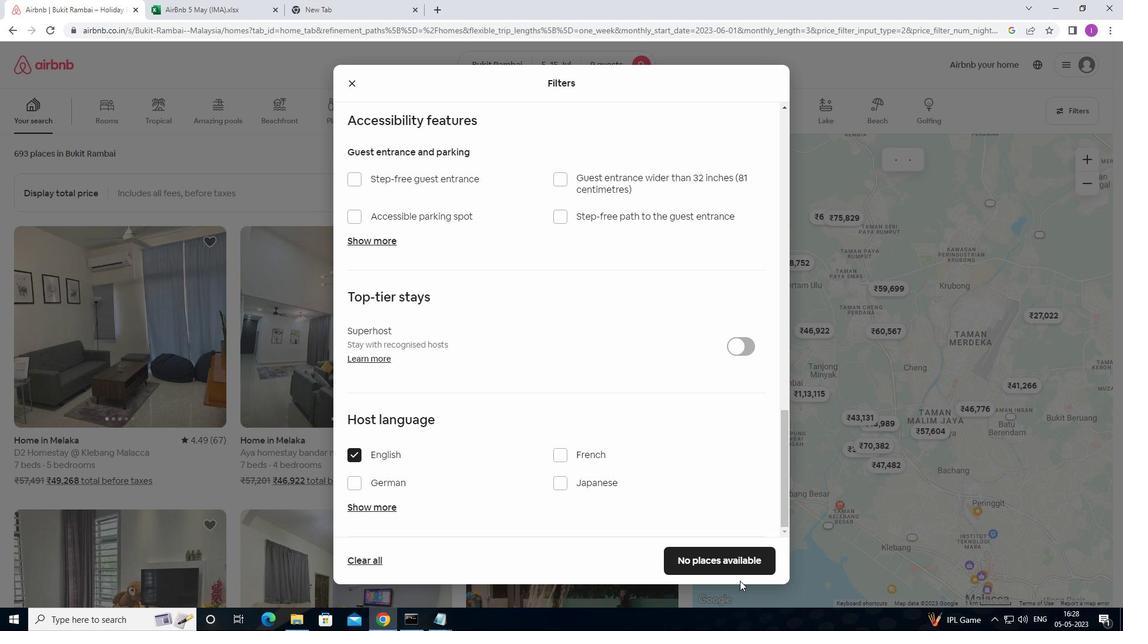 
Action: Mouse pressed left at (724, 564)
Screenshot: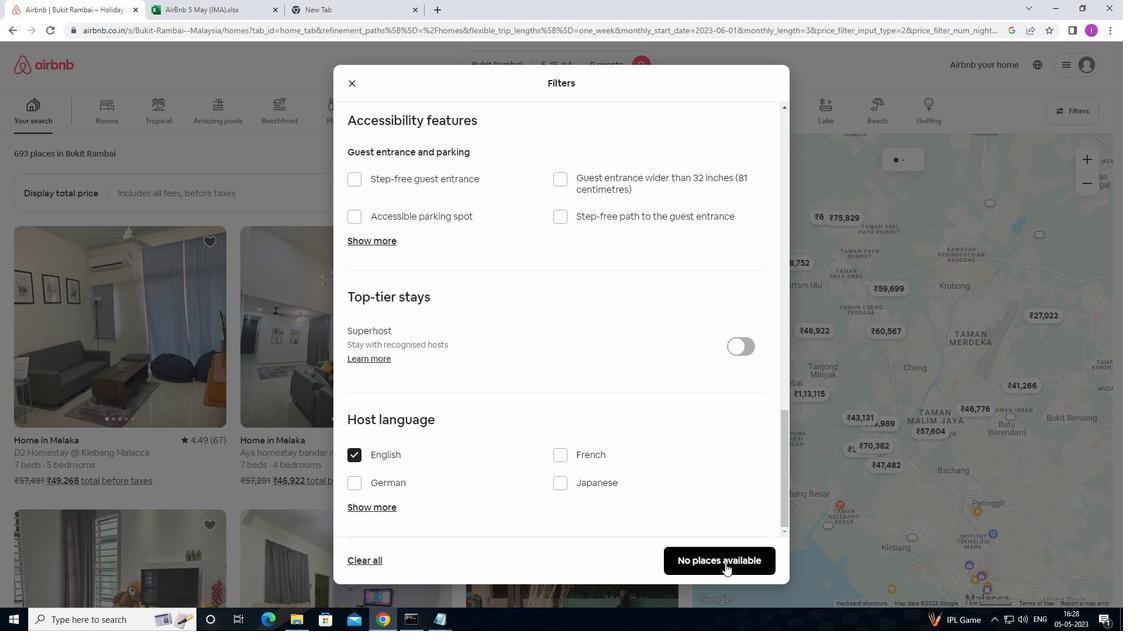 
Action: Mouse moved to (724, 568)
Screenshot: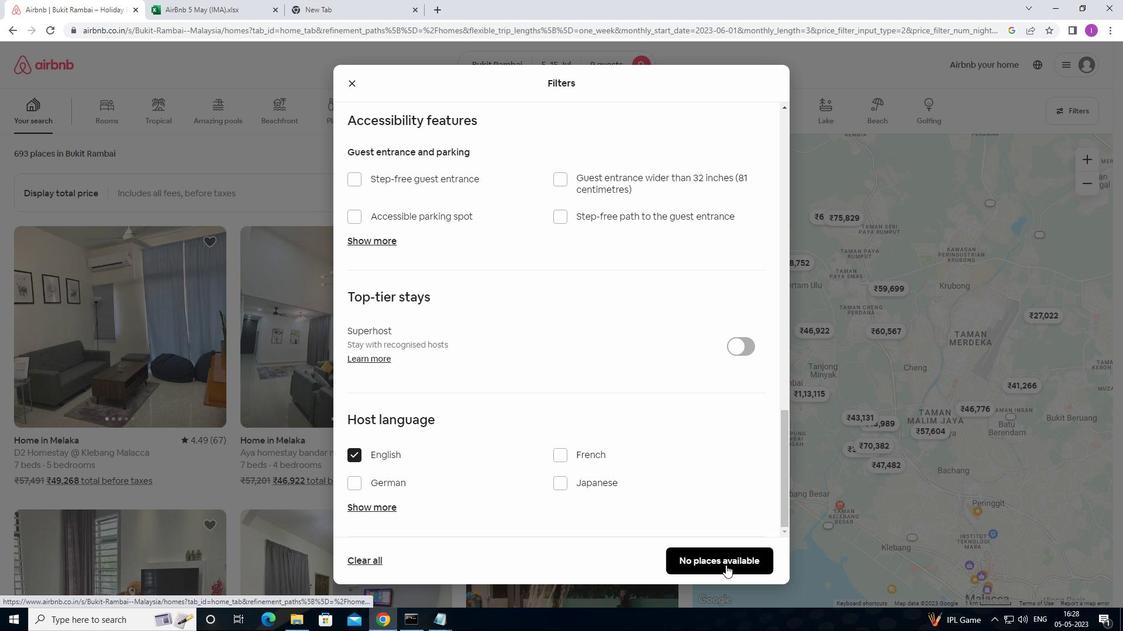 
